 Task: Log work in the project ArcticForge for the issue 'Develop a new feature to allow for in-app messaging between users' spent time as '5w 1d 8h 23m' and remaining time as '1w 3d 15h 43m' and move to top of backlog. Now add the issue to the epic 'Artificial Intelligence (AI) Chatbot Development'. Log work in the project ArcticForge for the issue 'Address issues related to software bugs and defects' spent time as '5w 1d 1h 28m' and remaining time as '5w 1d 16h 42m' and move to bottom of backlog. Now add the issue to the epic 'Continuous Integration and Continuous Deployment (CI/CD) Implementation'
Action: Mouse moved to (224, 72)
Screenshot: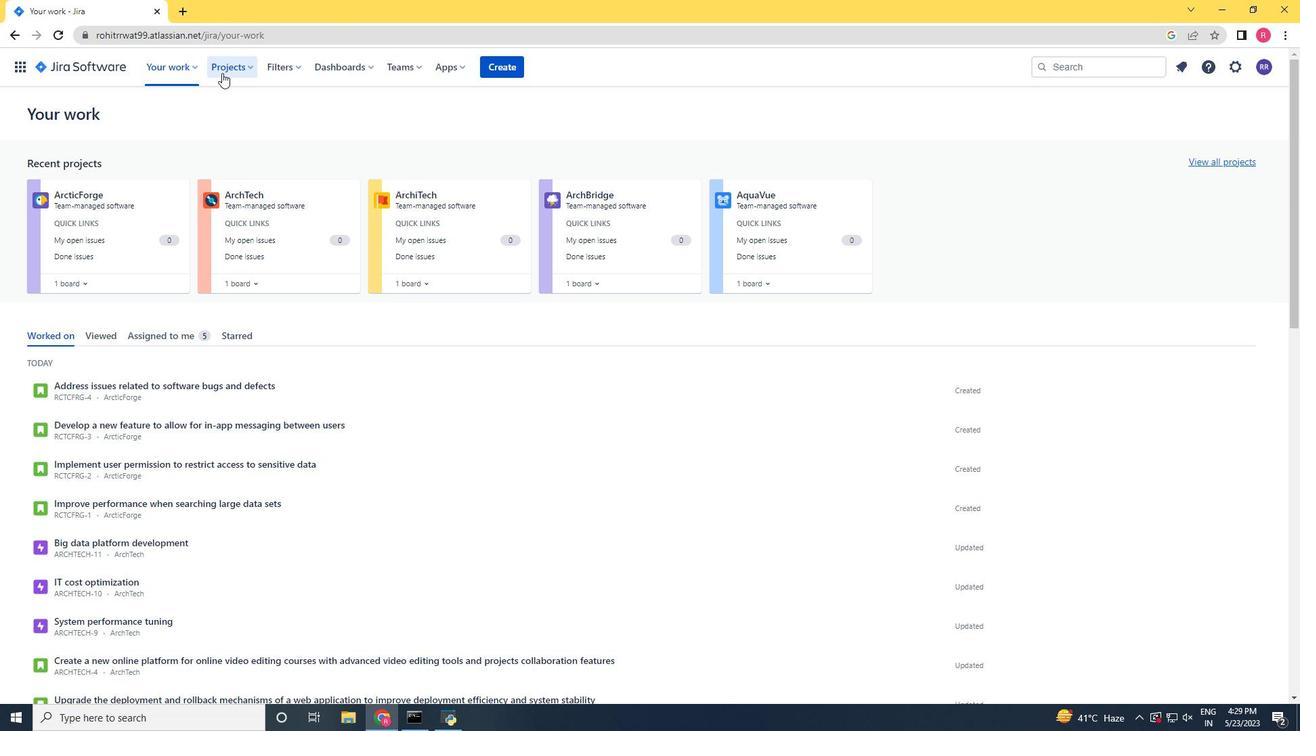 
Action: Mouse pressed left at (224, 72)
Screenshot: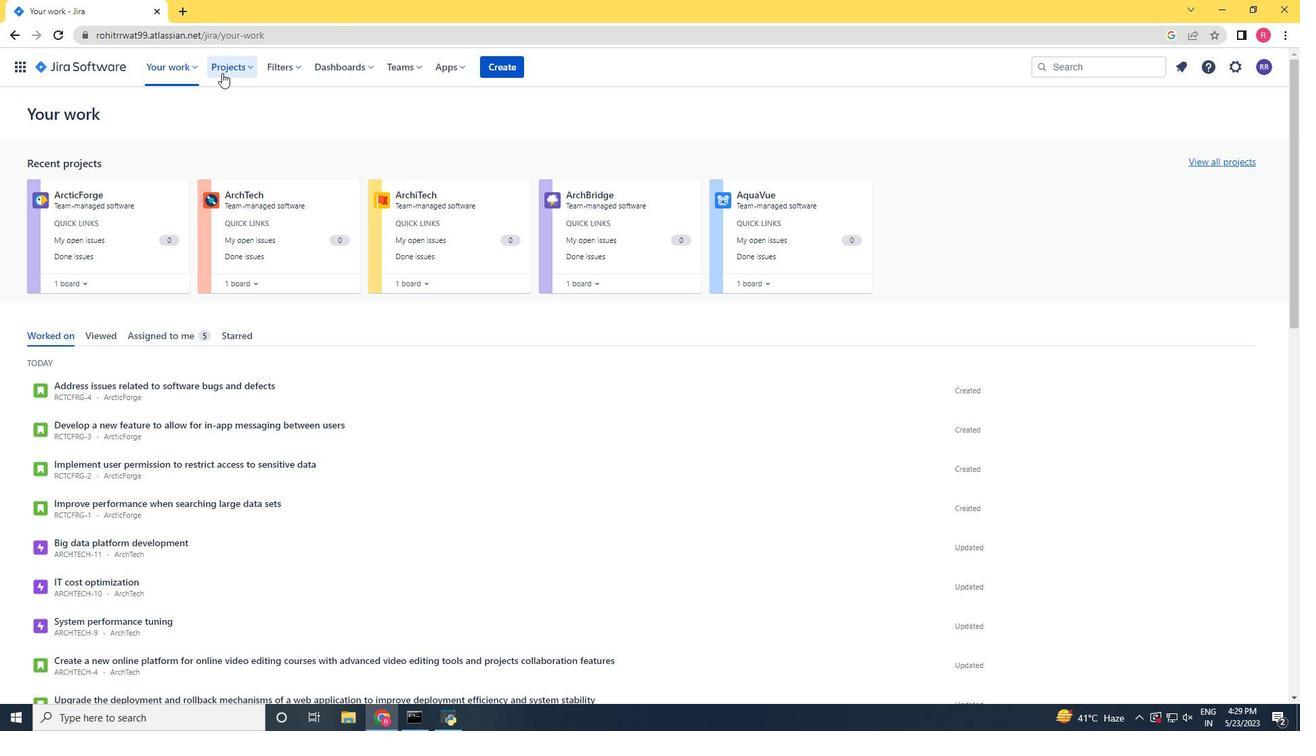 
Action: Mouse moved to (246, 130)
Screenshot: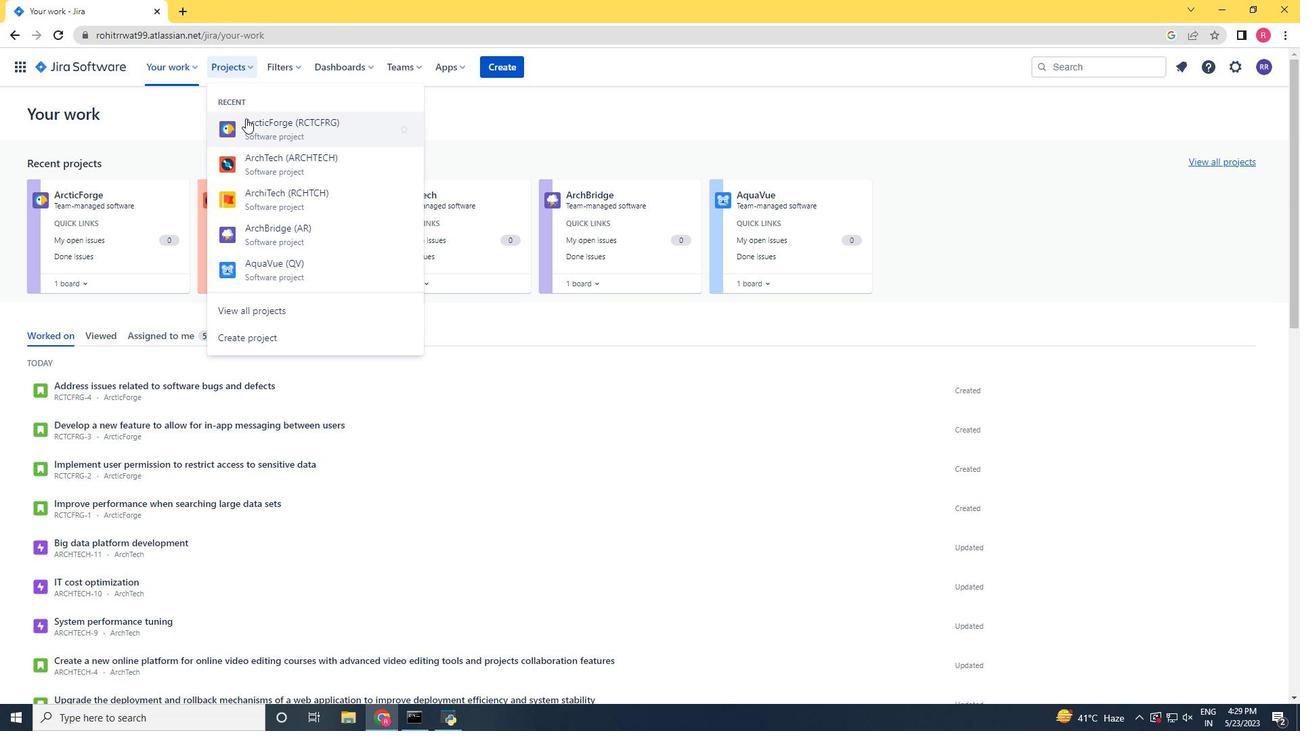 
Action: Mouse pressed left at (246, 130)
Screenshot: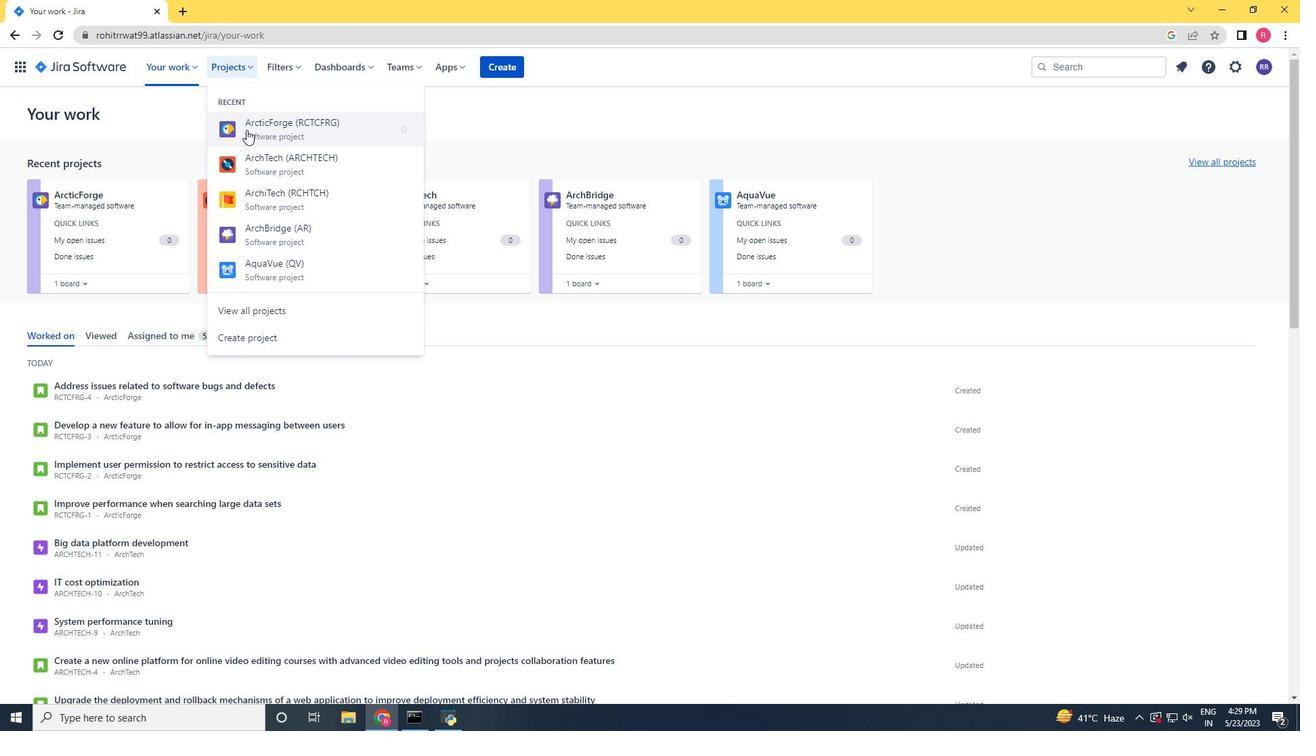 
Action: Mouse moved to (57, 205)
Screenshot: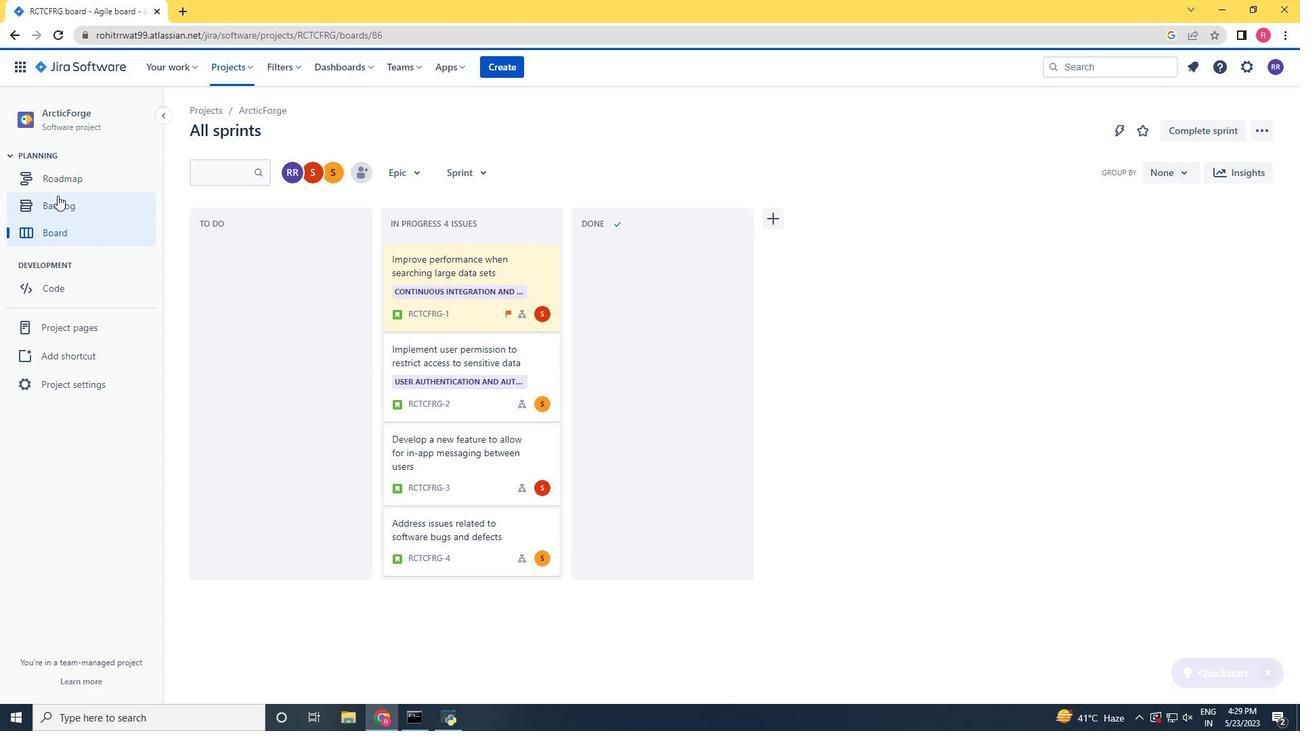 
Action: Mouse pressed left at (57, 205)
Screenshot: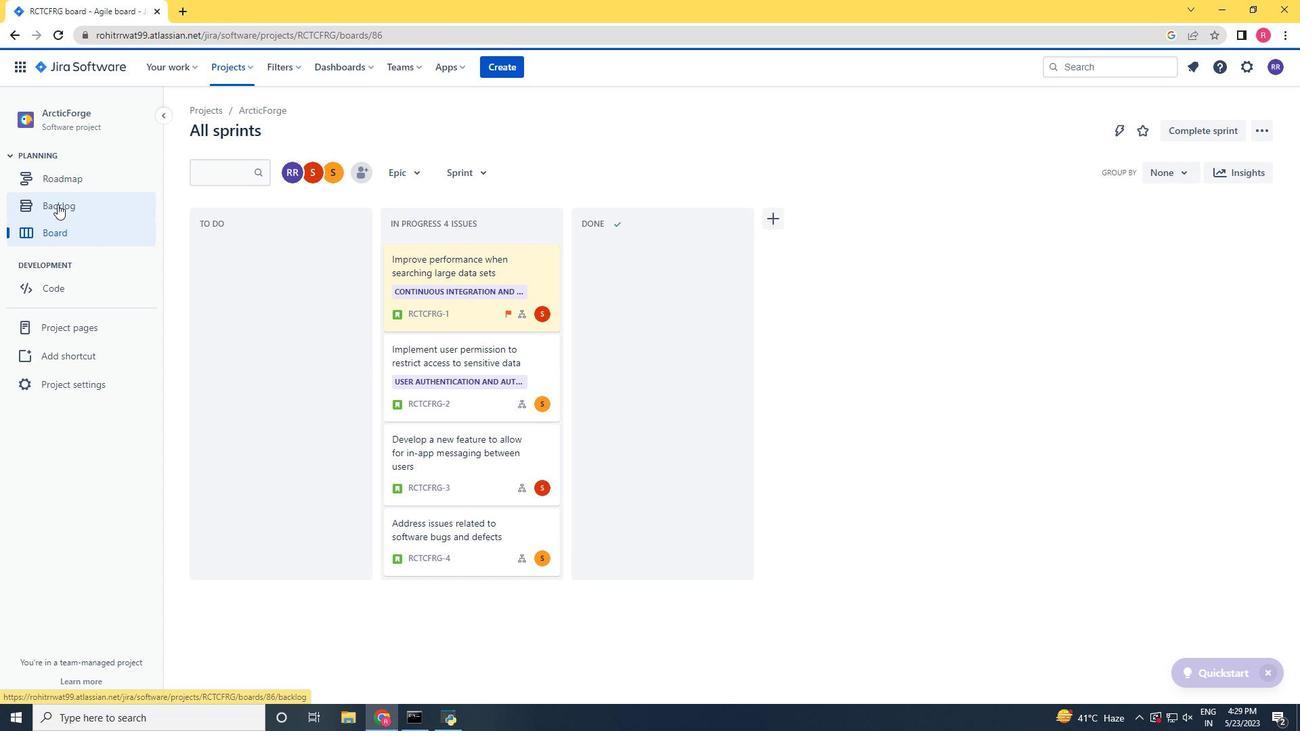 
Action: Mouse moved to (935, 476)
Screenshot: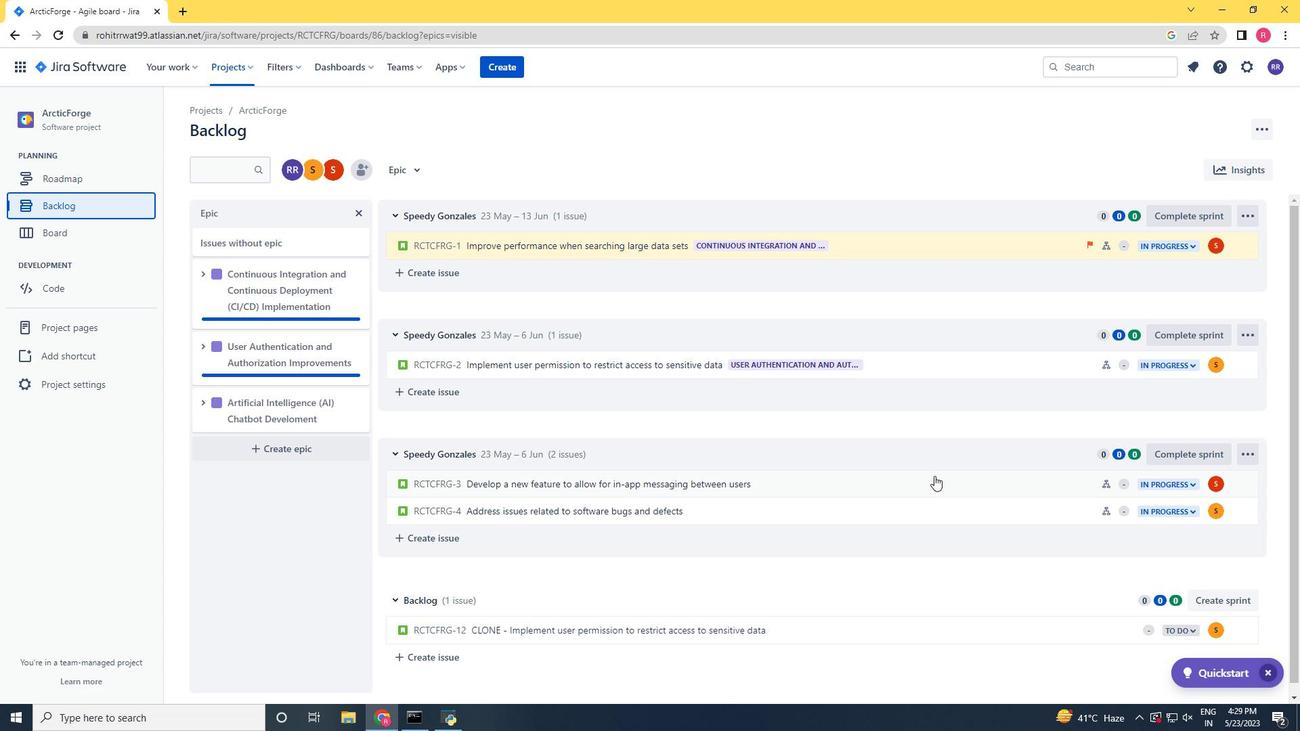 
Action: Mouse pressed left at (935, 476)
Screenshot: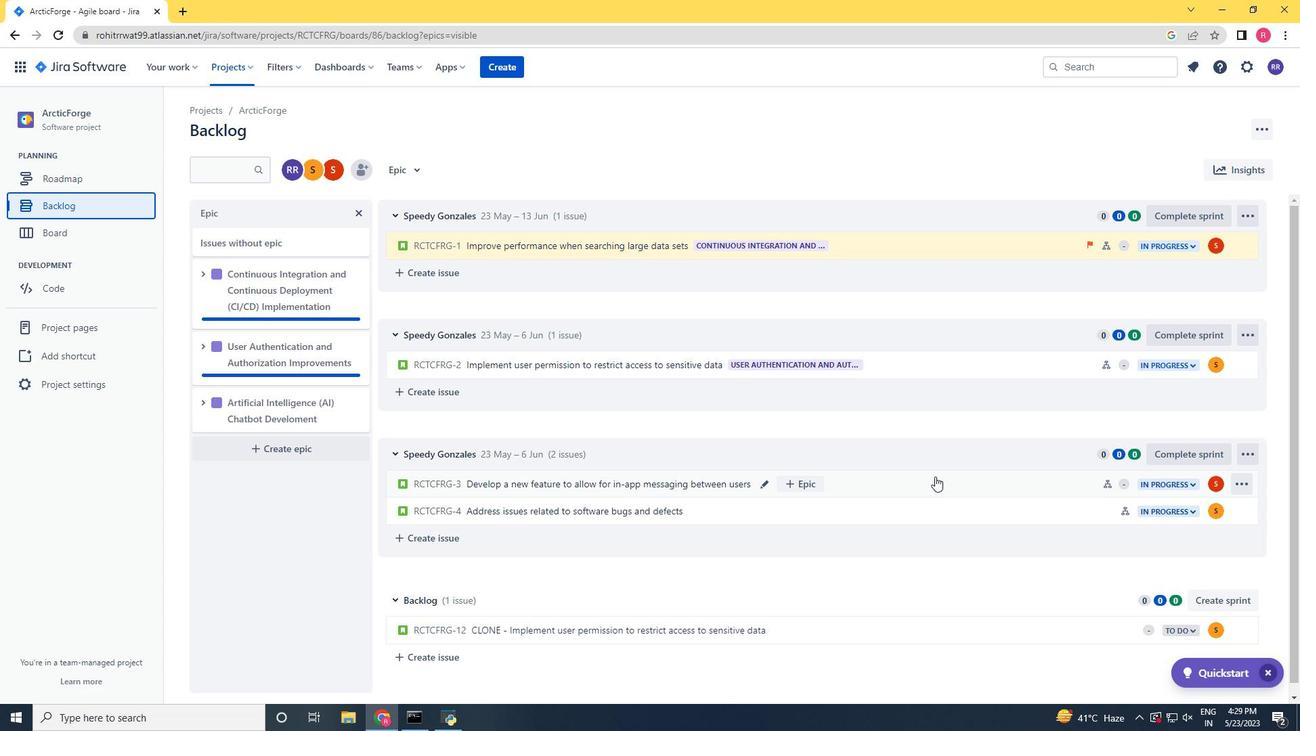 
Action: Mouse moved to (1252, 208)
Screenshot: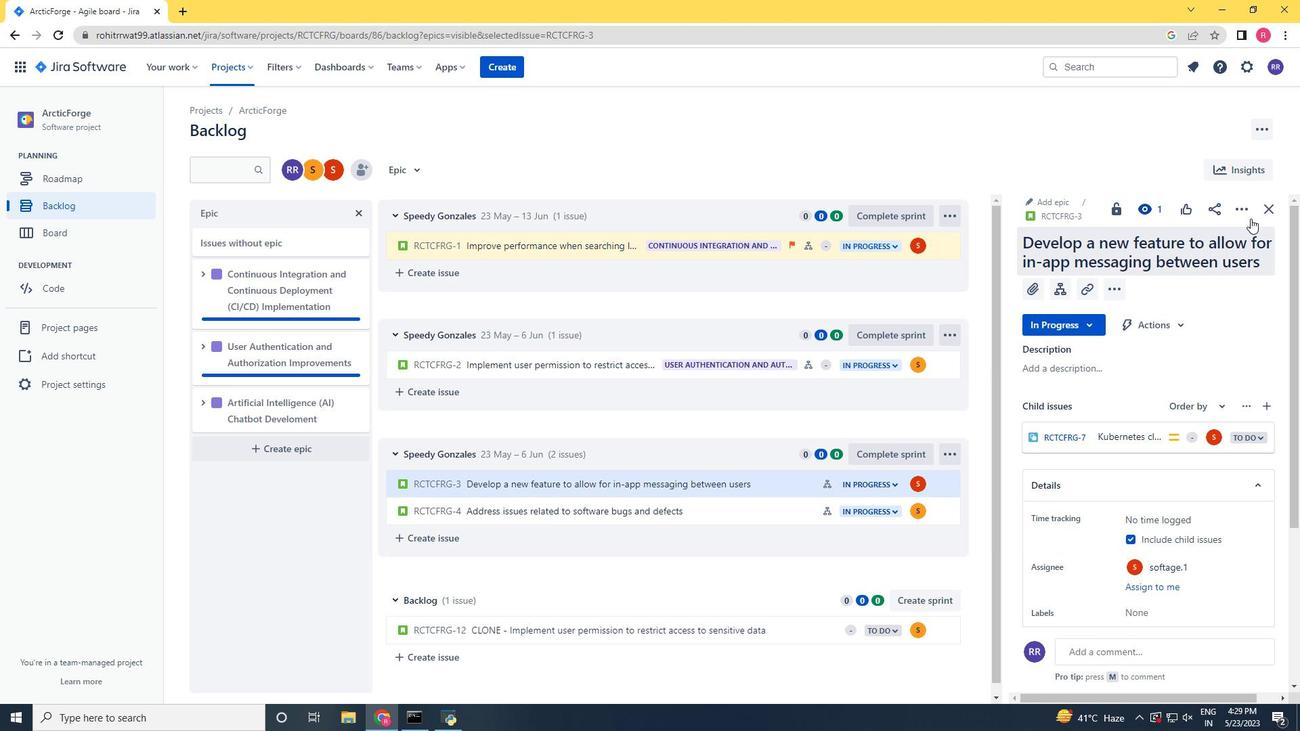 
Action: Mouse pressed left at (1252, 208)
Screenshot: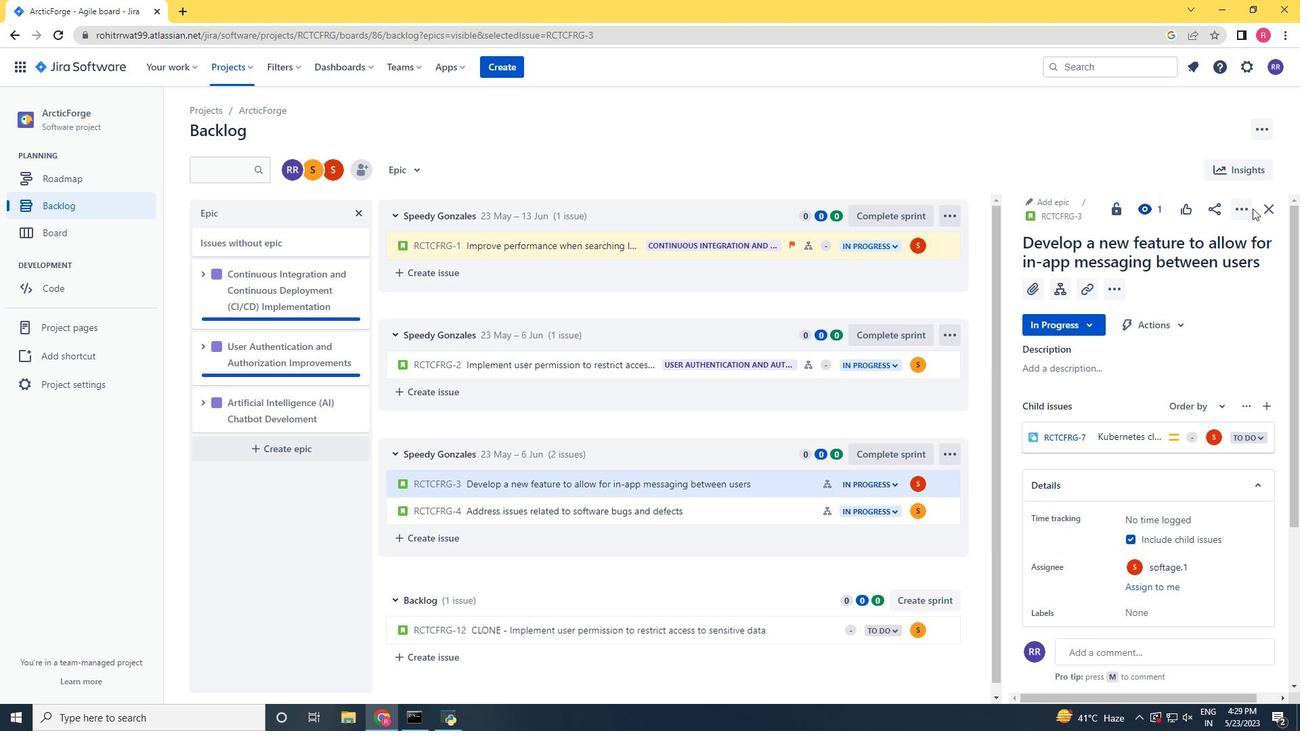 
Action: Mouse moved to (1249, 209)
Screenshot: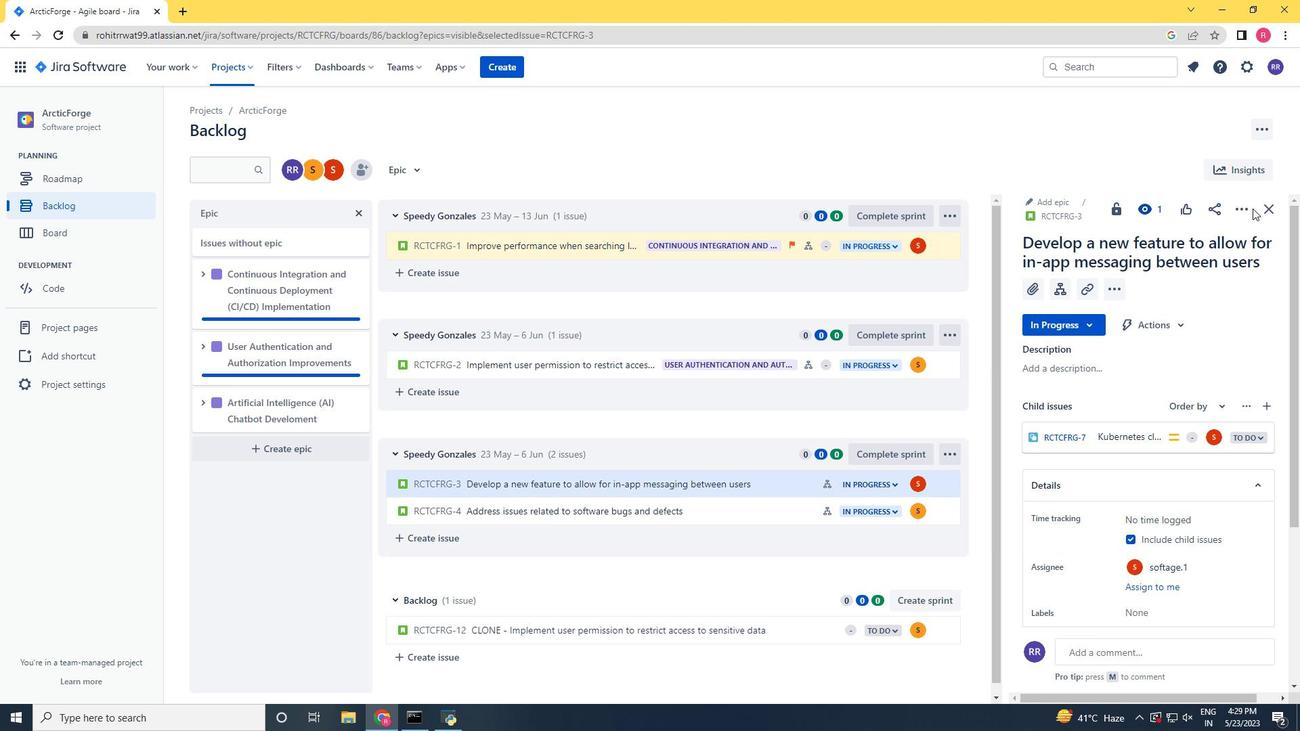 
Action: Mouse pressed left at (1249, 209)
Screenshot: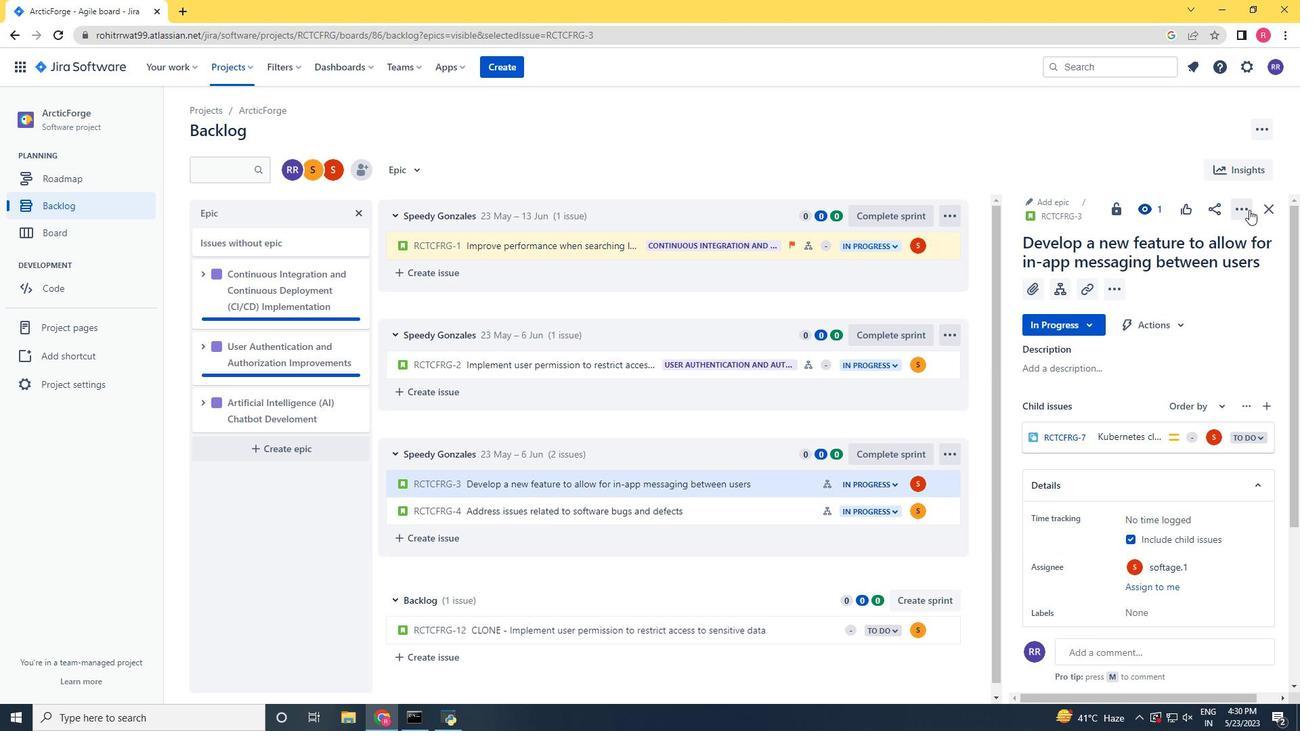 
Action: Mouse moved to (1193, 244)
Screenshot: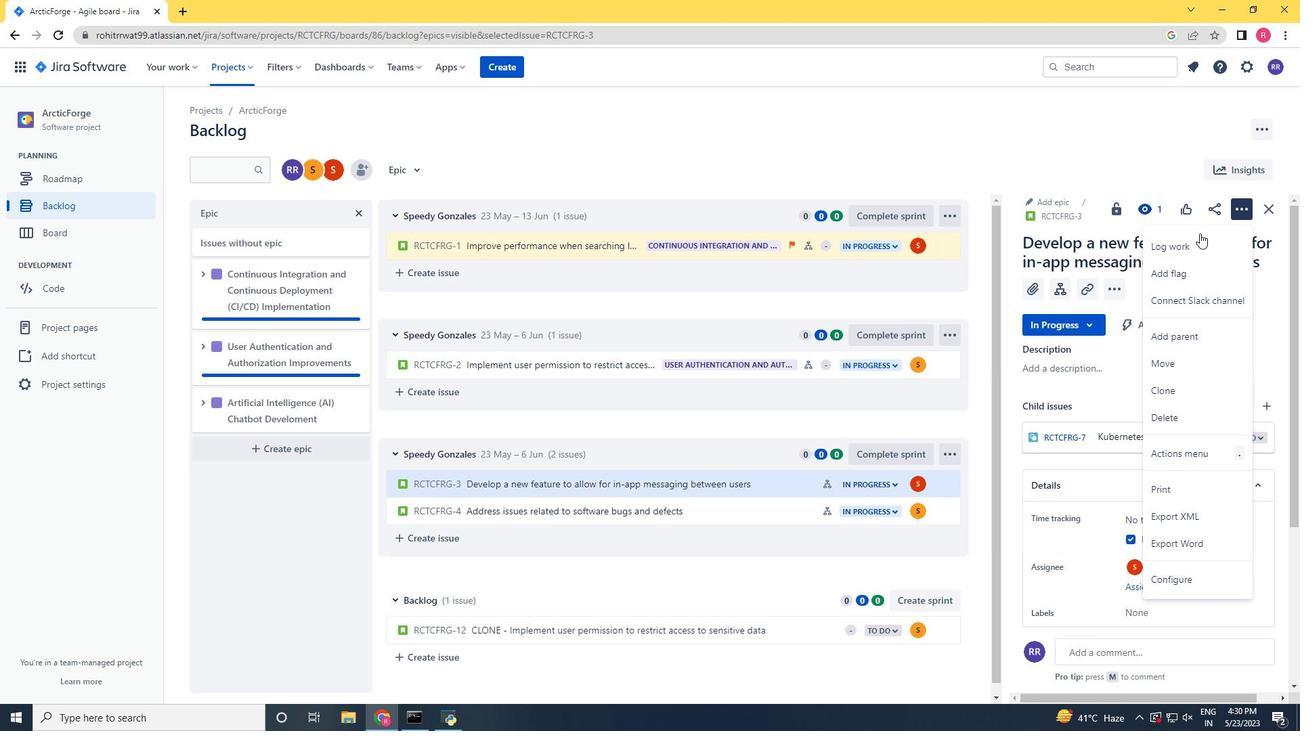 
Action: Mouse pressed left at (1193, 244)
Screenshot: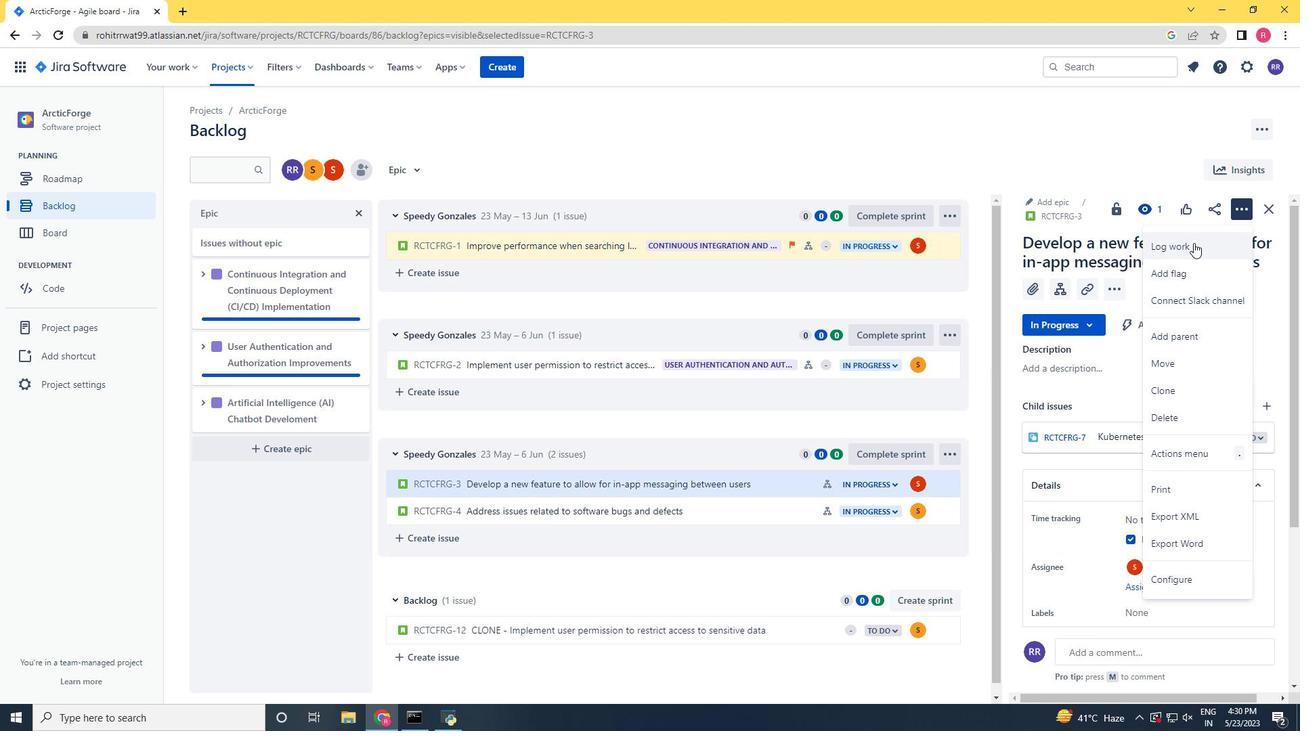 
Action: Mouse moved to (860, 337)
Screenshot: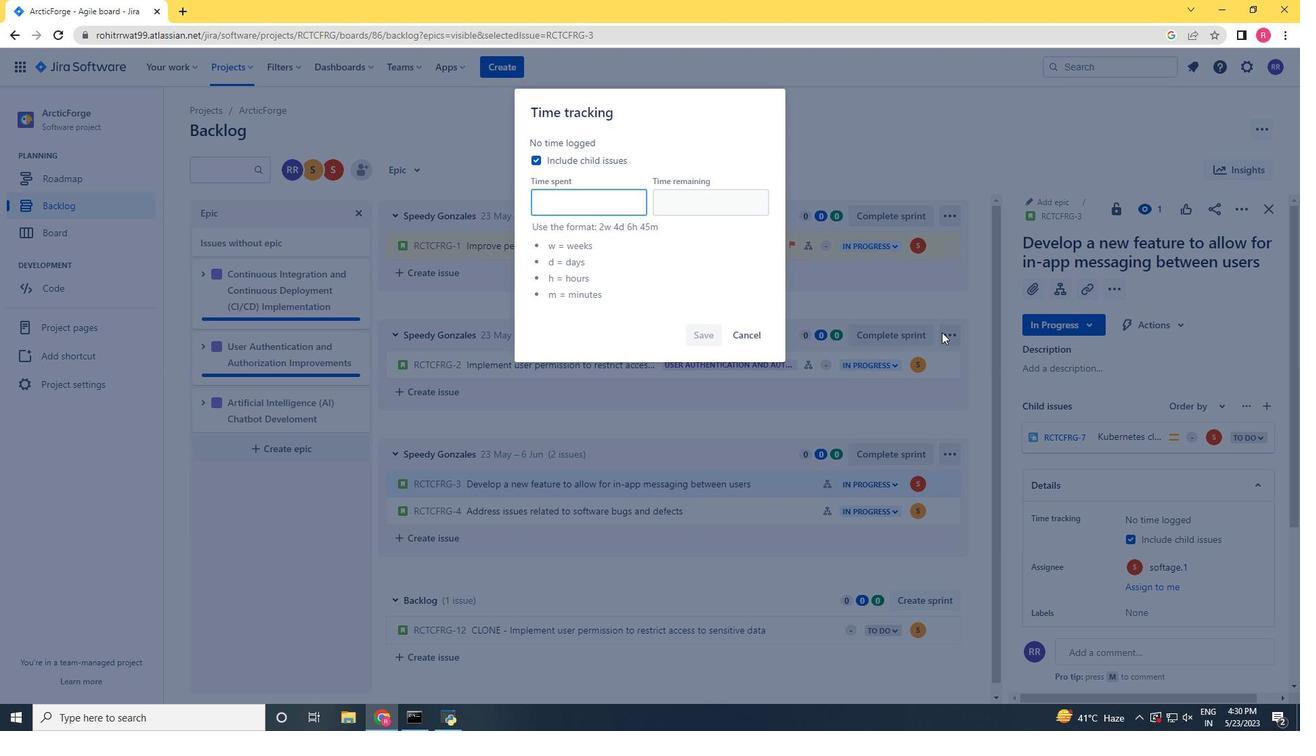 
Action: Key pressed 5w<Key.space>1d<Key.space>8h<Key.space>23m<Key.tab>1w<Key.space>3d<Key.space>15h<Key.space>43m
Screenshot: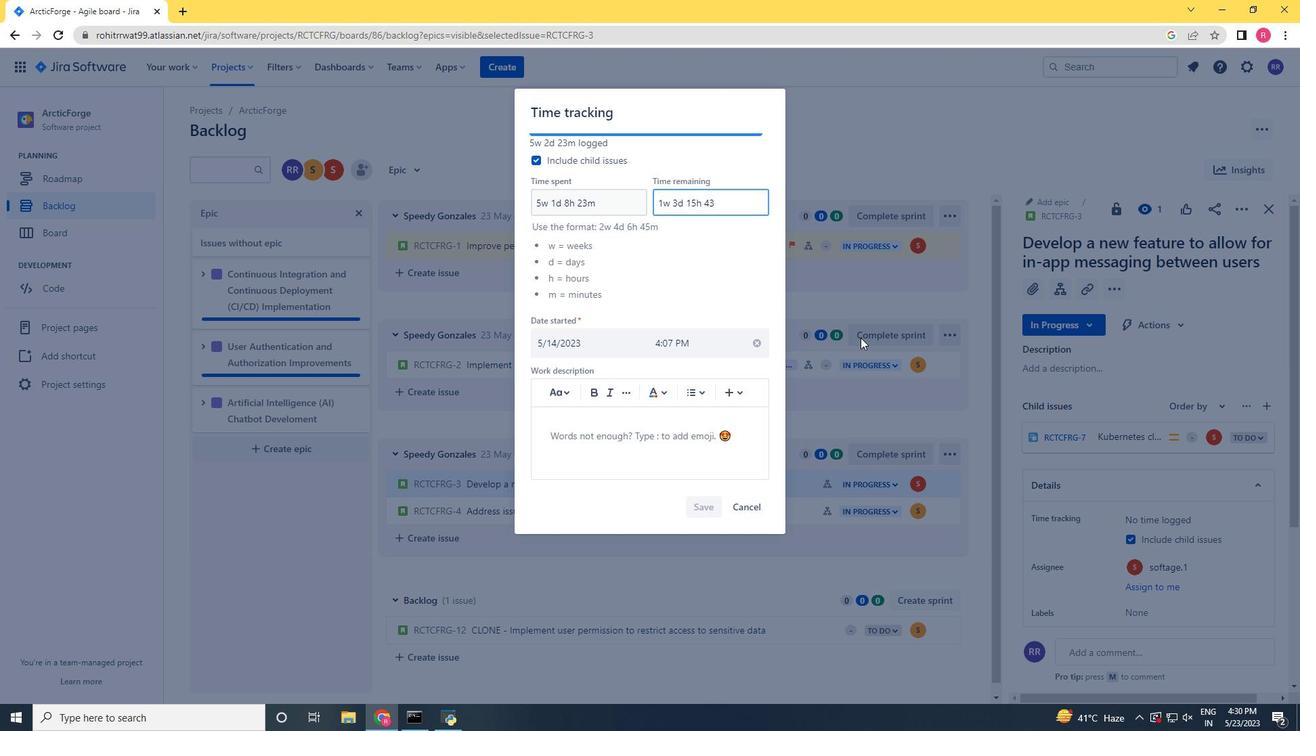 
Action: Mouse moved to (692, 511)
Screenshot: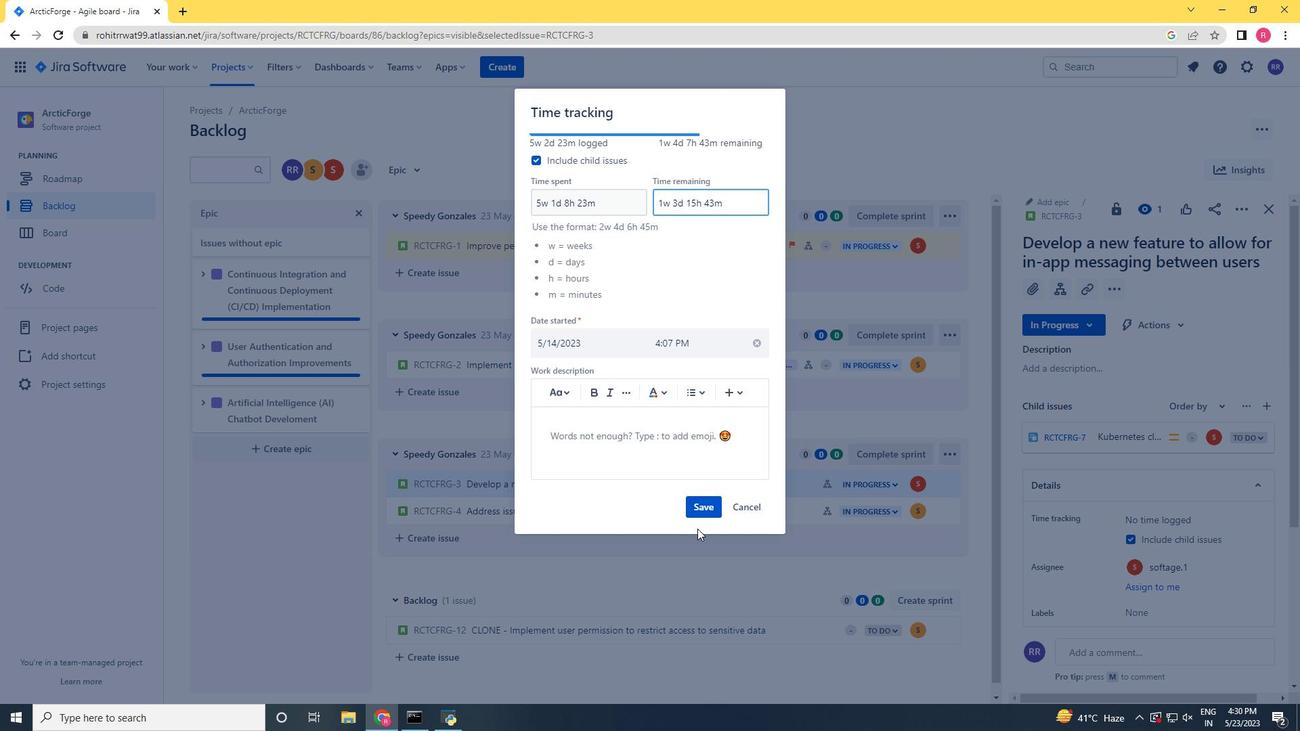 
Action: Mouse pressed left at (692, 511)
Screenshot: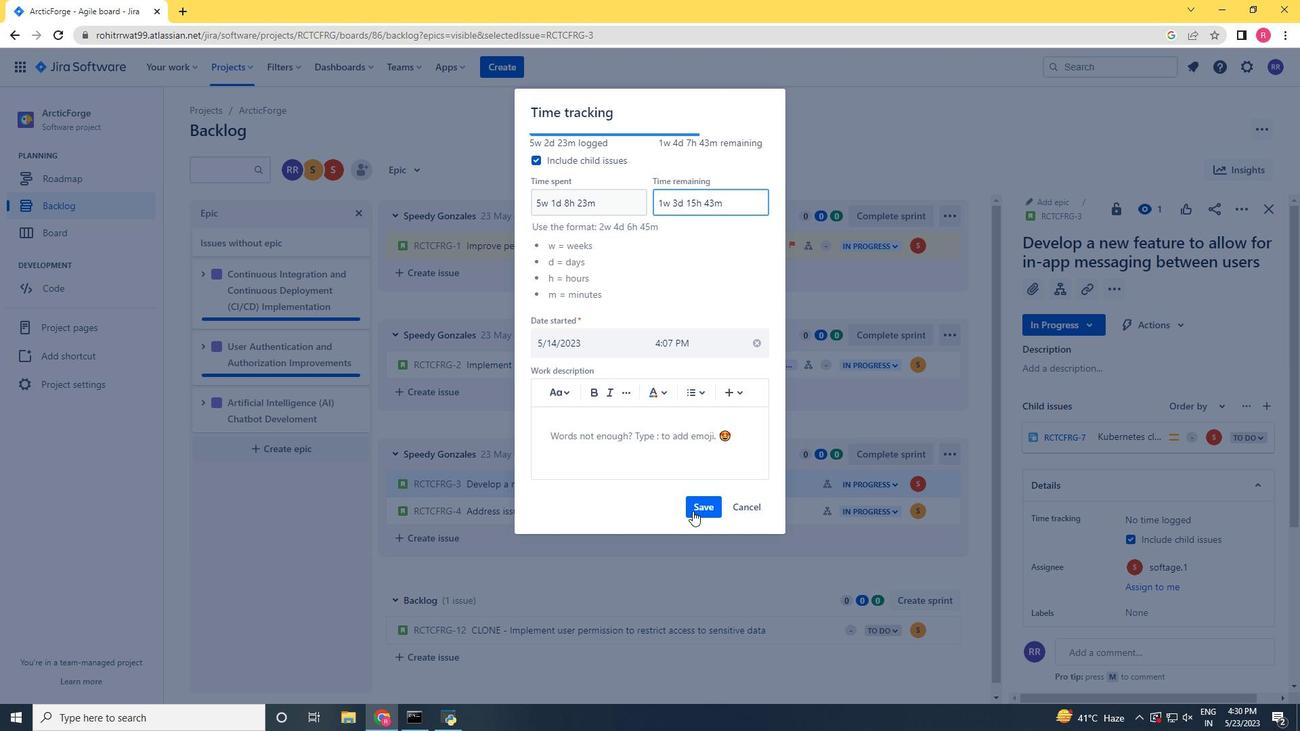 
Action: Mouse moved to (935, 479)
Screenshot: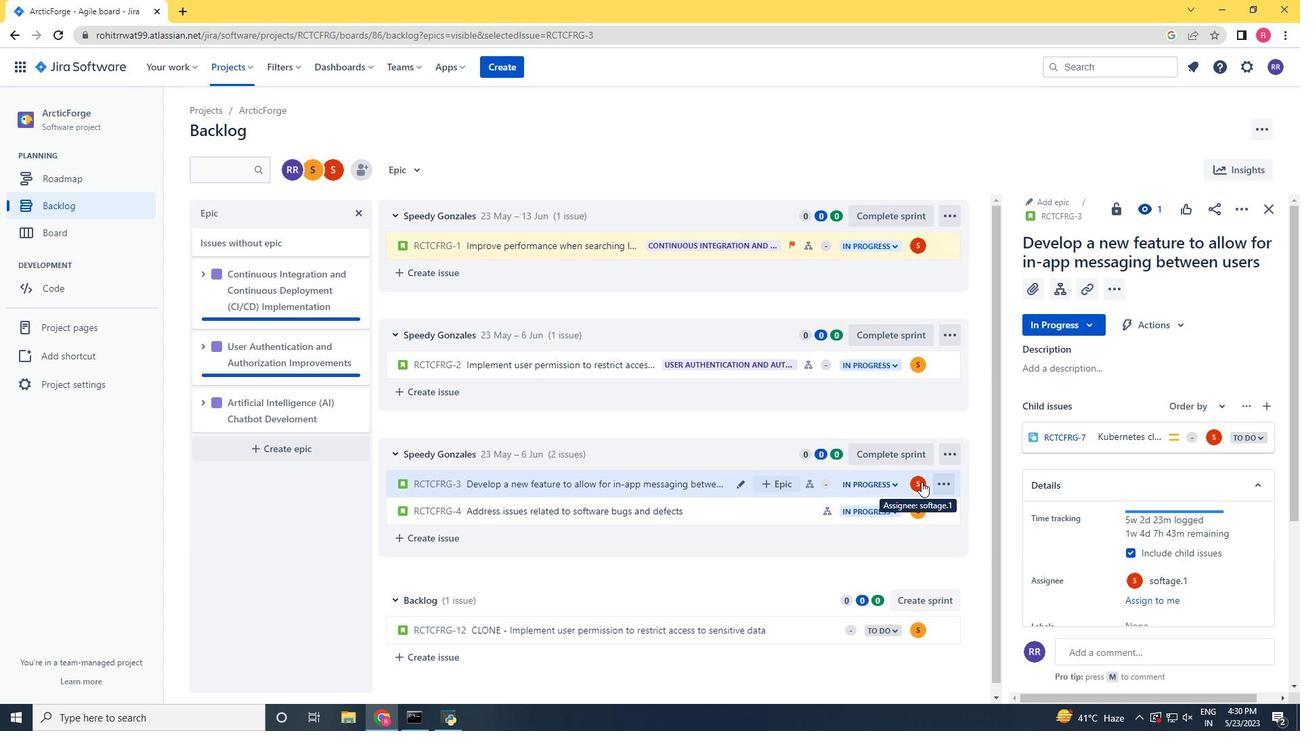 
Action: Mouse pressed left at (935, 479)
Screenshot: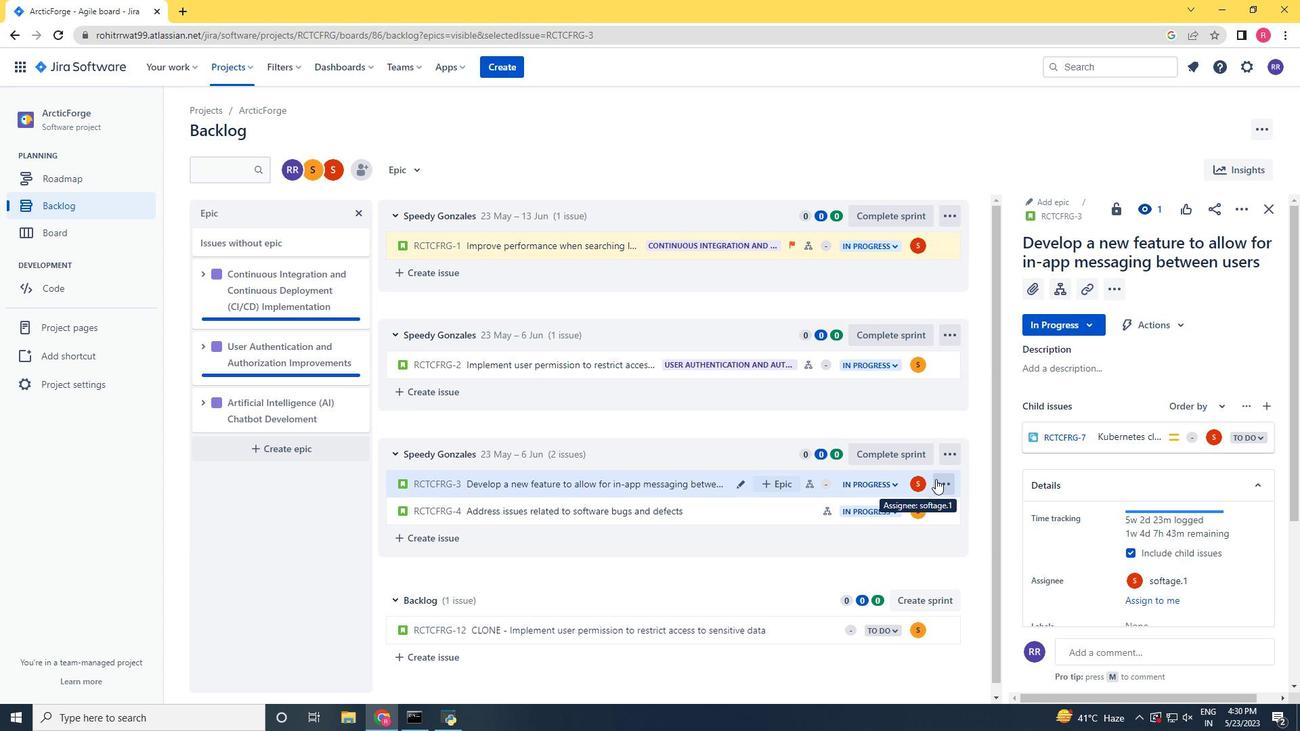 
Action: Mouse moved to (906, 436)
Screenshot: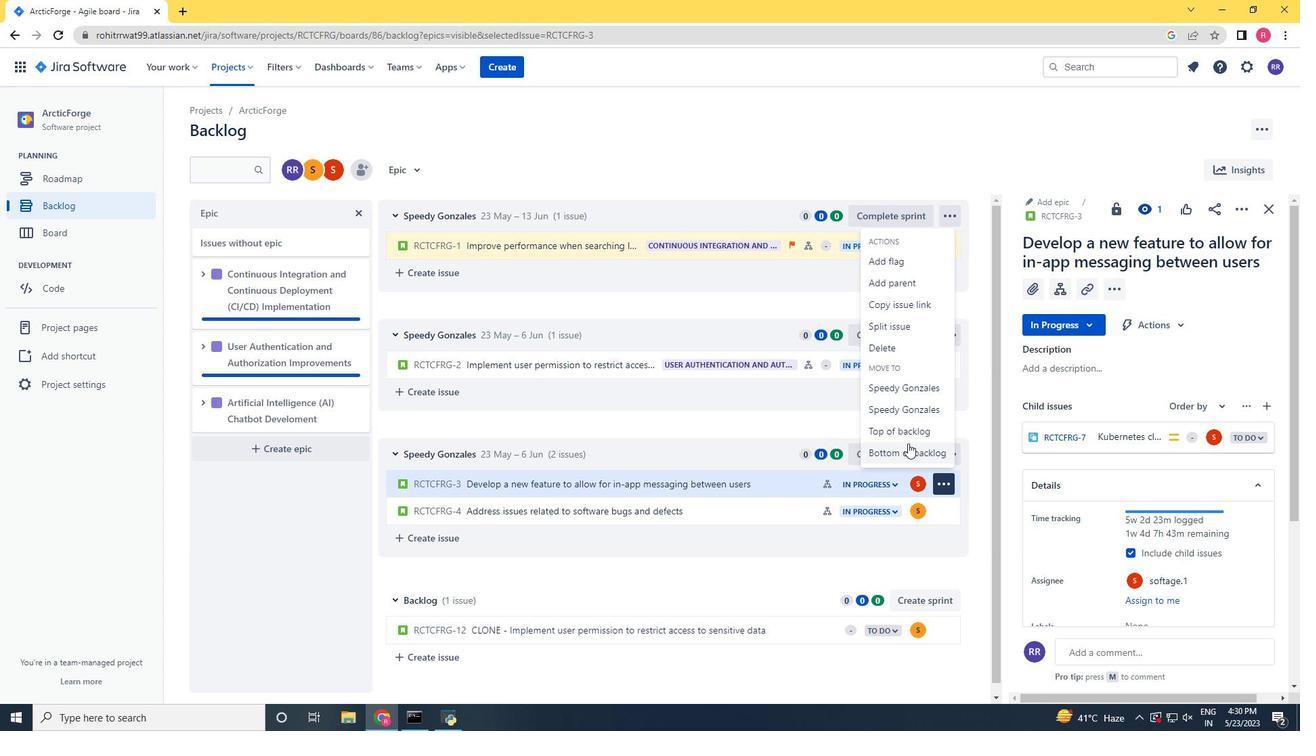 
Action: Mouse pressed left at (906, 436)
Screenshot: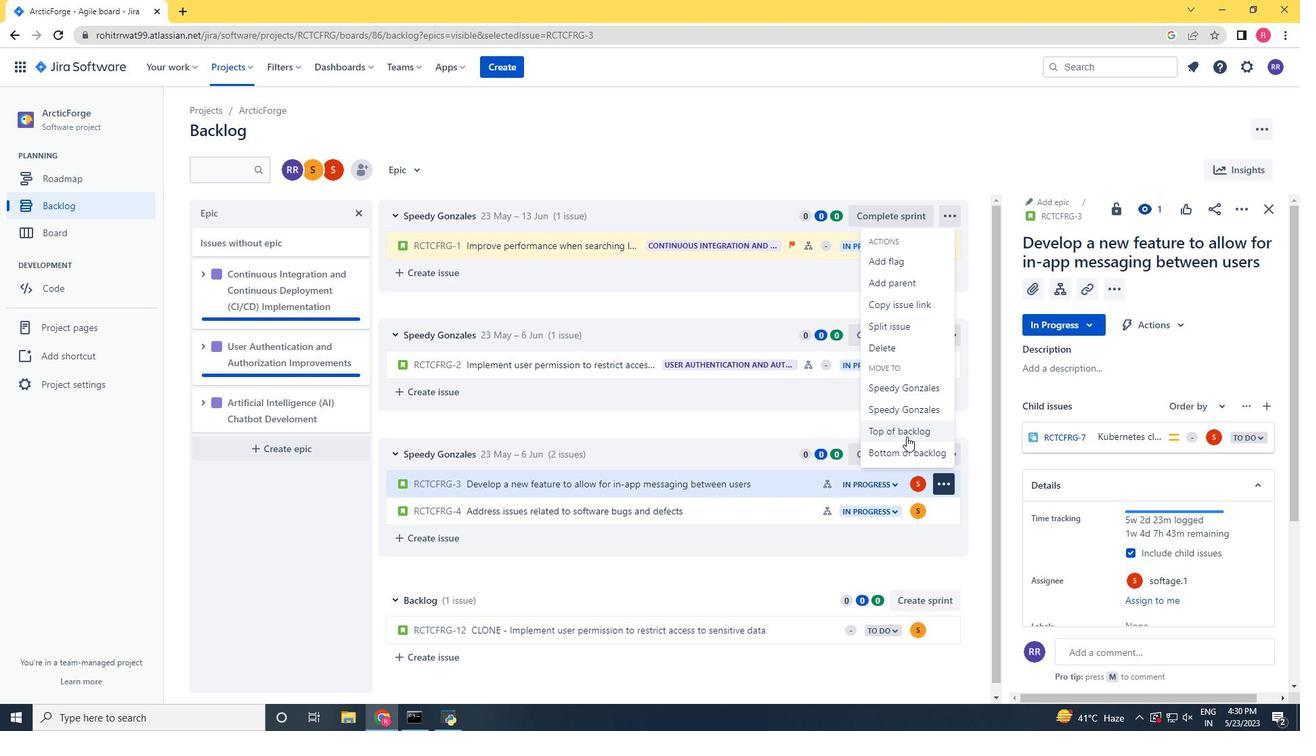 
Action: Mouse moved to (688, 222)
Screenshot: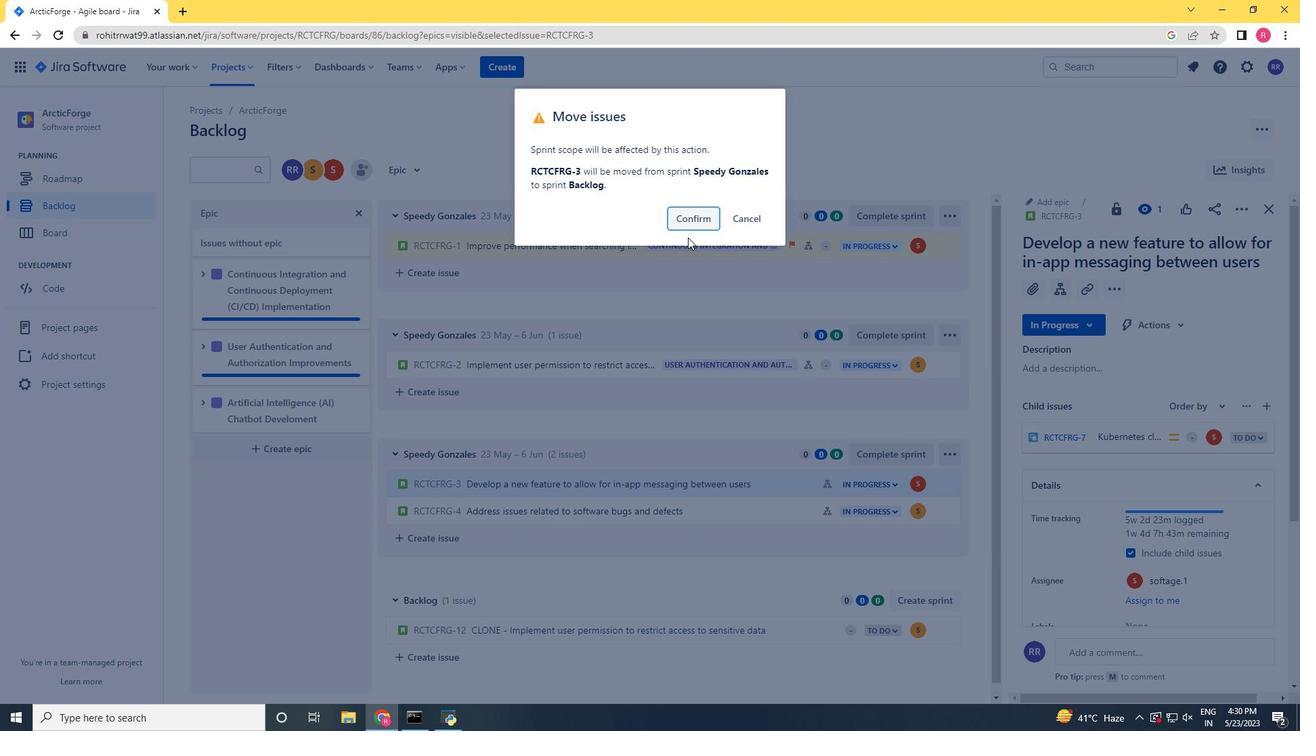 
Action: Mouse pressed left at (688, 222)
Screenshot: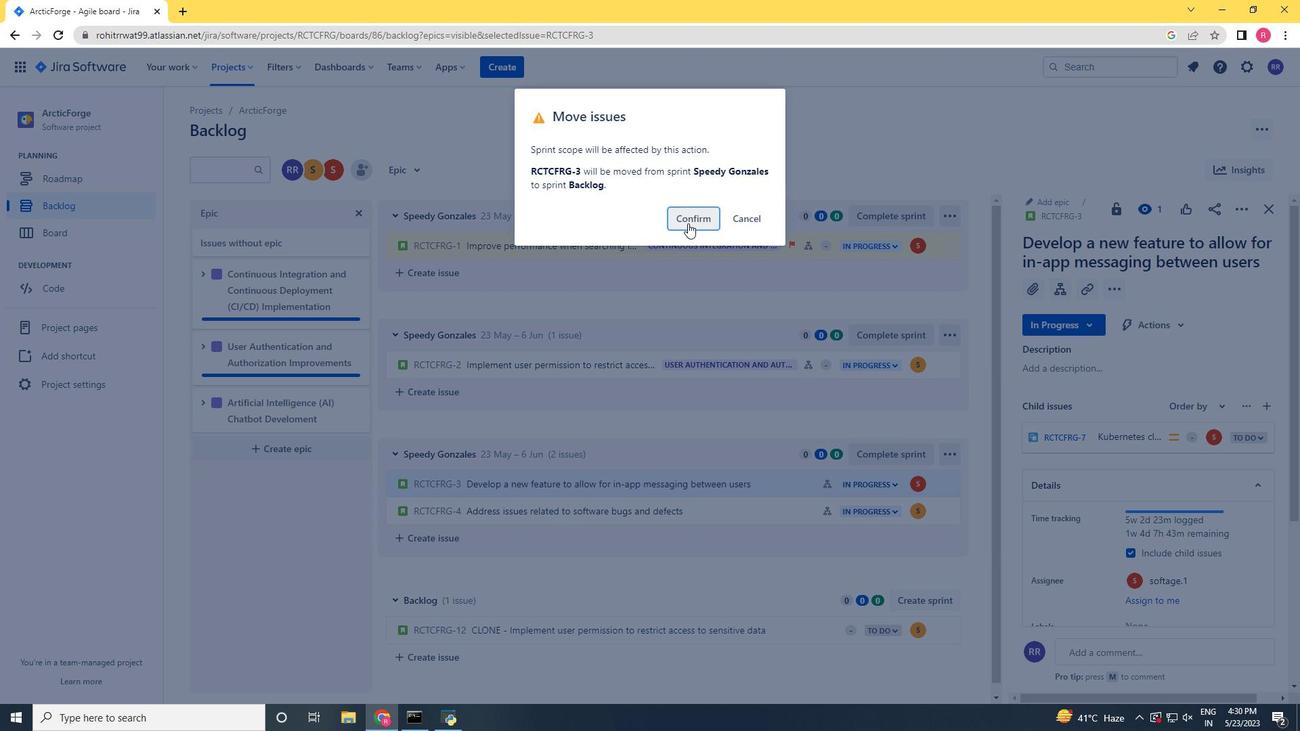 
Action: Mouse moved to (761, 659)
Screenshot: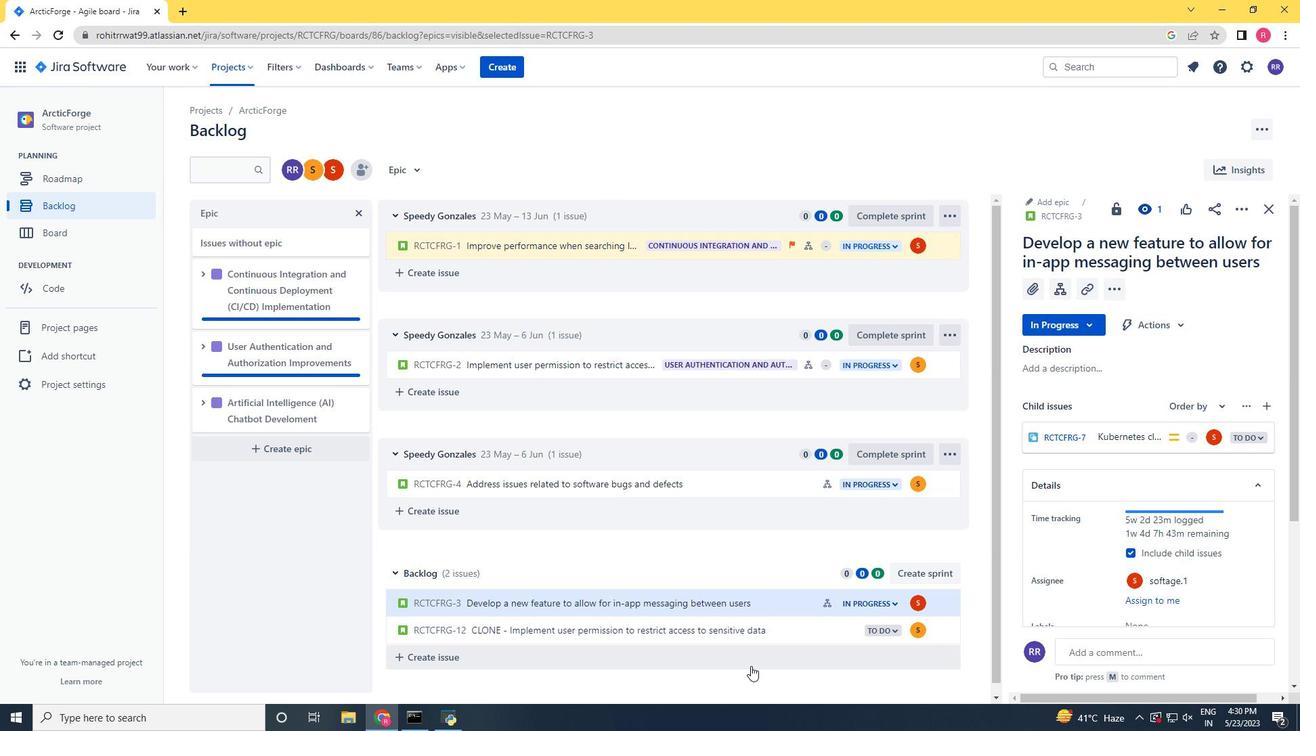 
Action: Mouse scrolled (761, 658) with delta (0, 0)
Screenshot: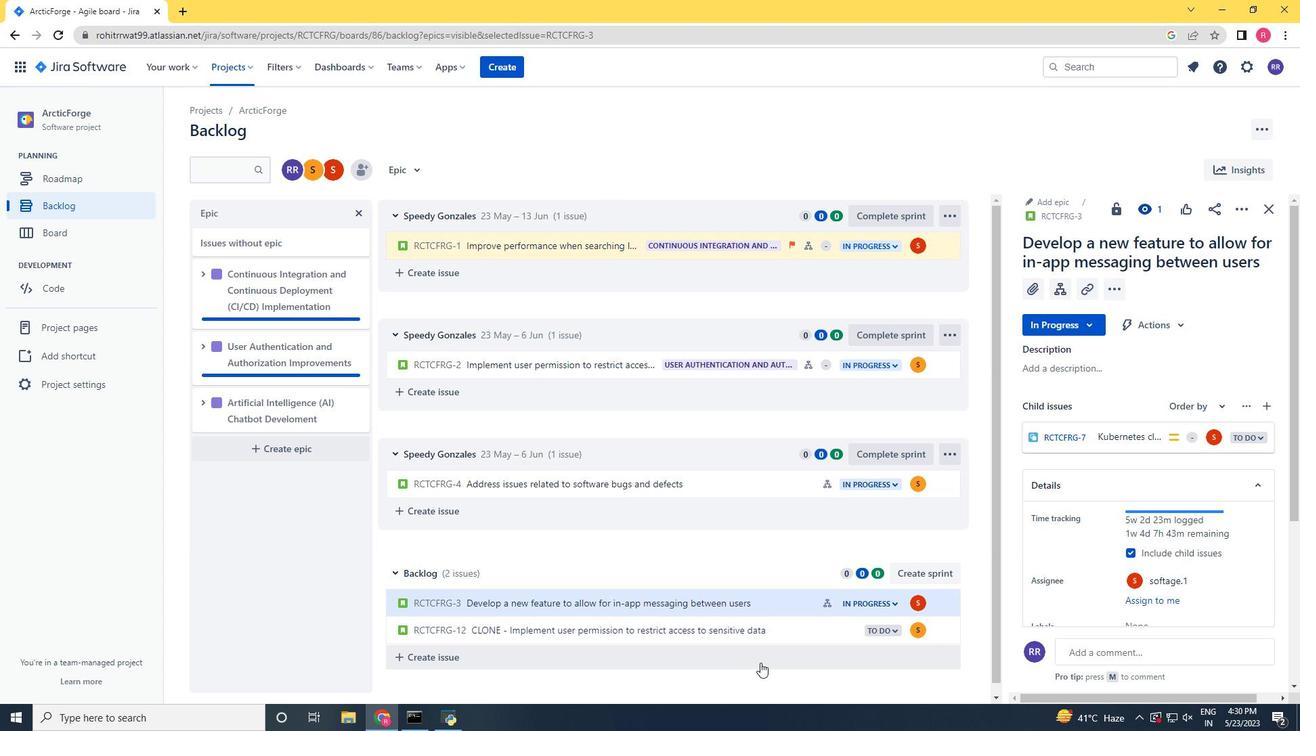 
Action: Mouse moved to (787, 596)
Screenshot: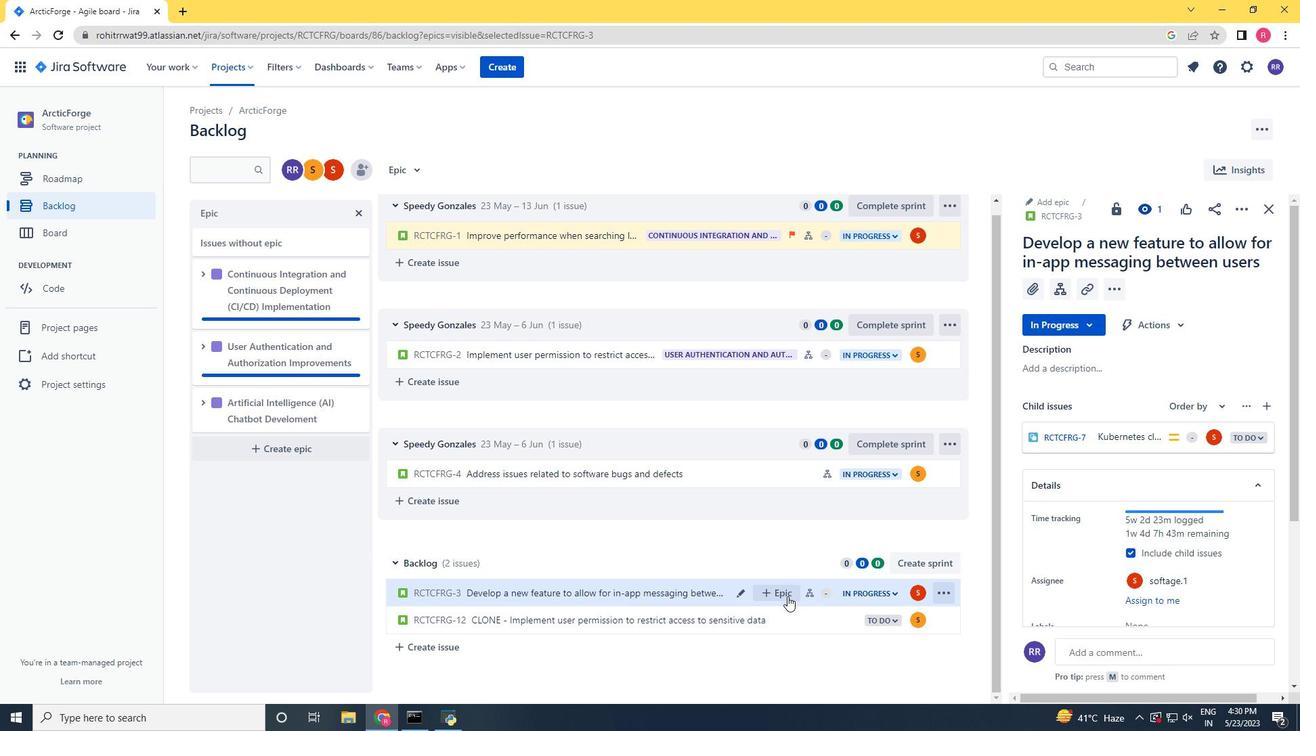 
Action: Mouse pressed left at (787, 596)
Screenshot: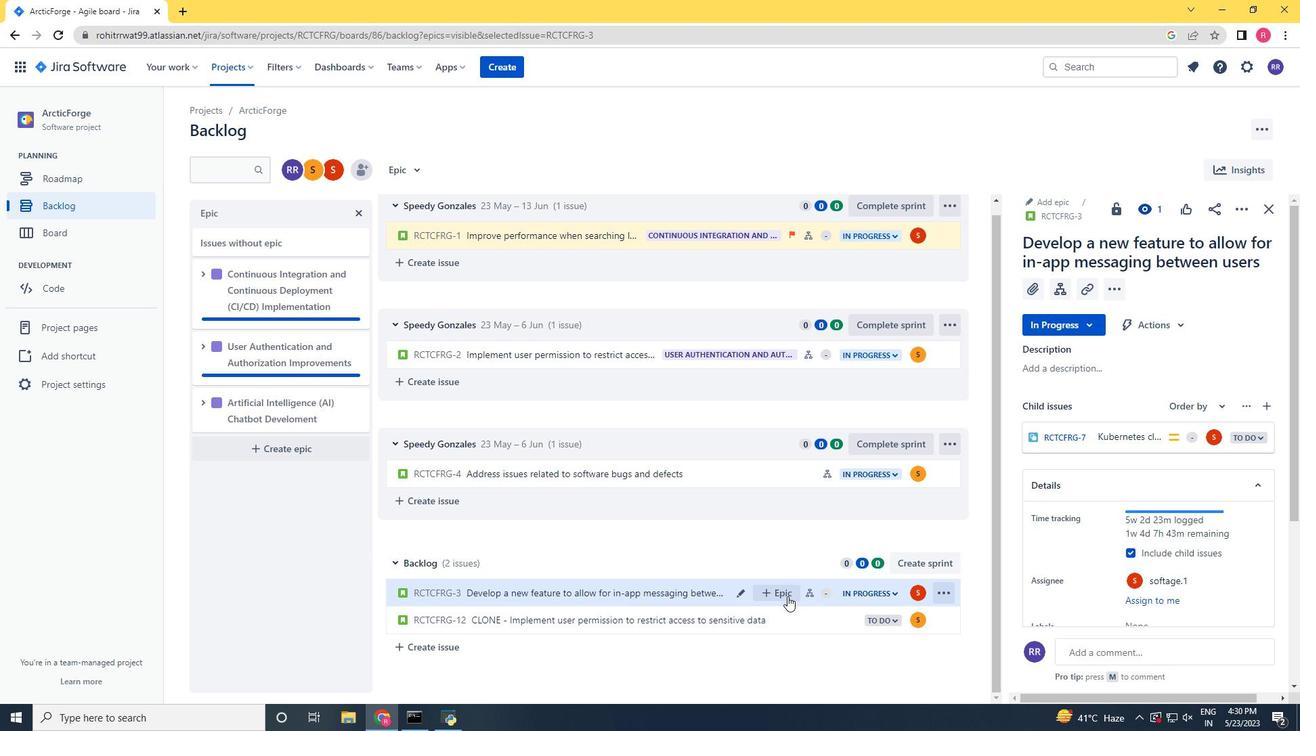 
Action: Mouse moved to (807, 656)
Screenshot: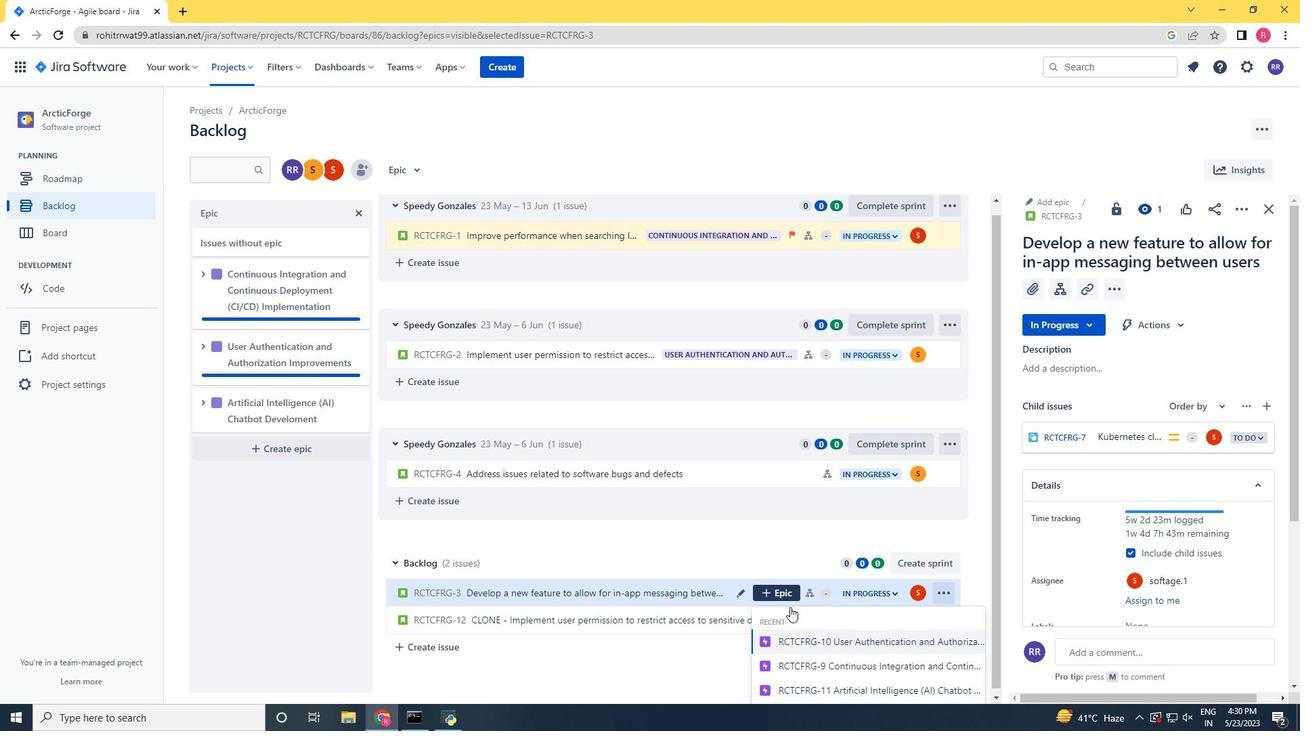 
Action: Mouse scrolled (807, 655) with delta (0, 0)
Screenshot: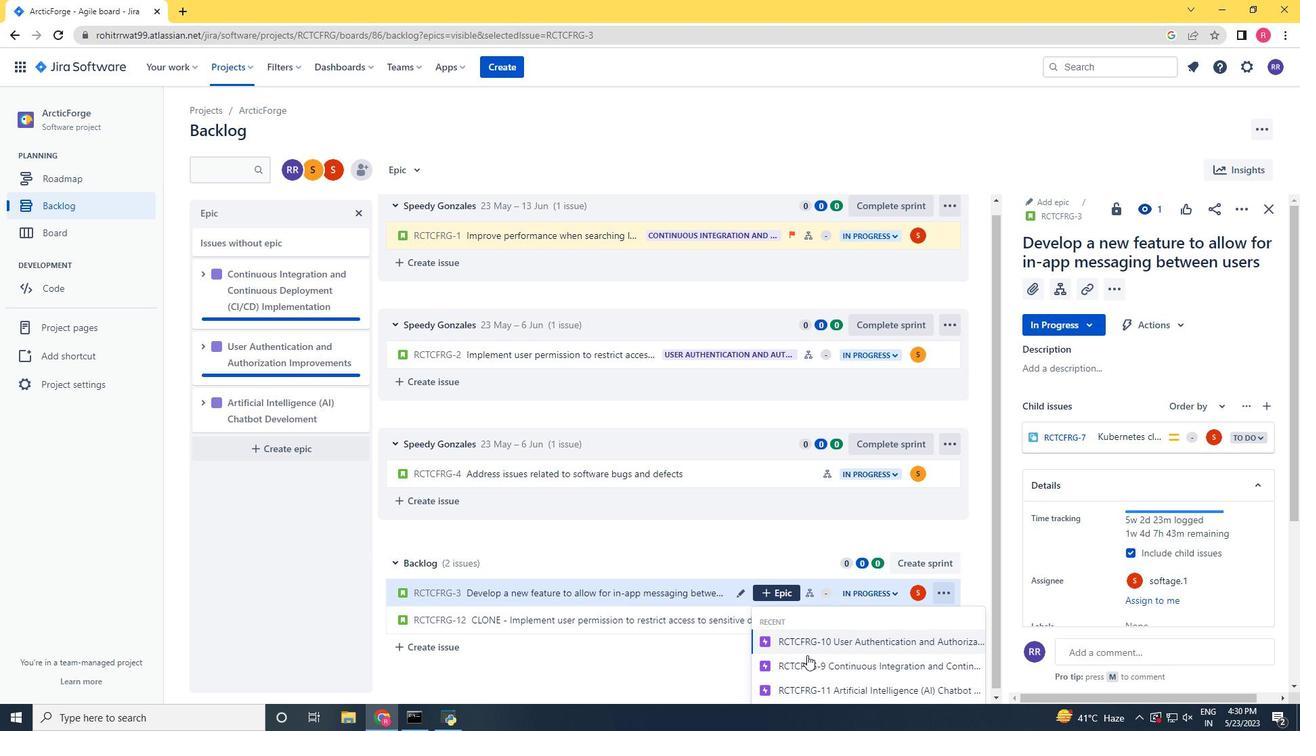 
Action: Mouse moved to (807, 657)
Screenshot: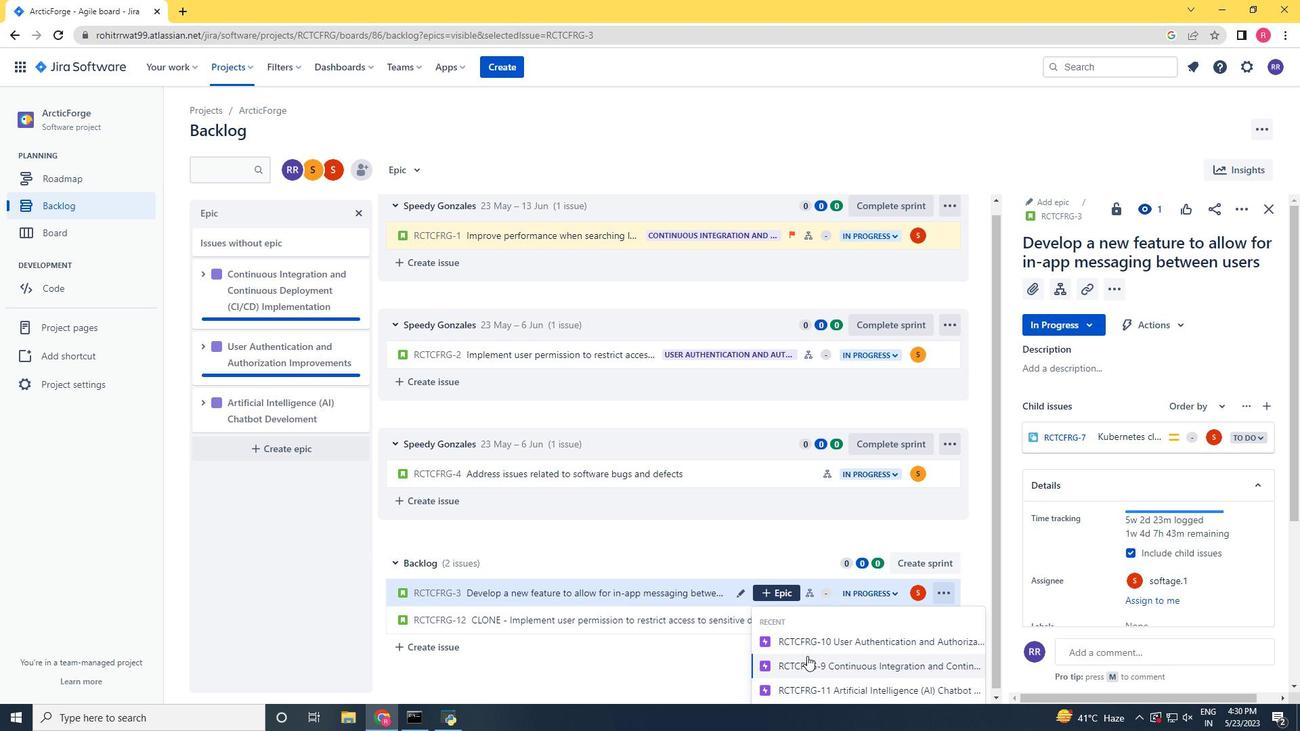 
Action: Mouse scrolled (807, 656) with delta (0, 0)
Screenshot: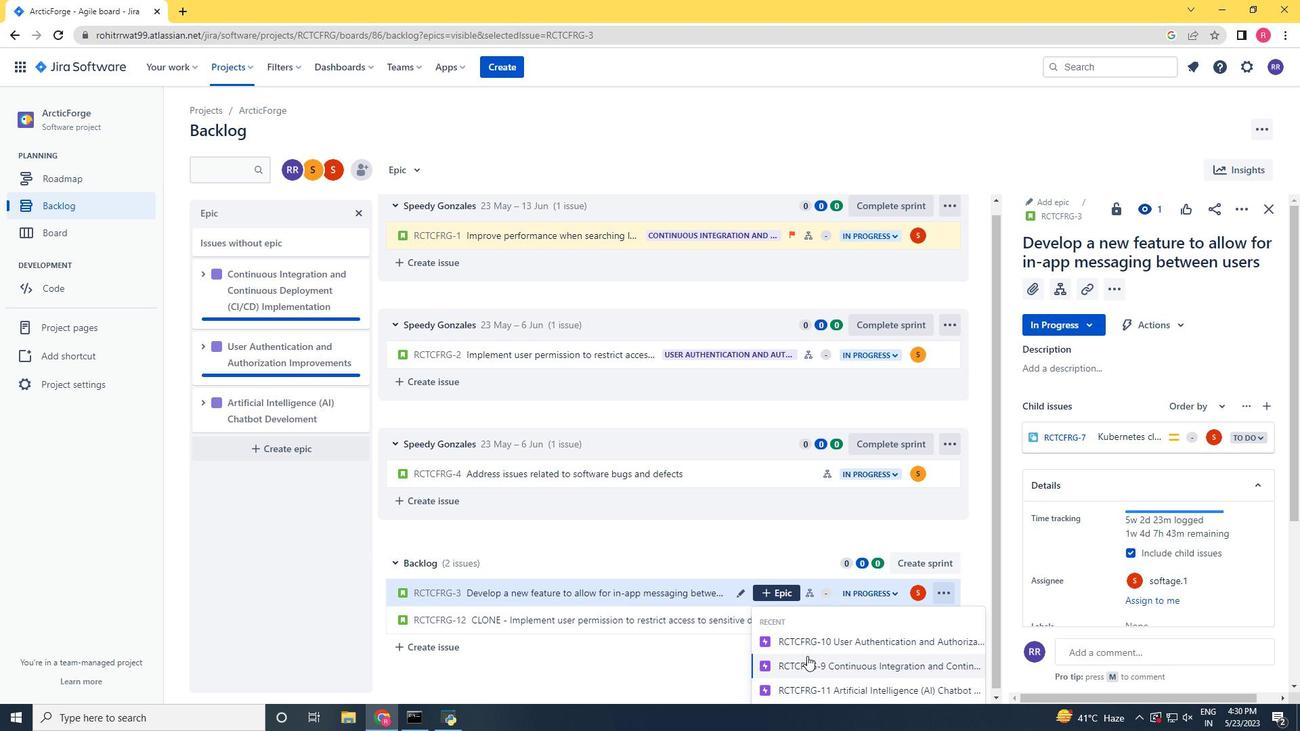 
Action: Mouse moved to (807, 658)
Screenshot: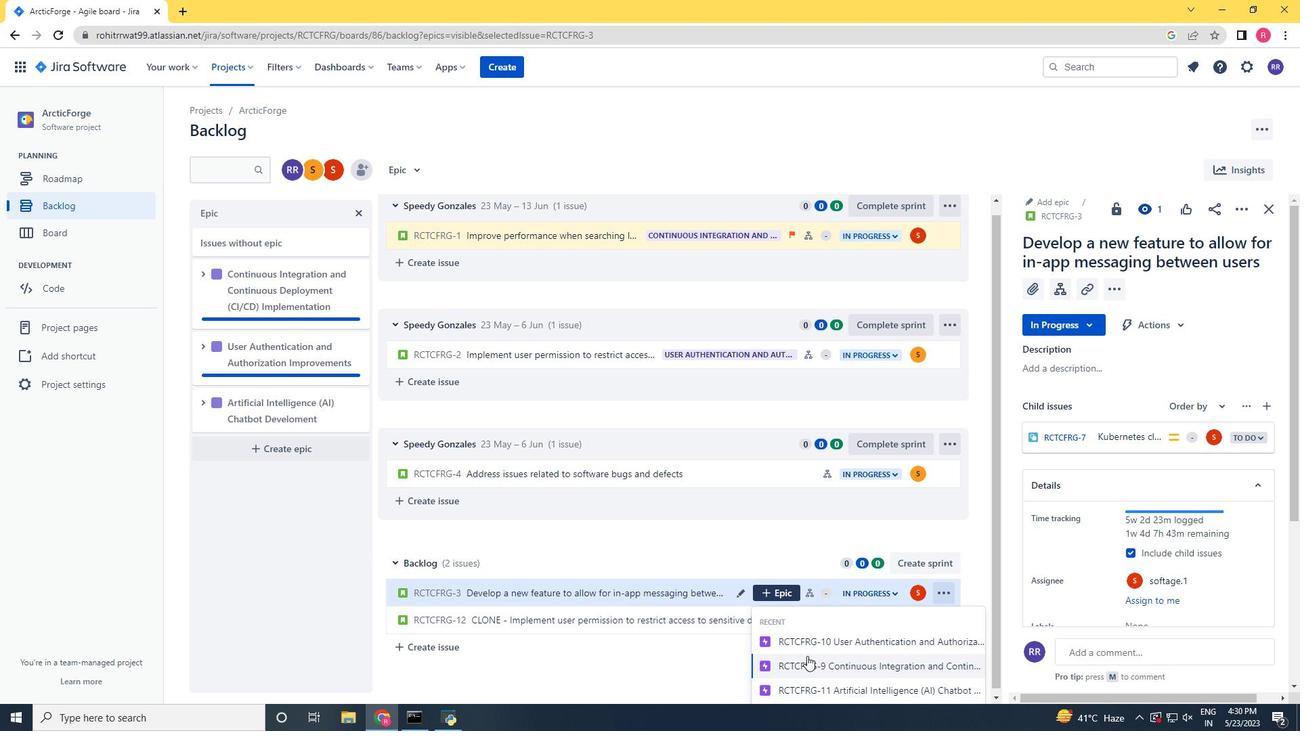 
Action: Mouse scrolled (807, 657) with delta (0, 0)
Screenshot: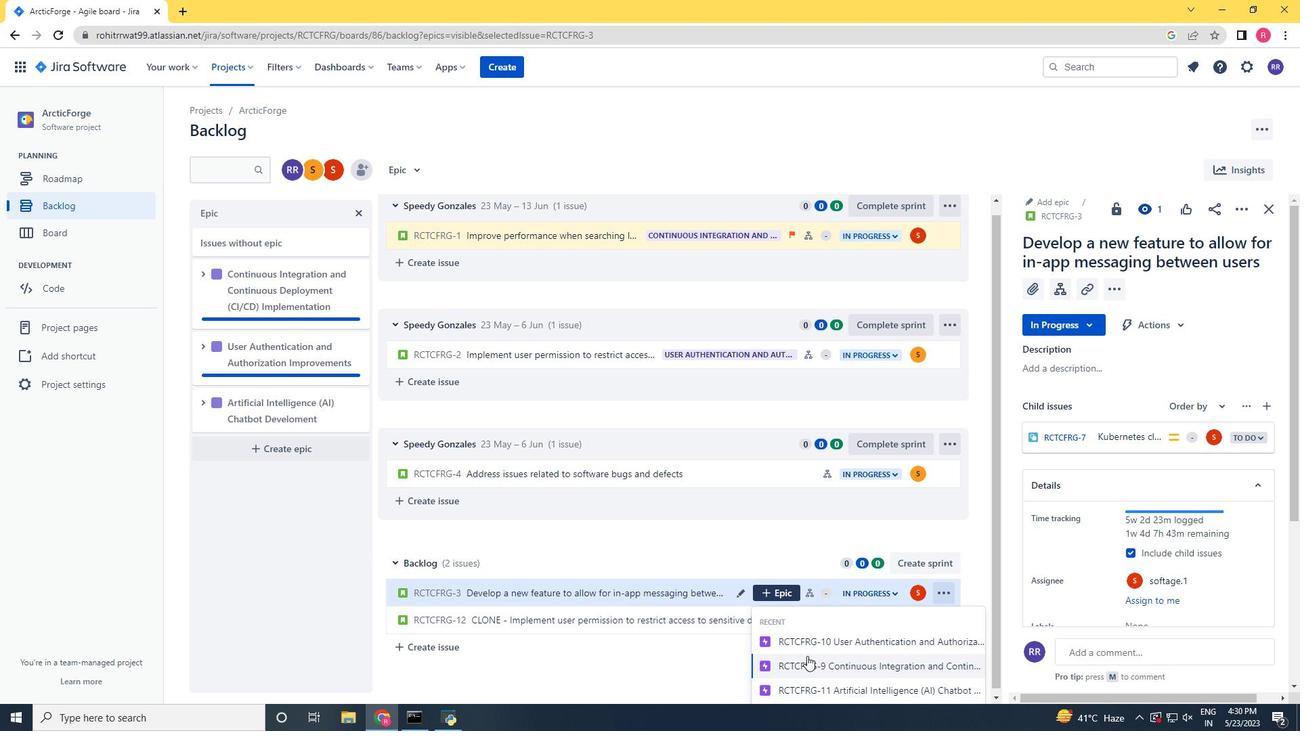 
Action: Mouse moved to (822, 690)
Screenshot: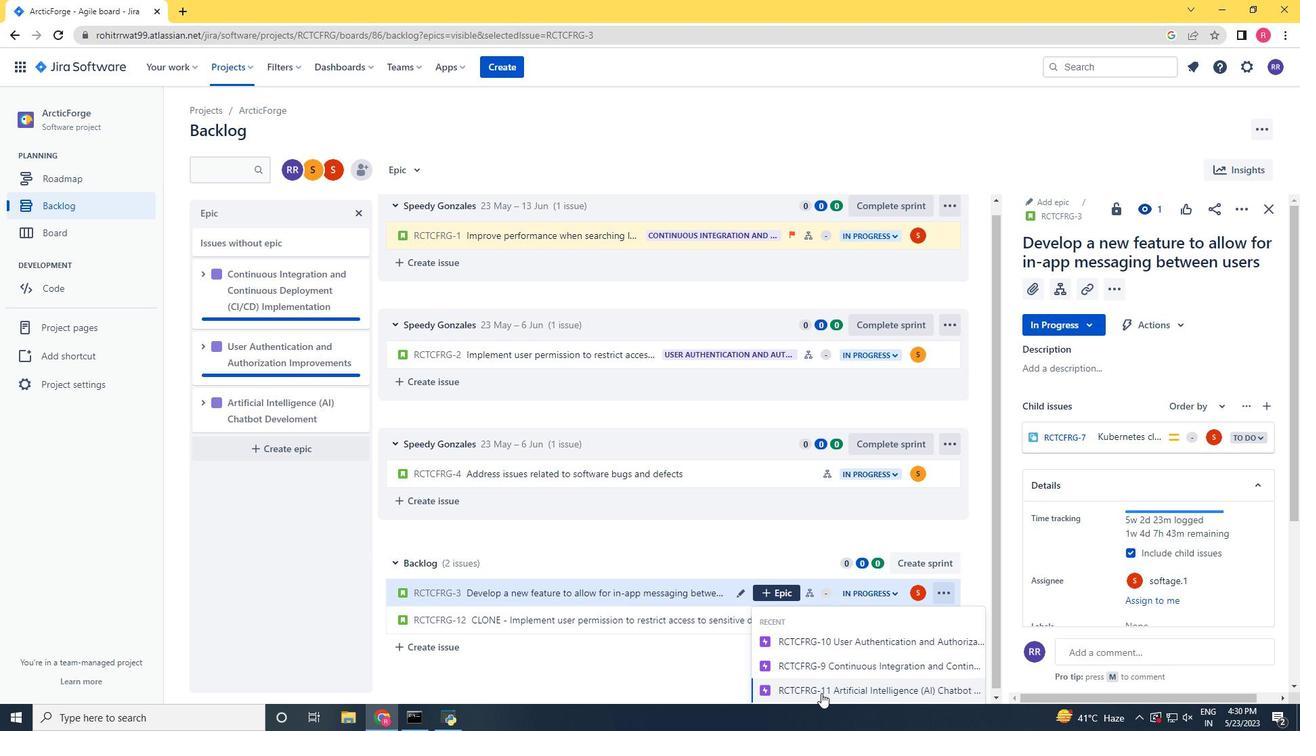 
Action: Mouse pressed left at (822, 690)
Screenshot: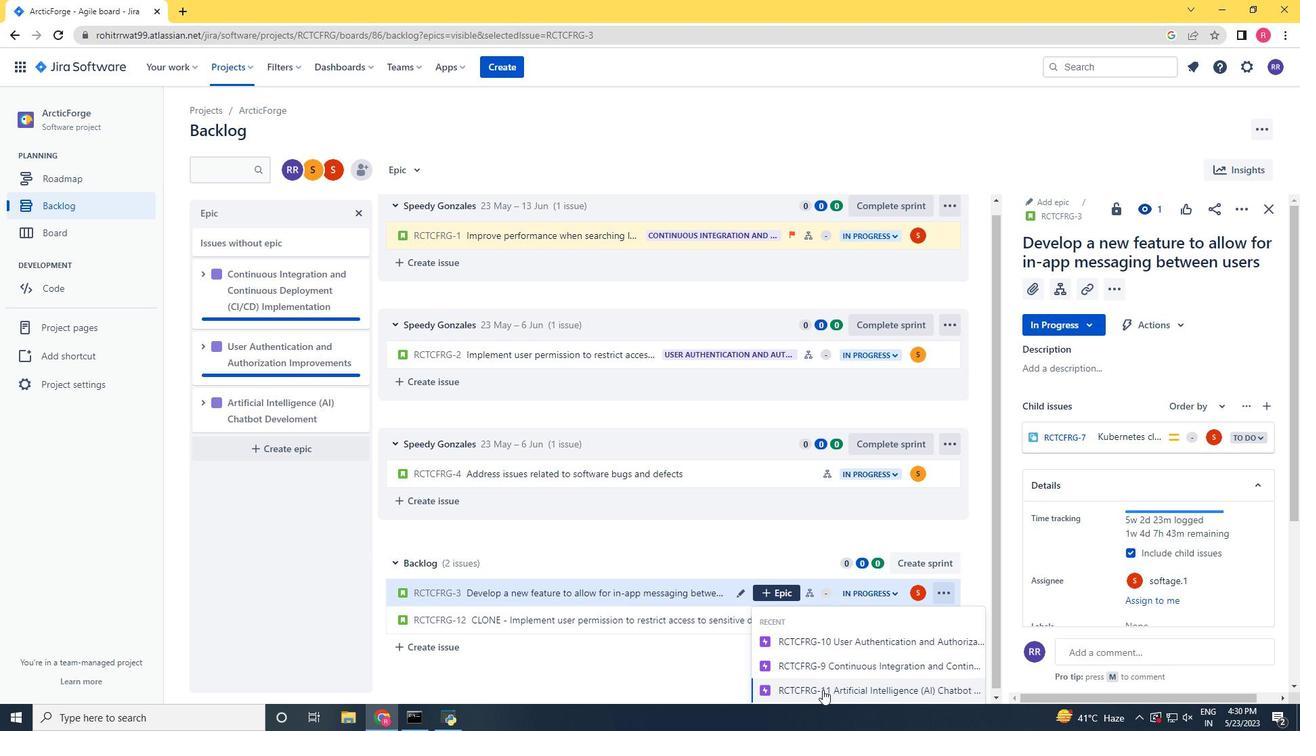 
Action: Mouse moved to (781, 475)
Screenshot: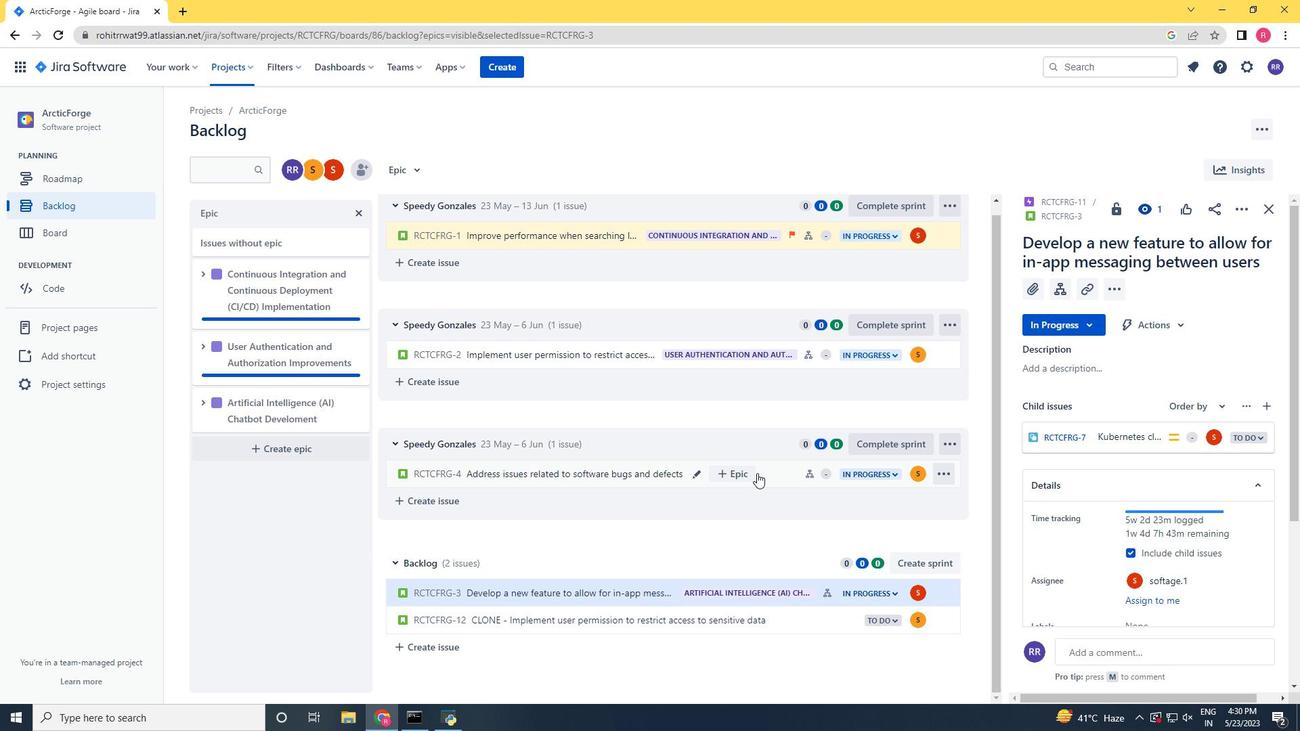 
Action: Mouse pressed left at (781, 475)
Screenshot: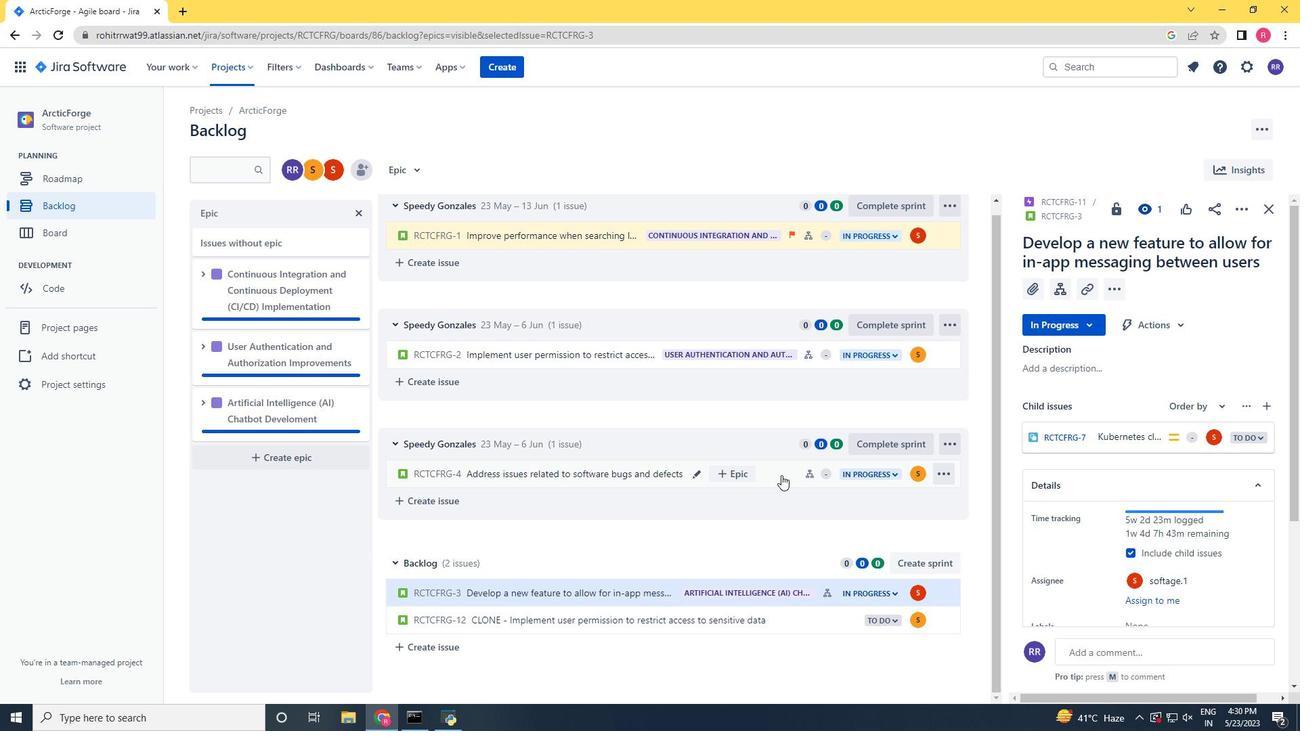 
Action: Mouse moved to (1239, 211)
Screenshot: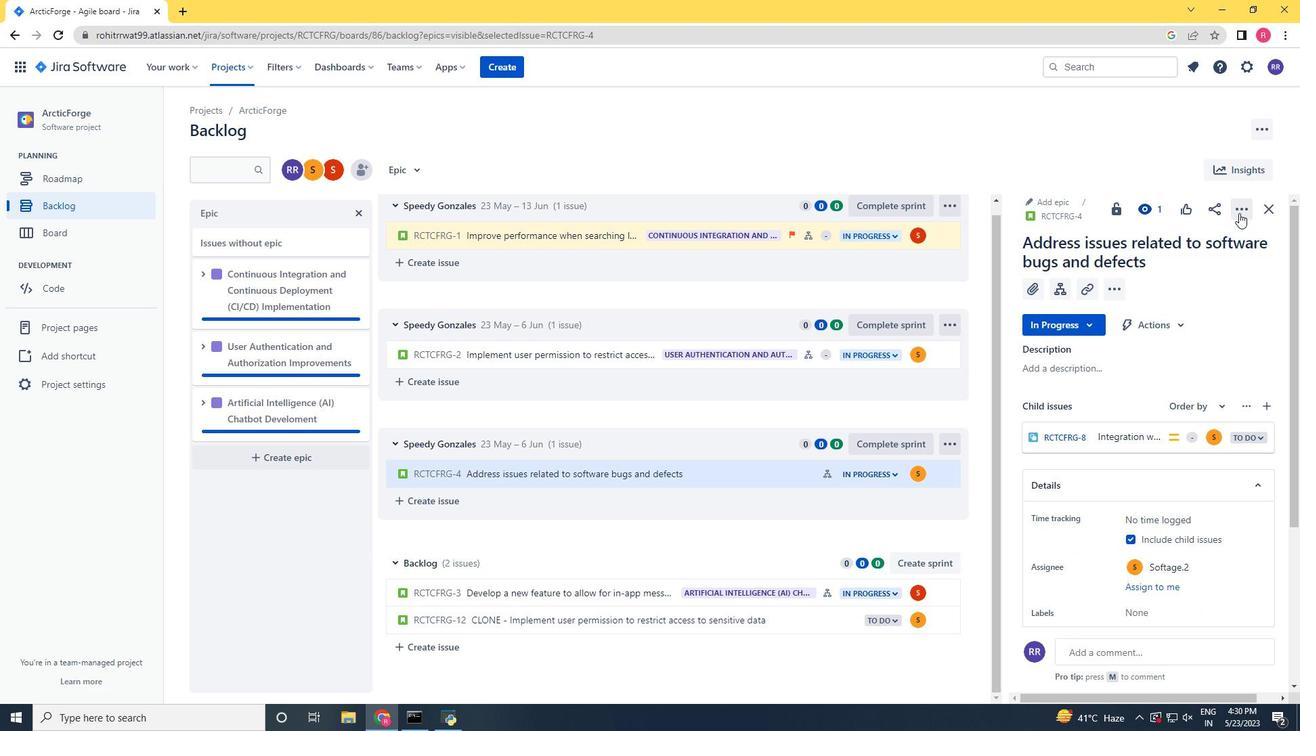 
Action: Mouse pressed left at (1239, 211)
Screenshot: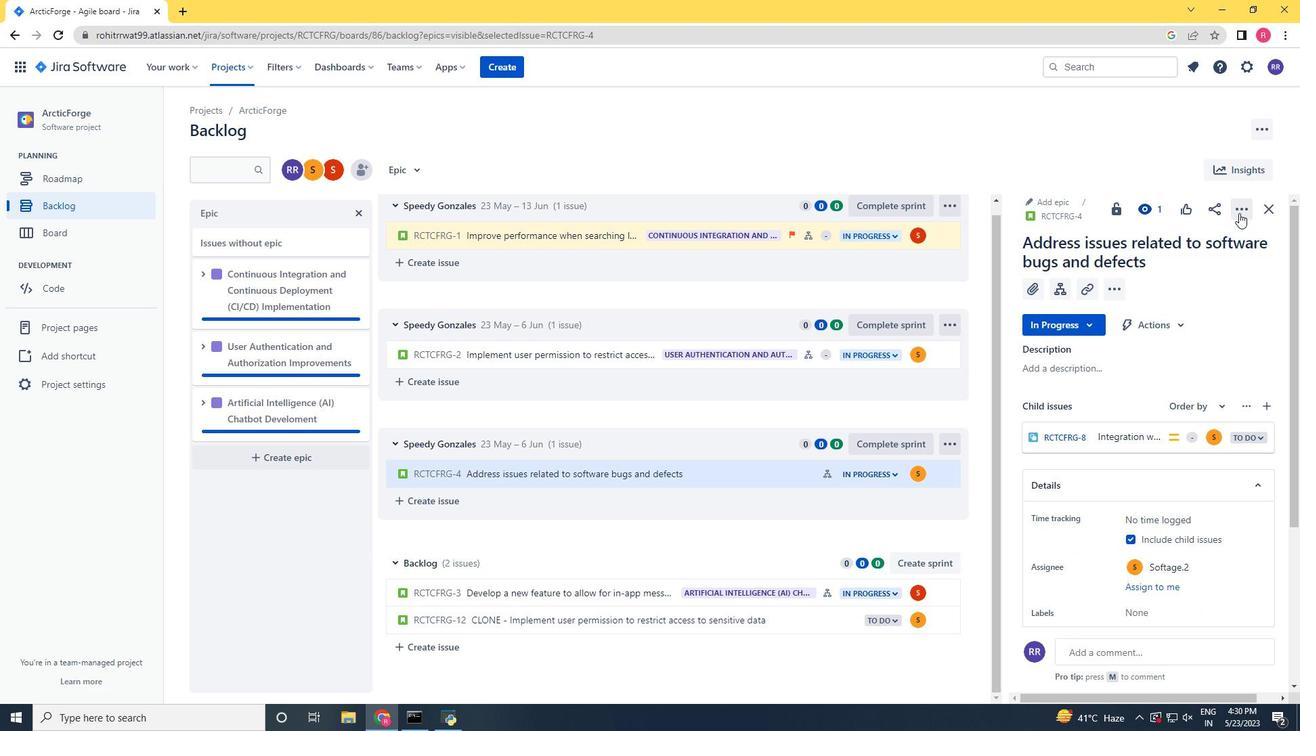 
Action: Mouse moved to (1193, 247)
Screenshot: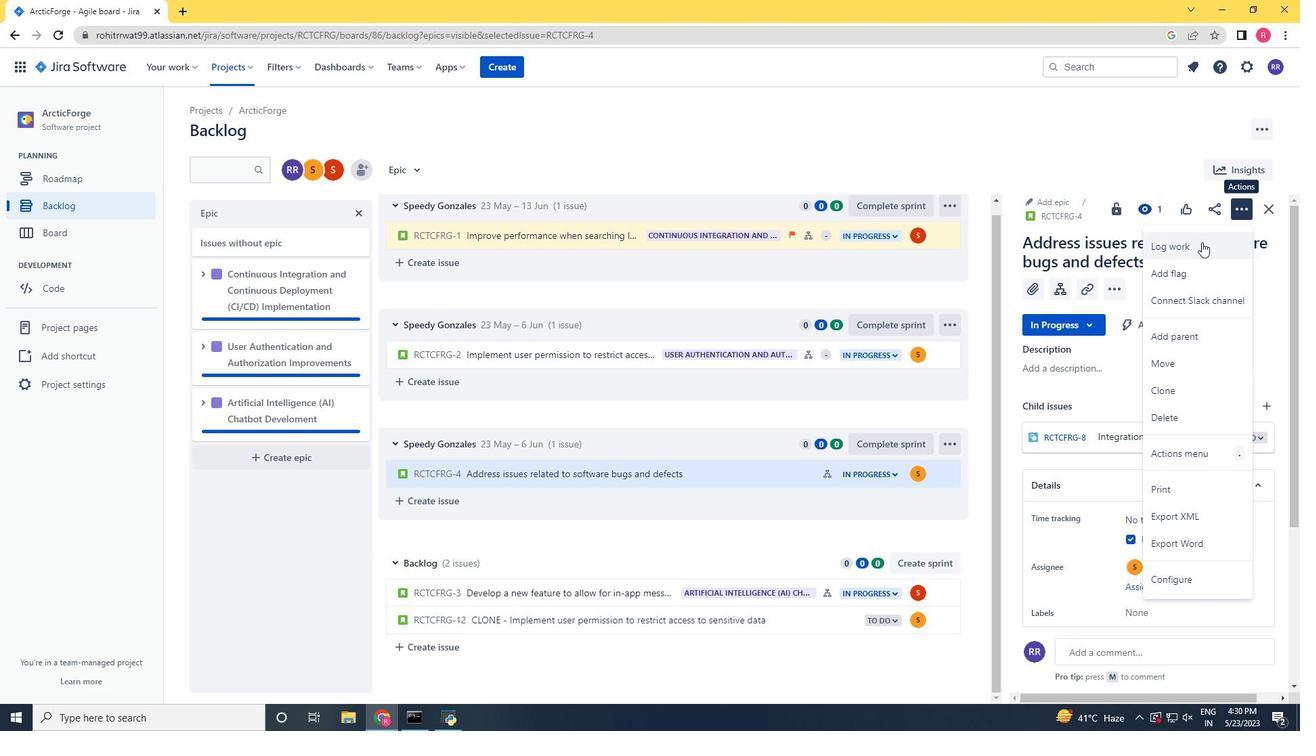 
Action: Mouse pressed left at (1193, 247)
Screenshot: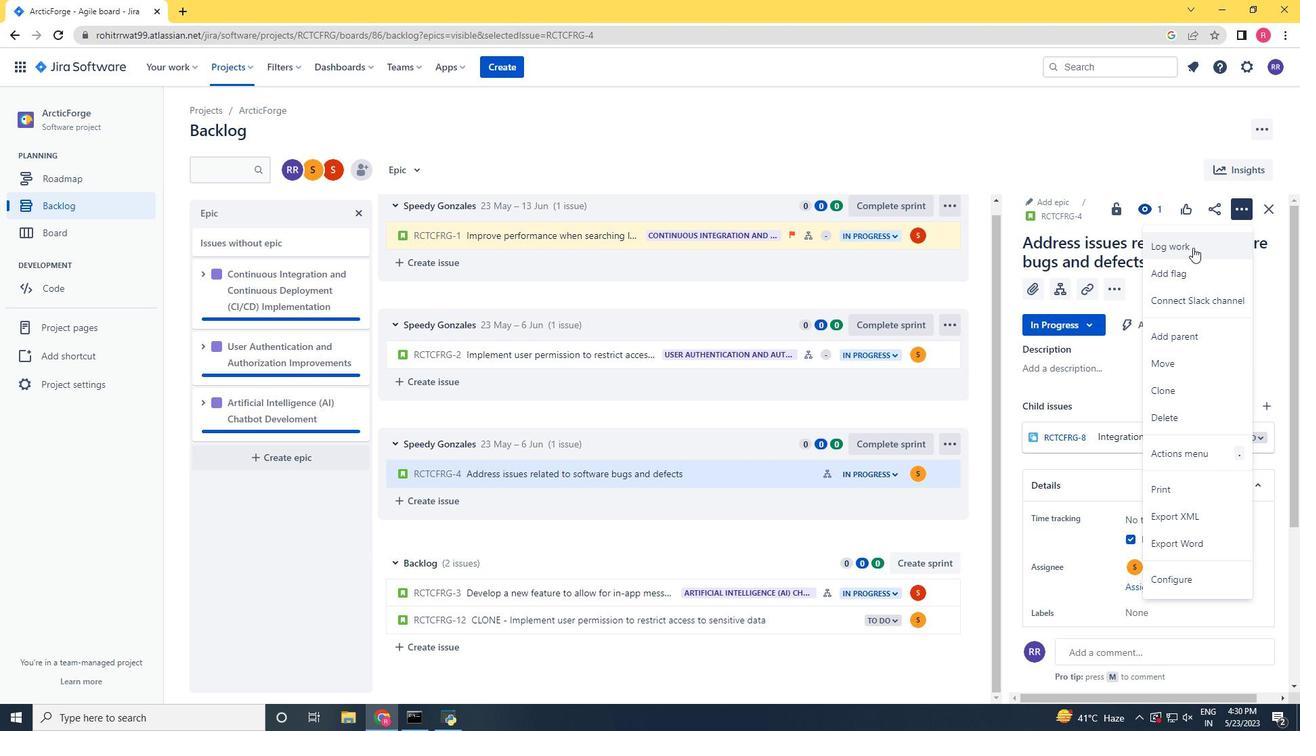
Action: Key pressed 5w<Key.space>1d<Key.space>1h<Key.space>28m<Key.tab>5w<Key.space><Key.space>1d<Key.space>16h<Key.space>42m
Screenshot: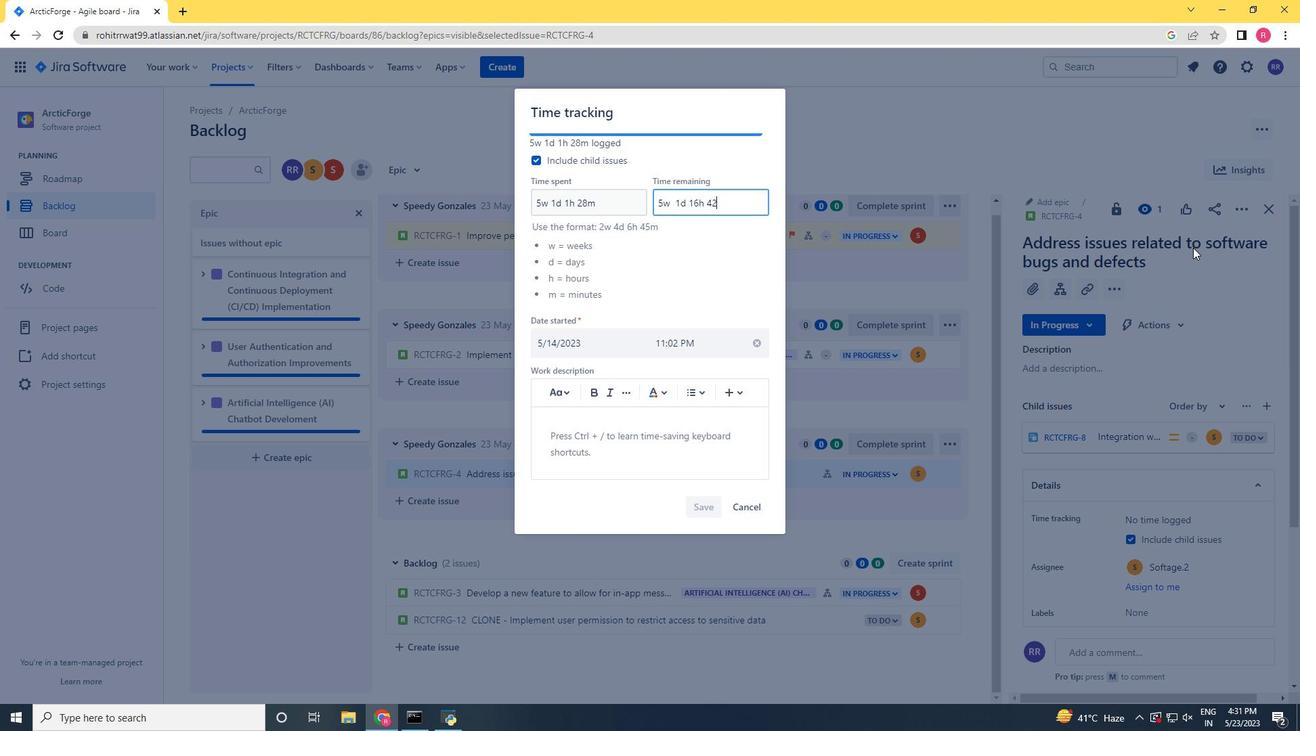 
Action: Mouse moved to (675, 205)
Screenshot: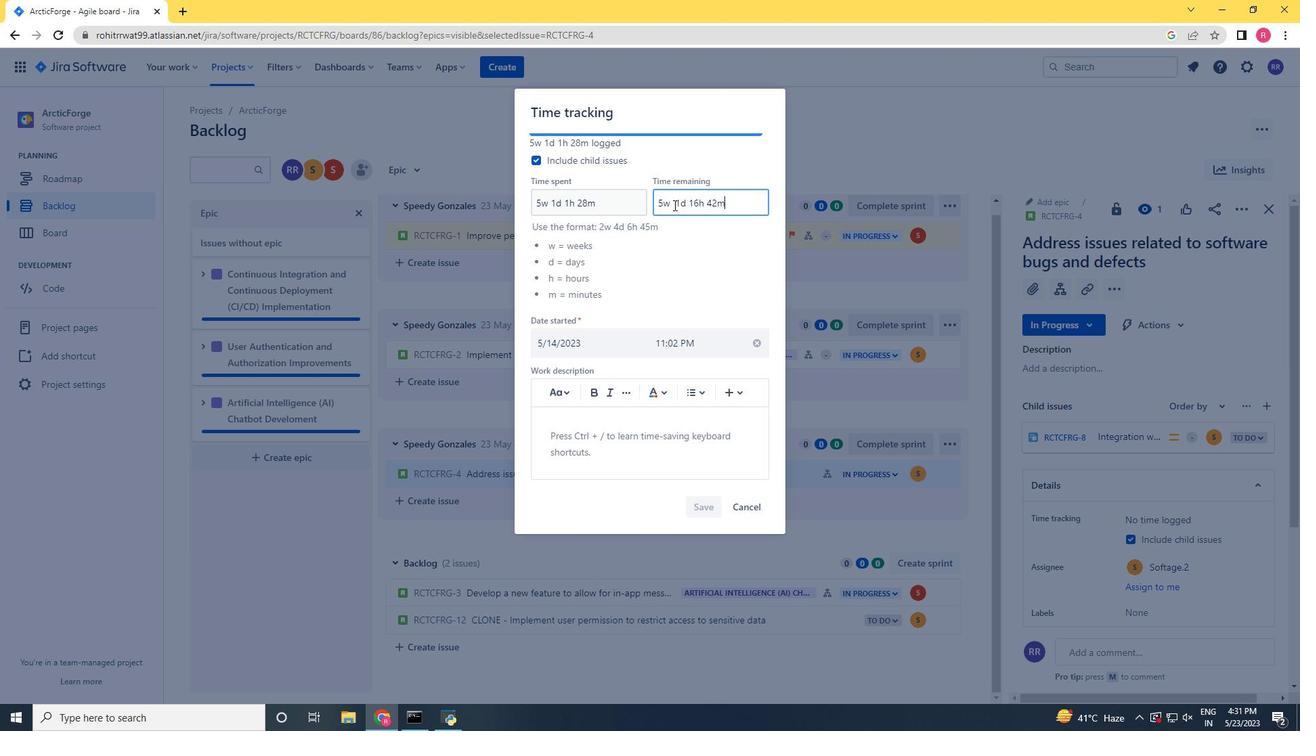 
Action: Mouse pressed left at (675, 205)
Screenshot: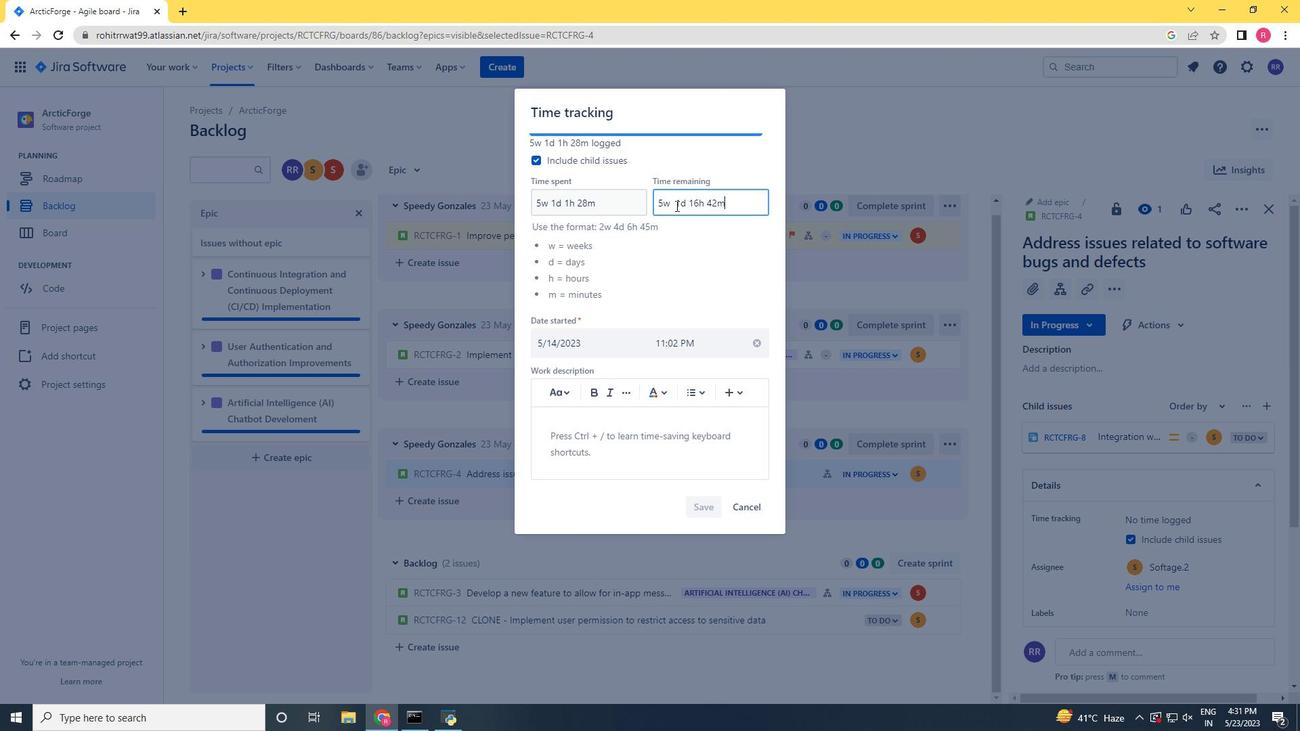 
Action: Key pressed <Key.backspace>
Screenshot: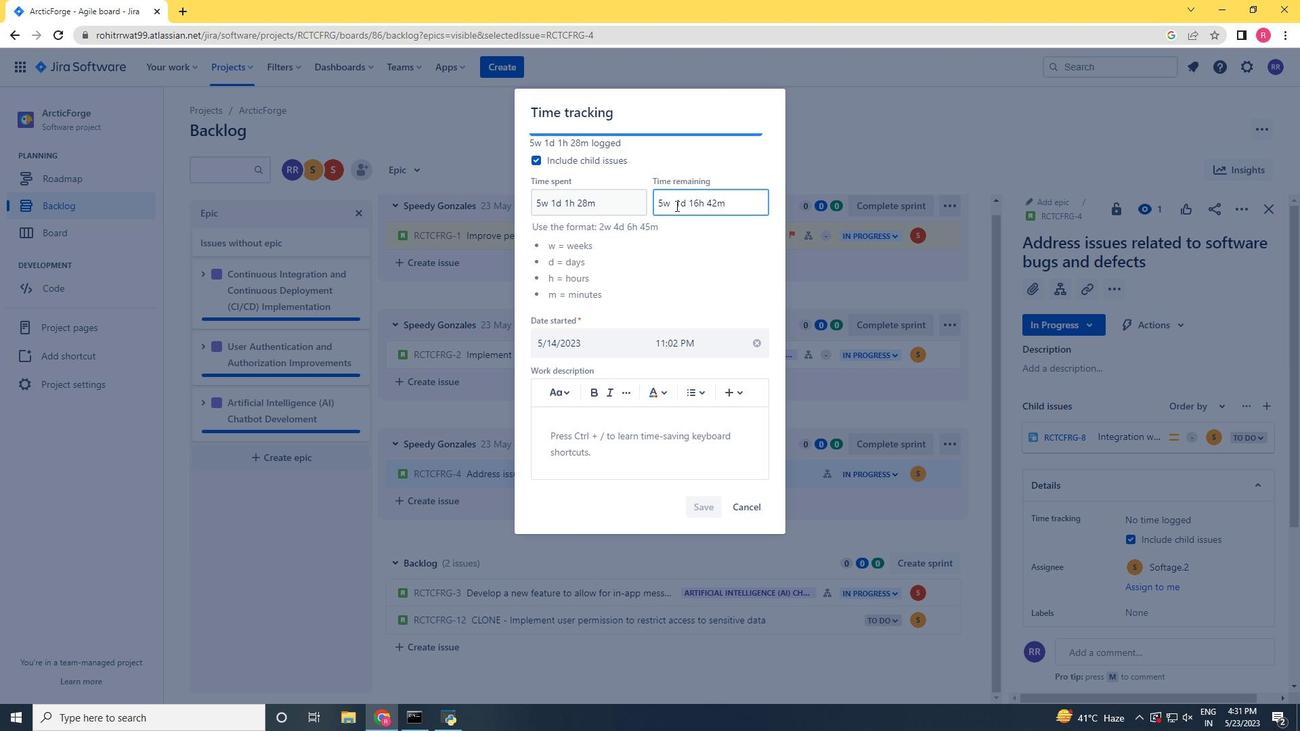 
Action: Mouse moved to (694, 509)
Screenshot: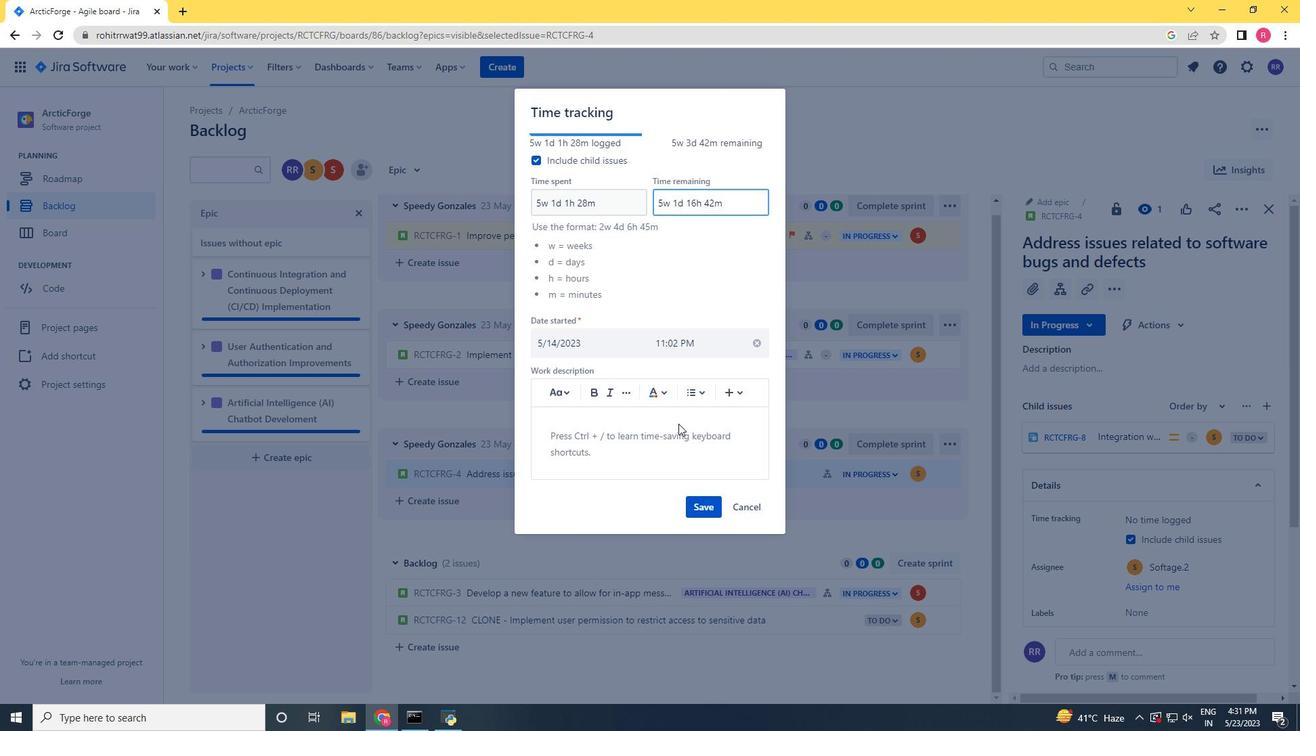 
Action: Mouse pressed left at (694, 509)
Screenshot: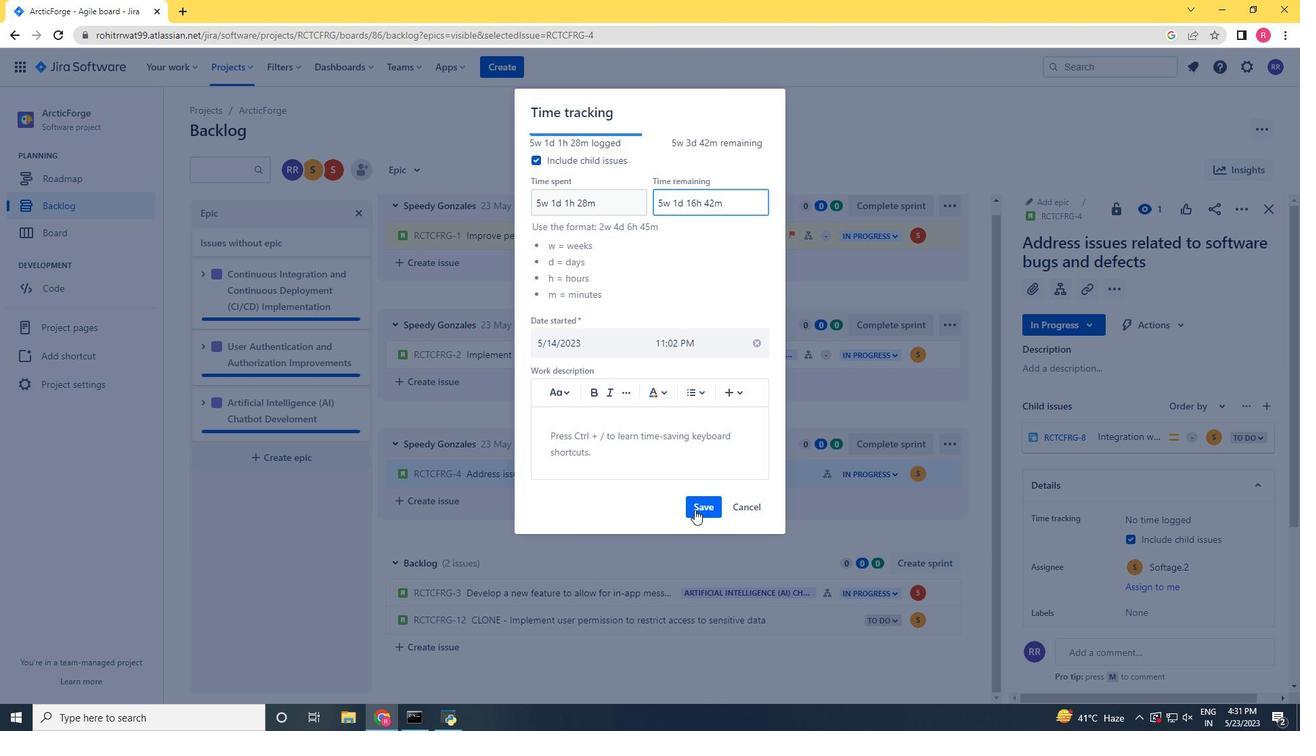 
Action: Mouse scrolled (694, 509) with delta (0, 0)
Screenshot: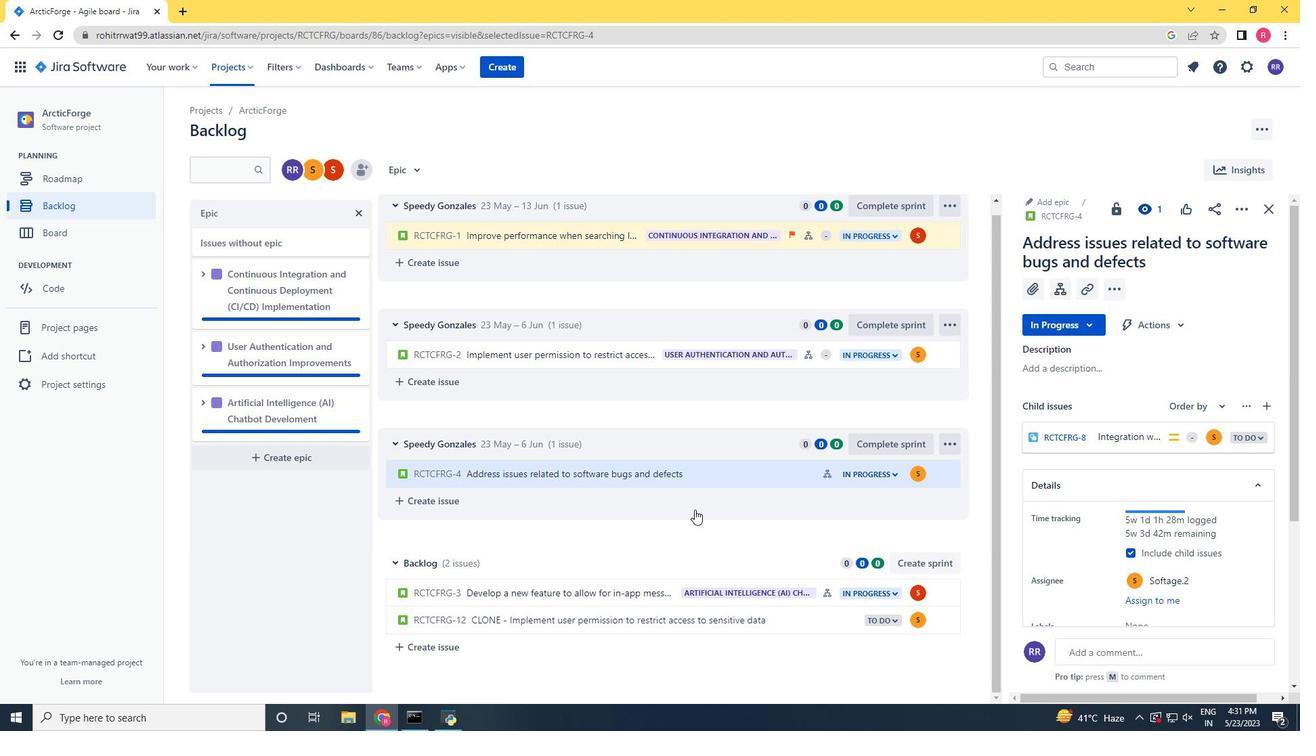 
Action: Mouse moved to (938, 472)
Screenshot: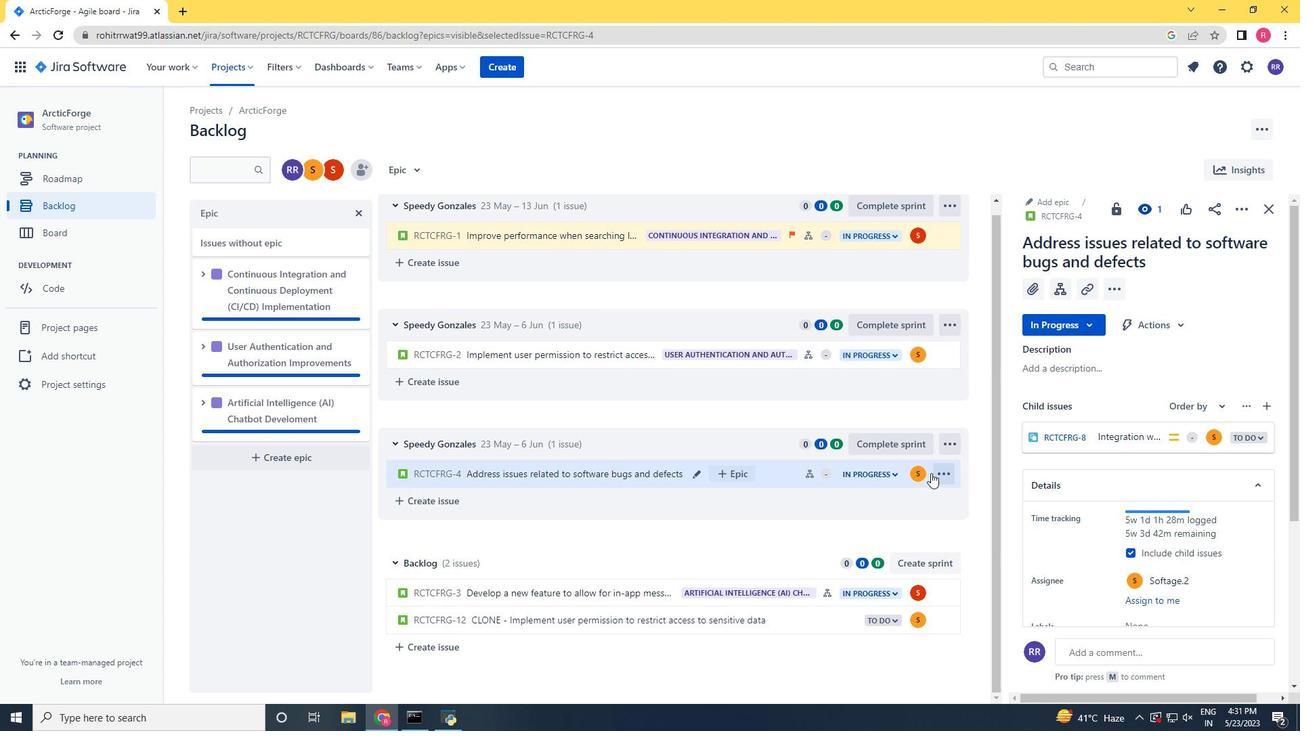 
Action: Mouse pressed left at (938, 472)
Screenshot: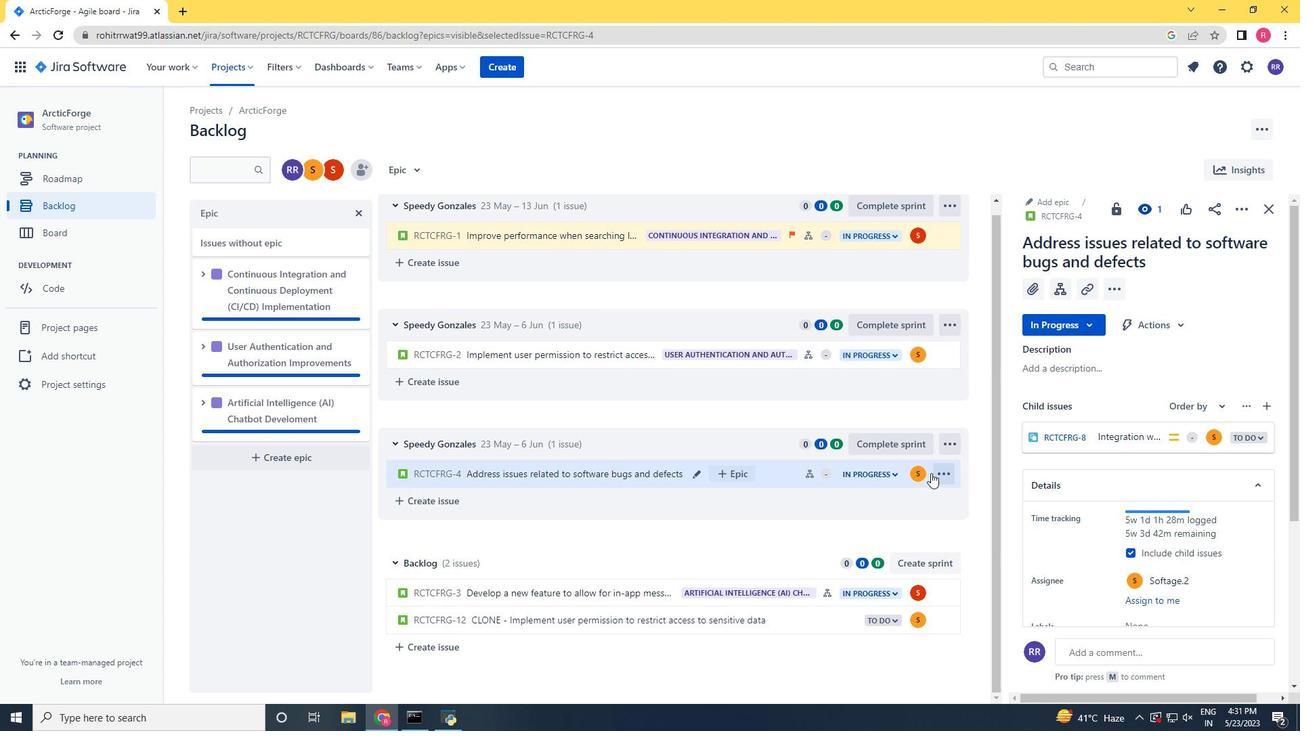
Action: Mouse moved to (905, 446)
Screenshot: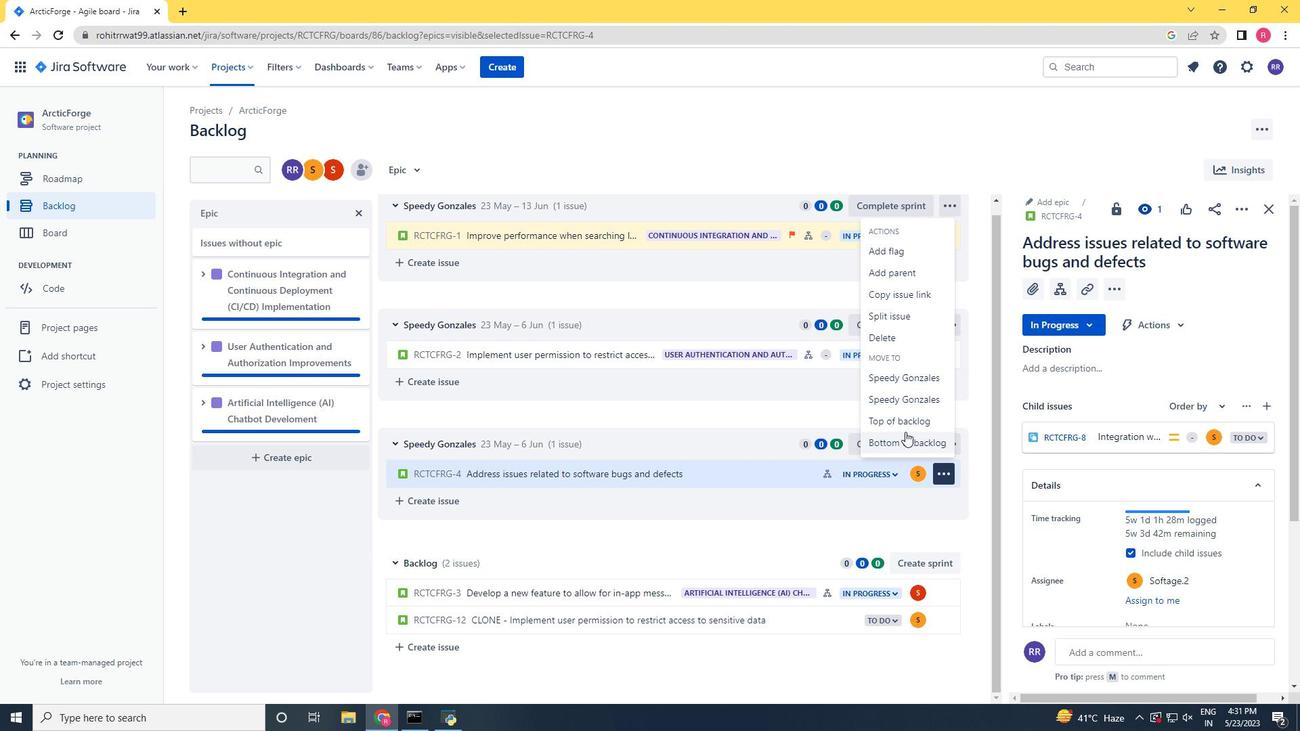 
Action: Mouse pressed left at (905, 446)
Screenshot: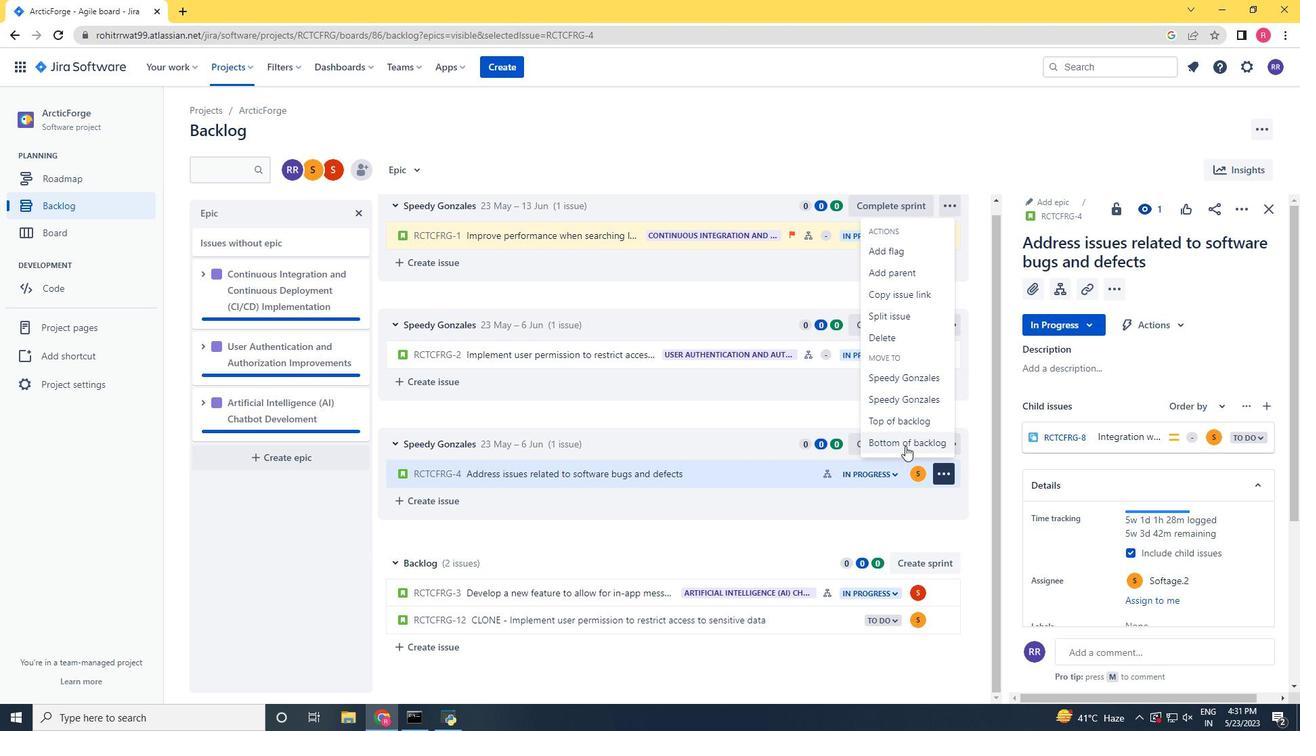 
Action: Mouse moved to (686, 220)
Screenshot: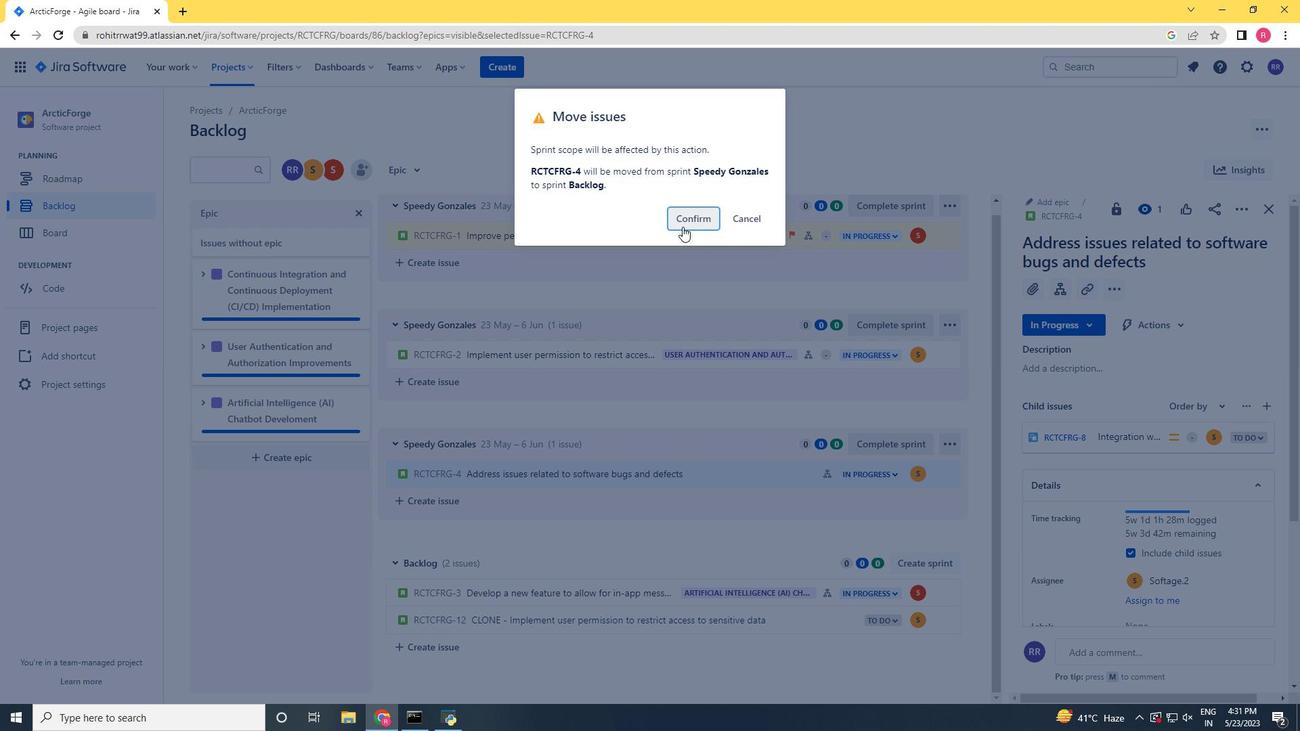 
Action: Mouse pressed left at (686, 220)
Screenshot: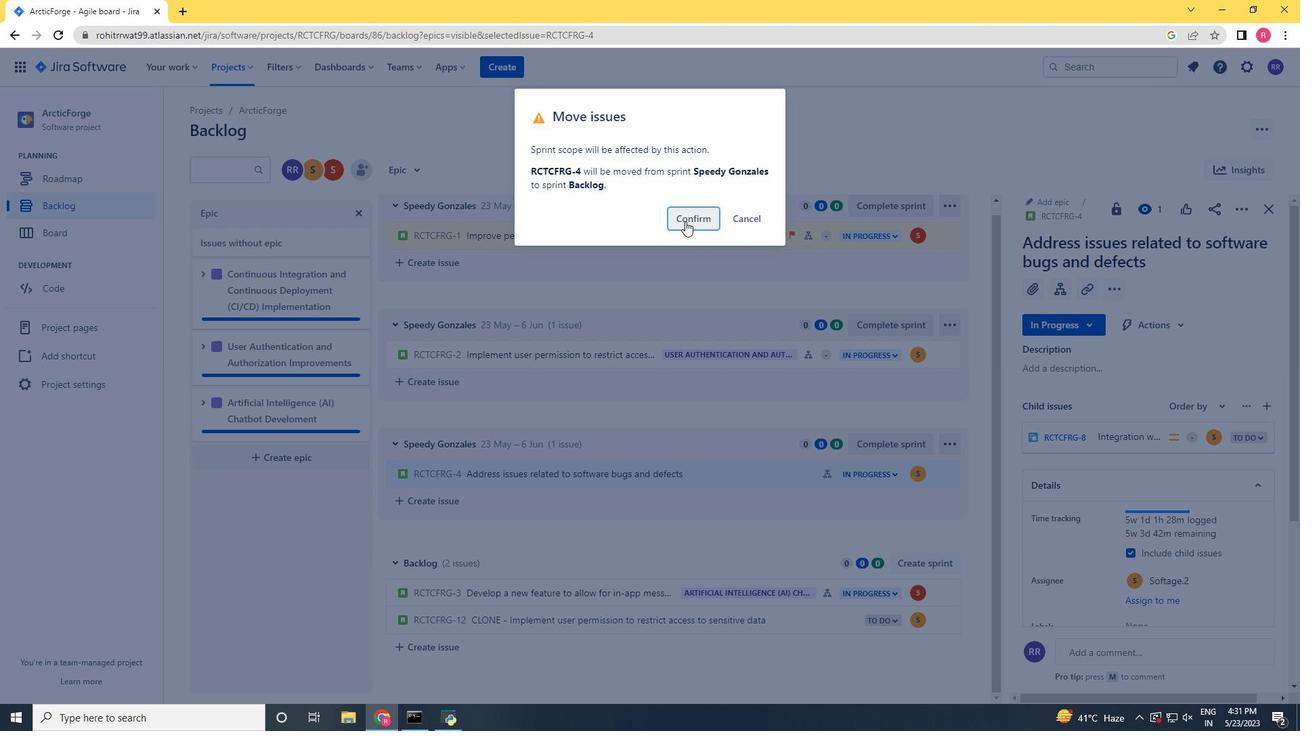 
Action: Mouse moved to (739, 648)
Screenshot: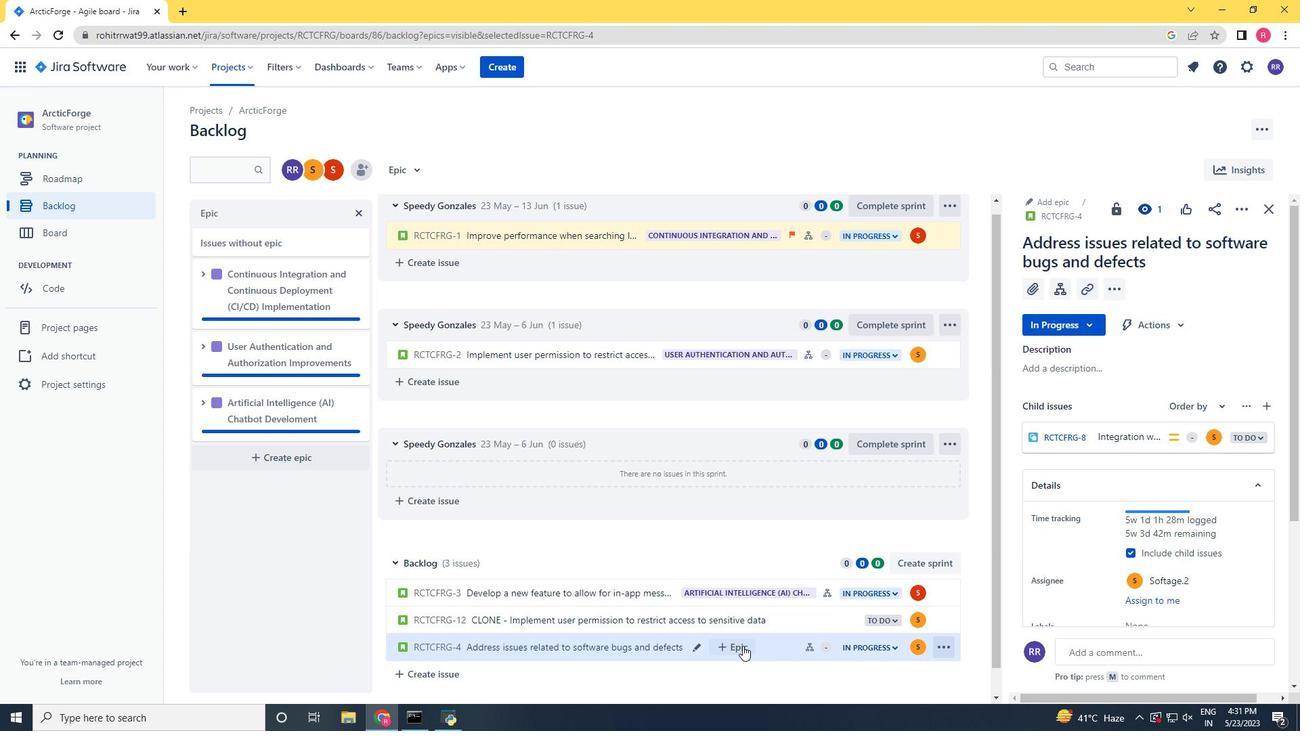 
Action: Mouse pressed left at (739, 648)
Screenshot: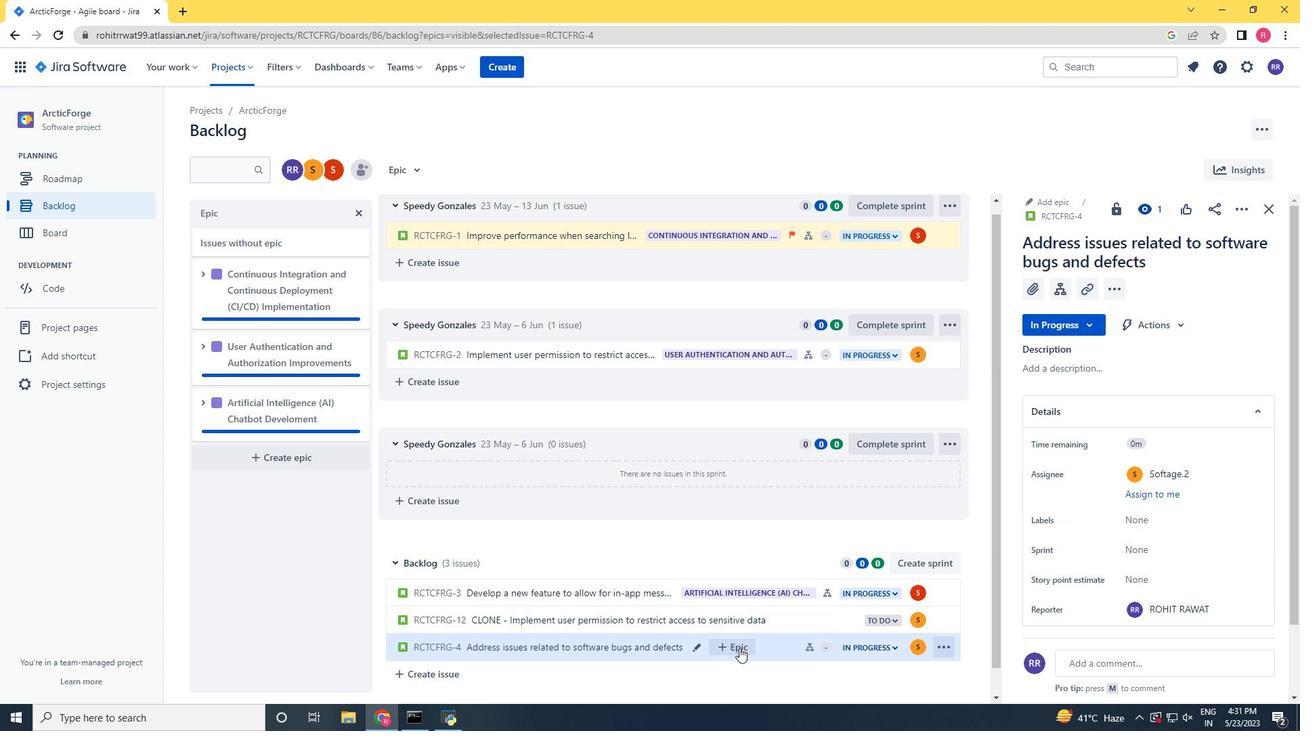 
Action: Mouse scrolled (739, 647) with delta (0, 0)
Screenshot: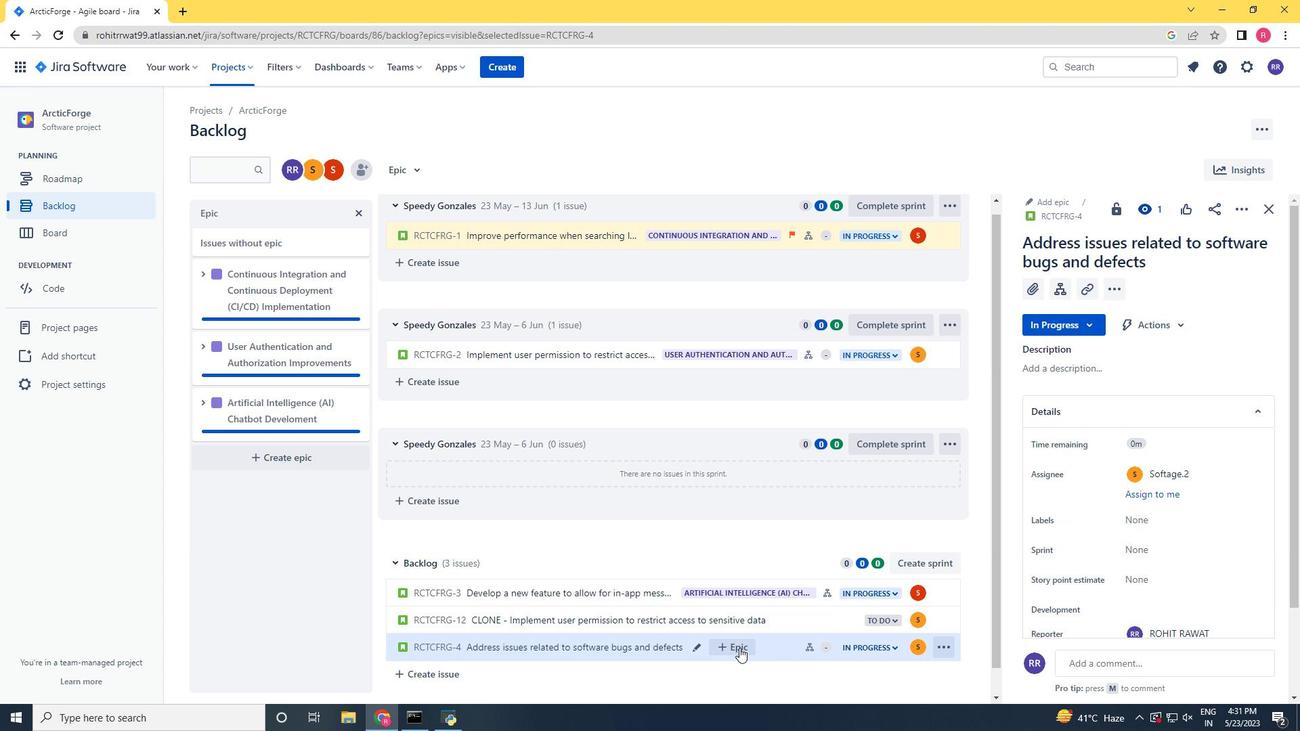 
Action: Mouse scrolled (739, 647) with delta (0, 0)
Screenshot: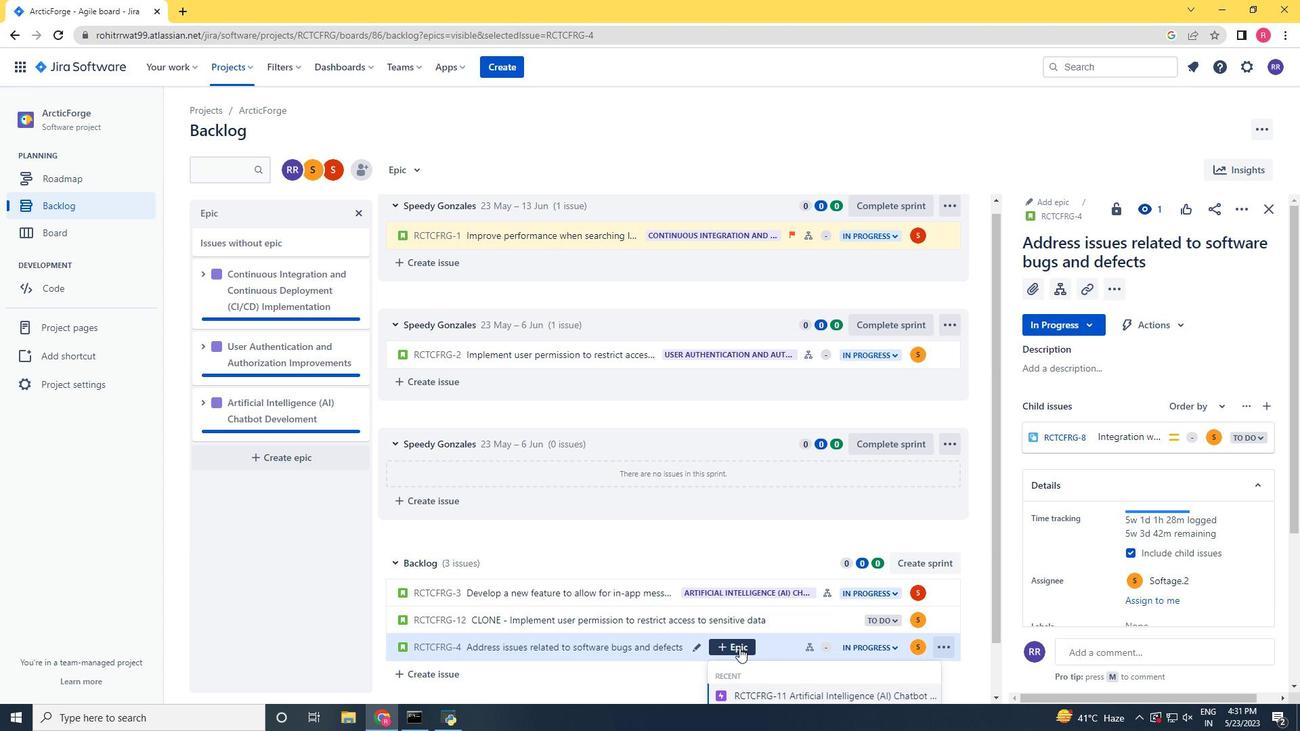 
Action: Mouse scrolled (739, 647) with delta (0, 0)
Screenshot: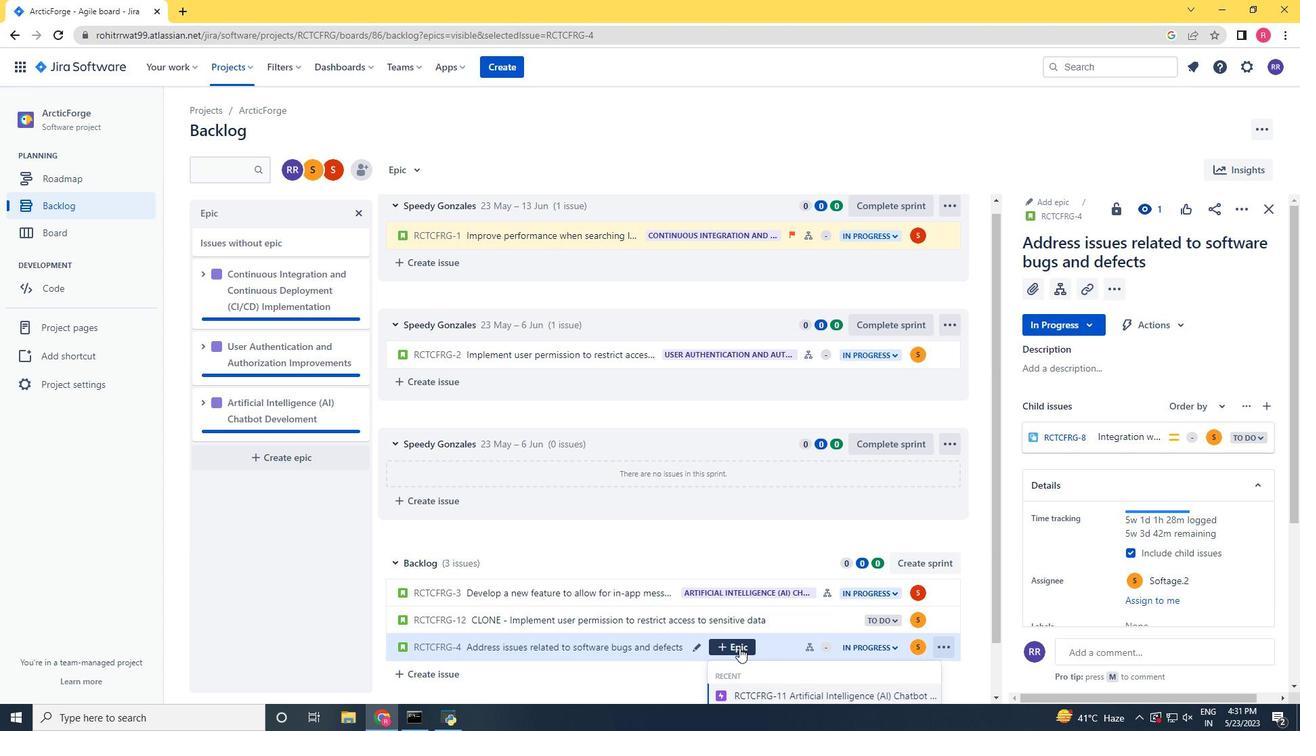 
Action: Mouse scrolled (739, 647) with delta (0, 0)
Screenshot: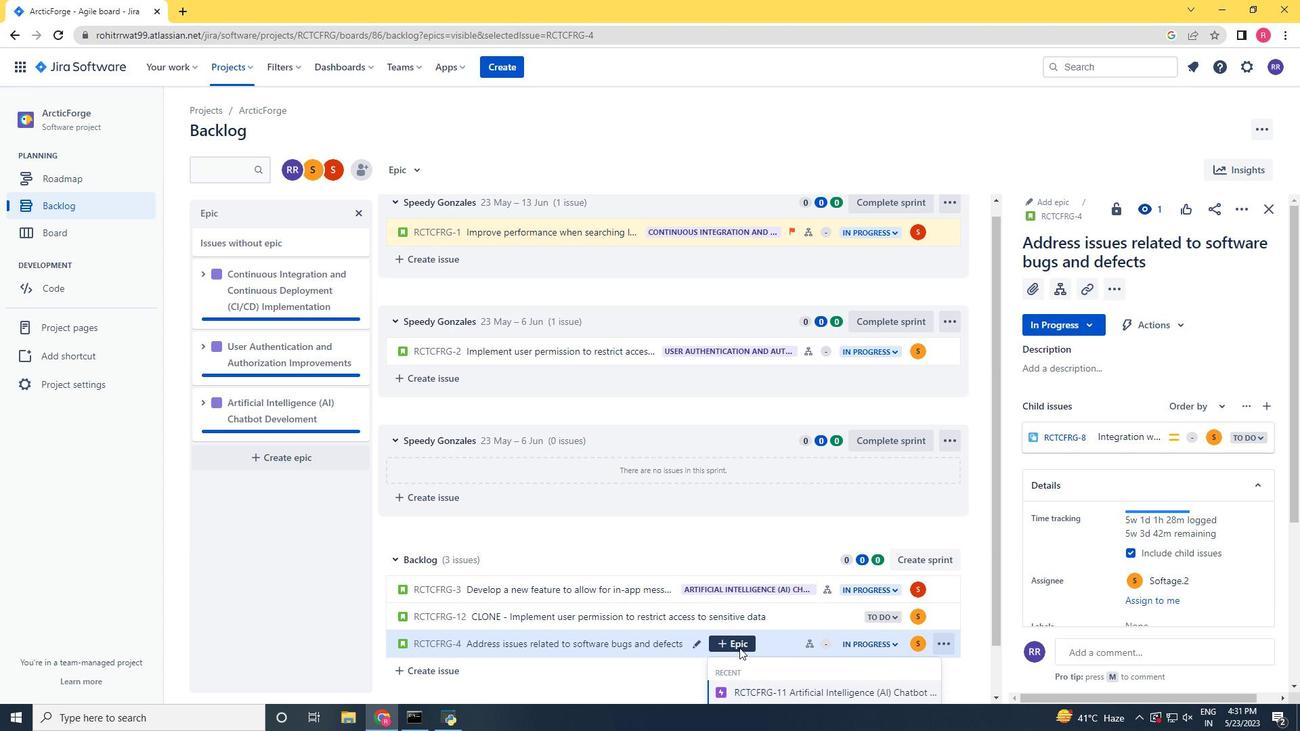 
Action: Mouse moved to (743, 679)
Screenshot: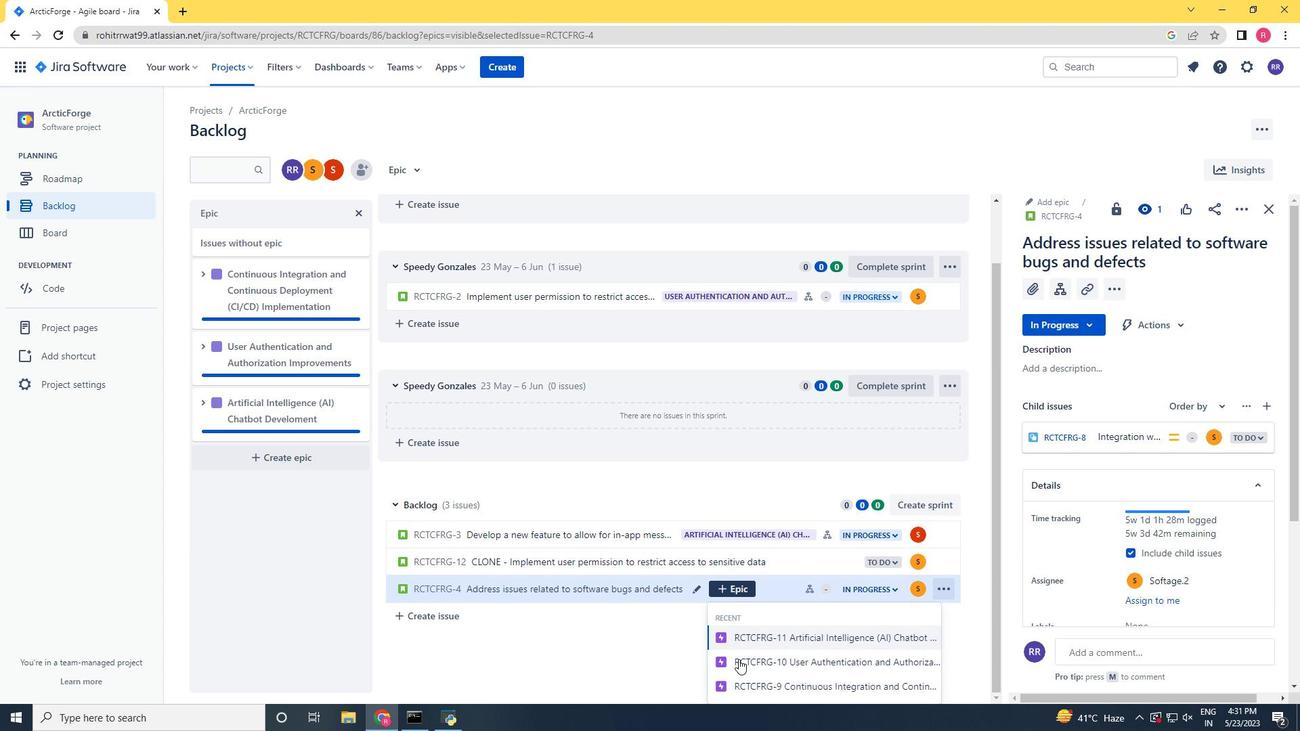 
Action: Mouse pressed left at (743, 679)
Screenshot: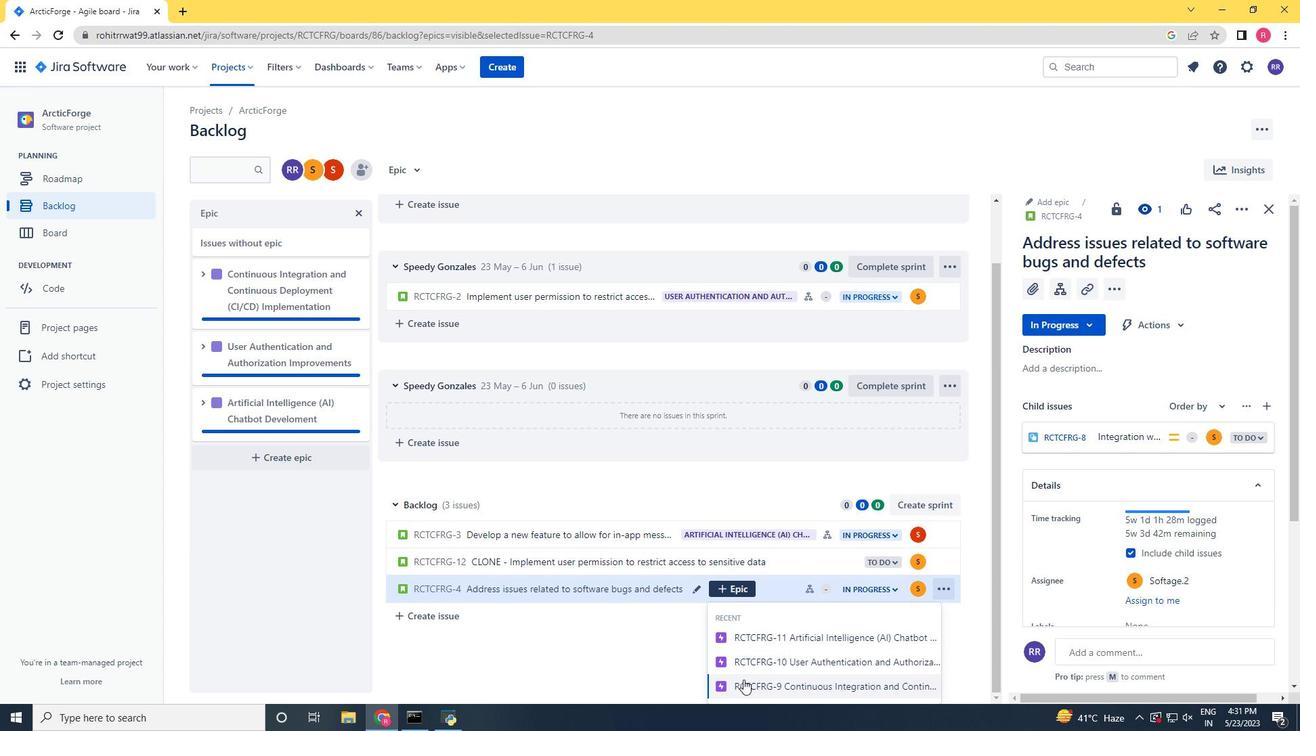 
Action: Mouse moved to (656, 525)
Screenshot: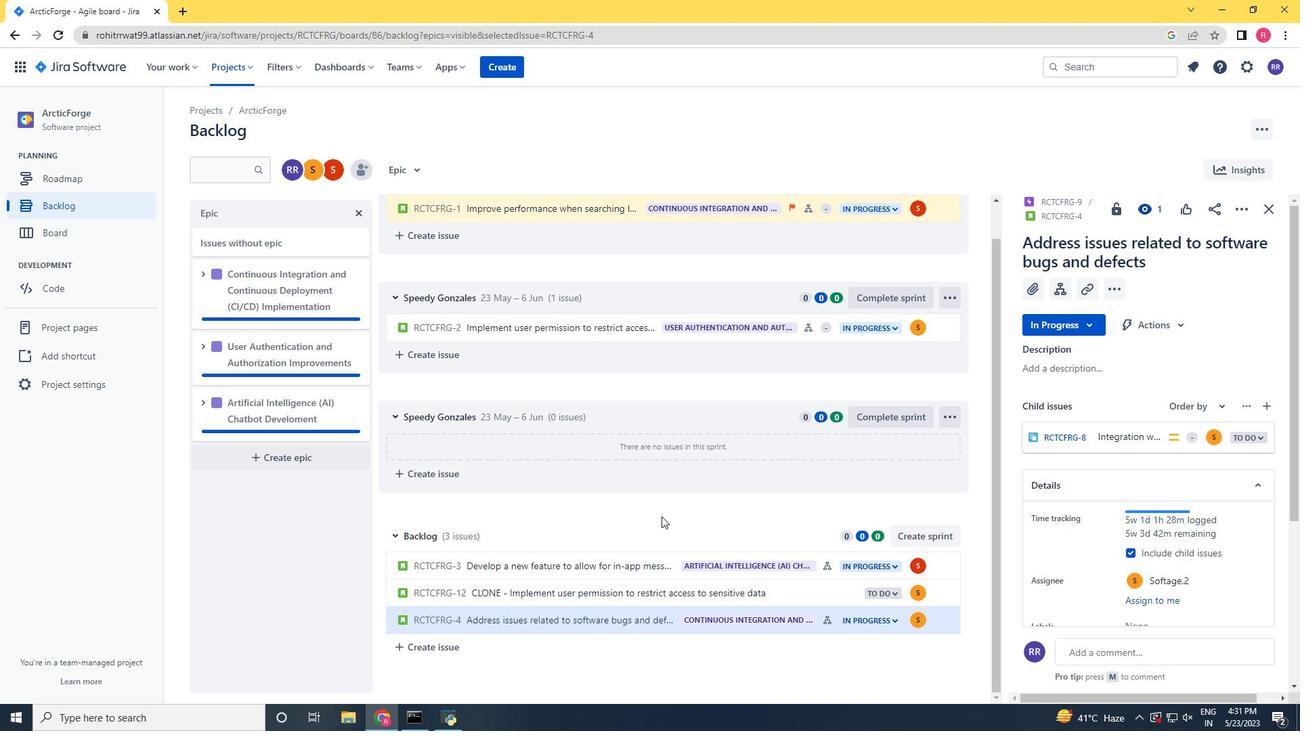 
Action: Mouse scrolled (656, 526) with delta (0, 0)
Screenshot: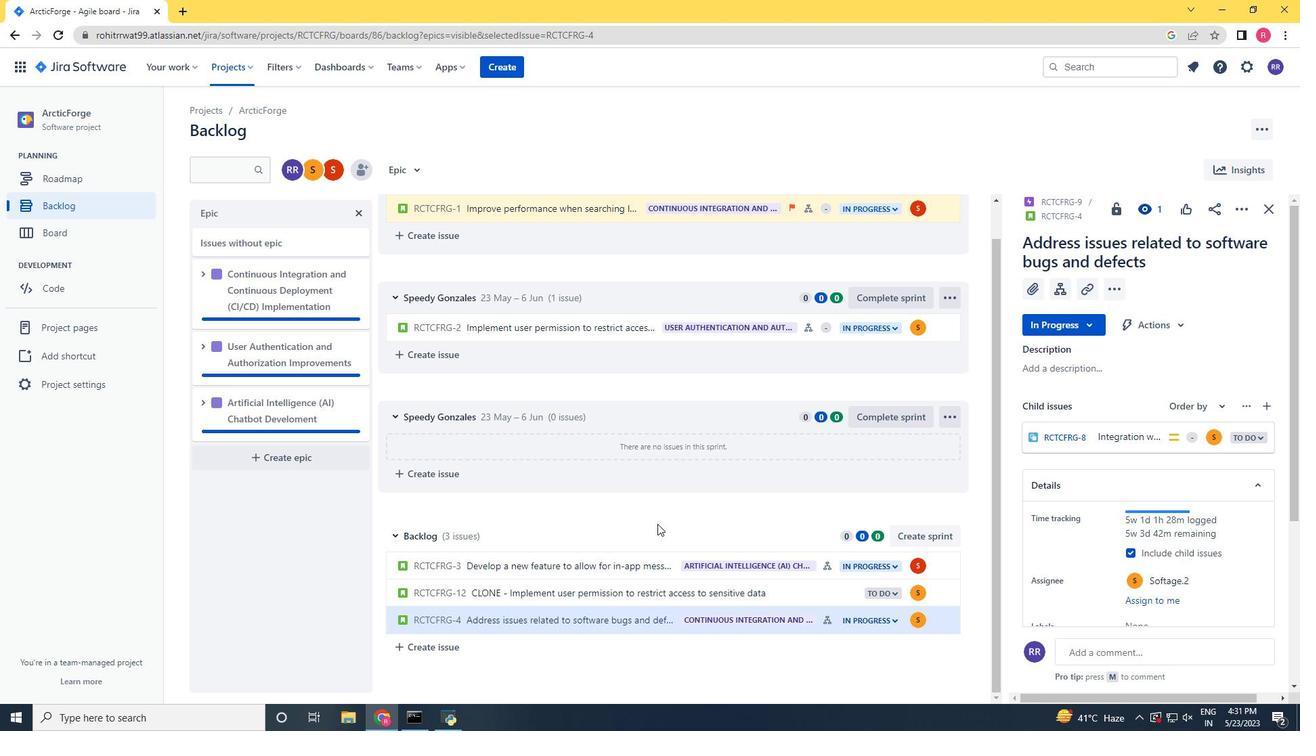 
Action: Mouse moved to (656, 525)
Screenshot: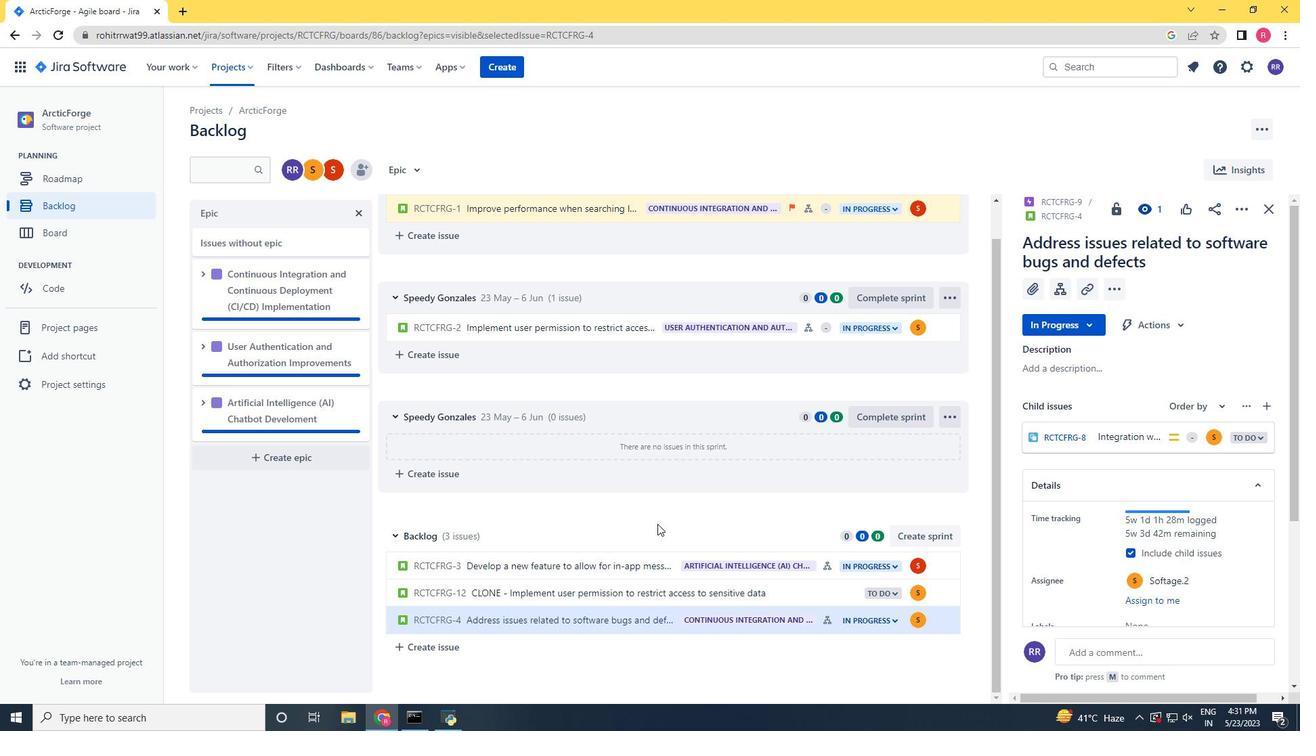 
Action: Mouse scrolled (656, 526) with delta (0, 0)
Screenshot: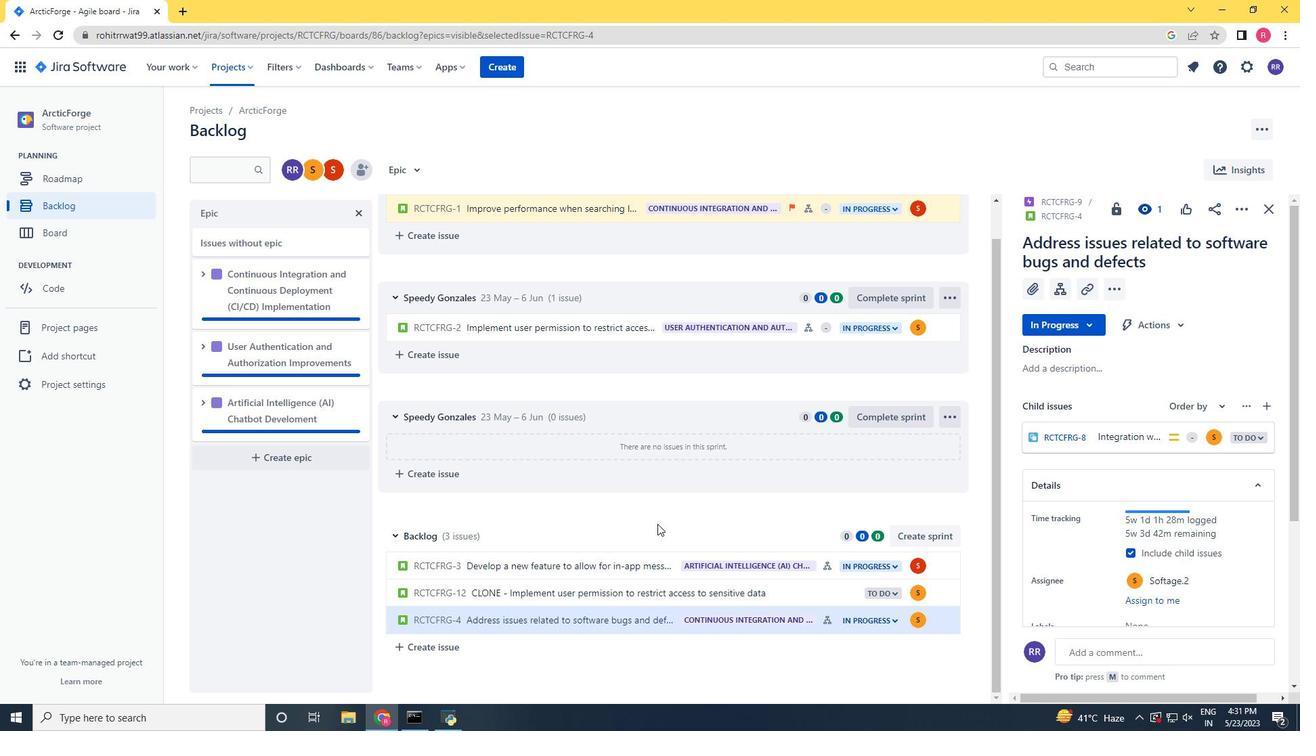 
Action: Mouse scrolled (656, 526) with delta (0, 0)
Screenshot: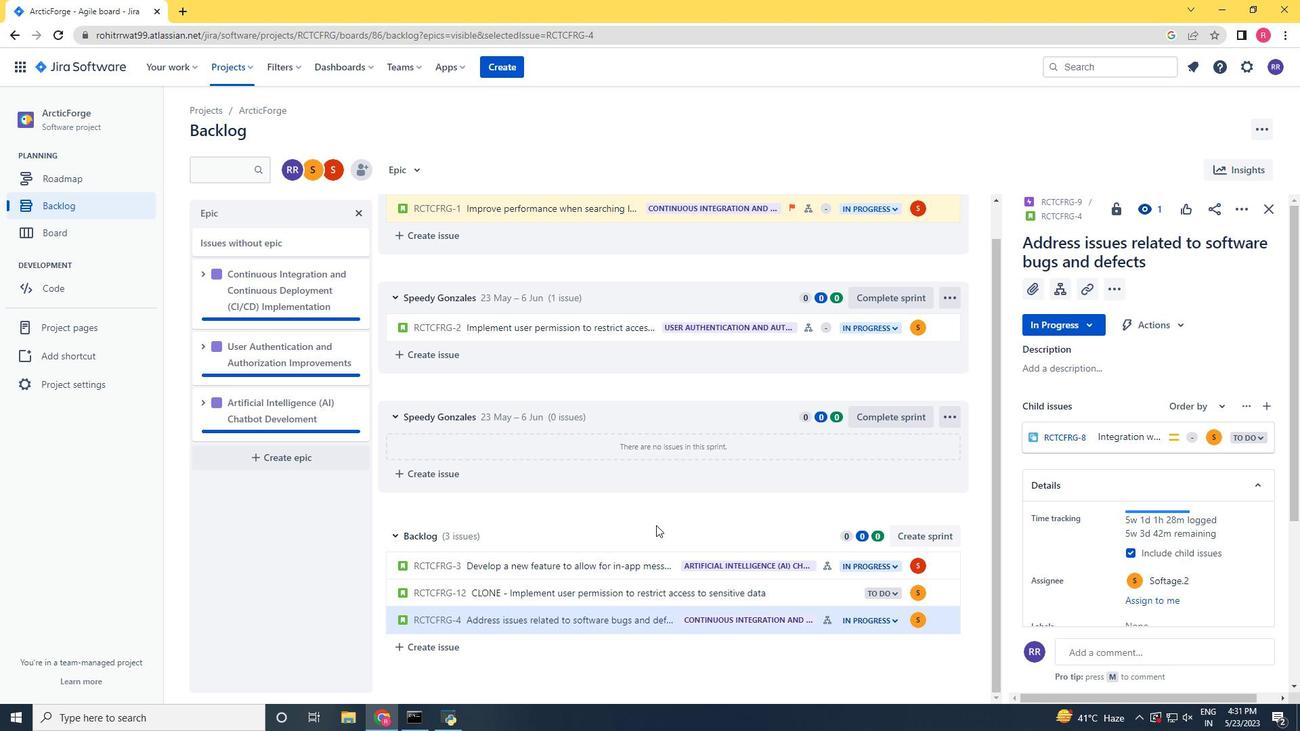 
Action: Mouse scrolled (656, 526) with delta (0, 0)
Screenshot: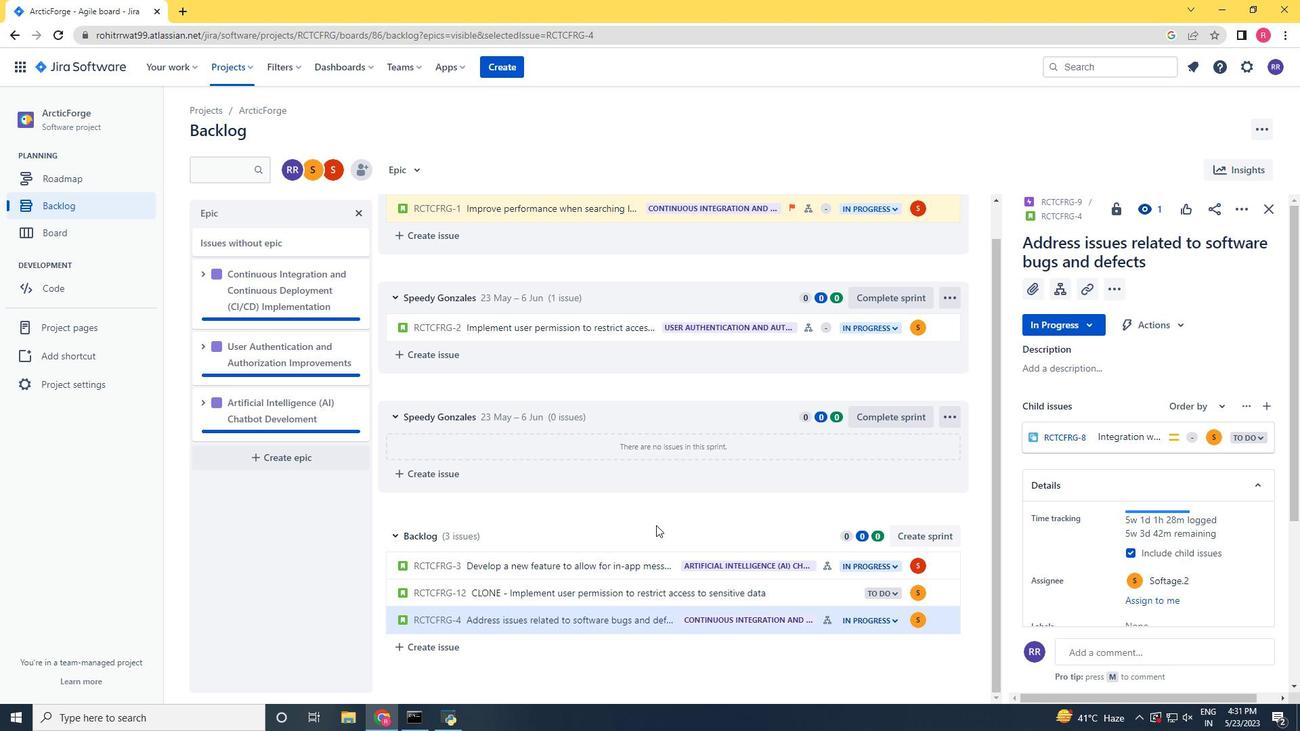 
Action: Mouse scrolled (656, 526) with delta (0, 0)
Screenshot: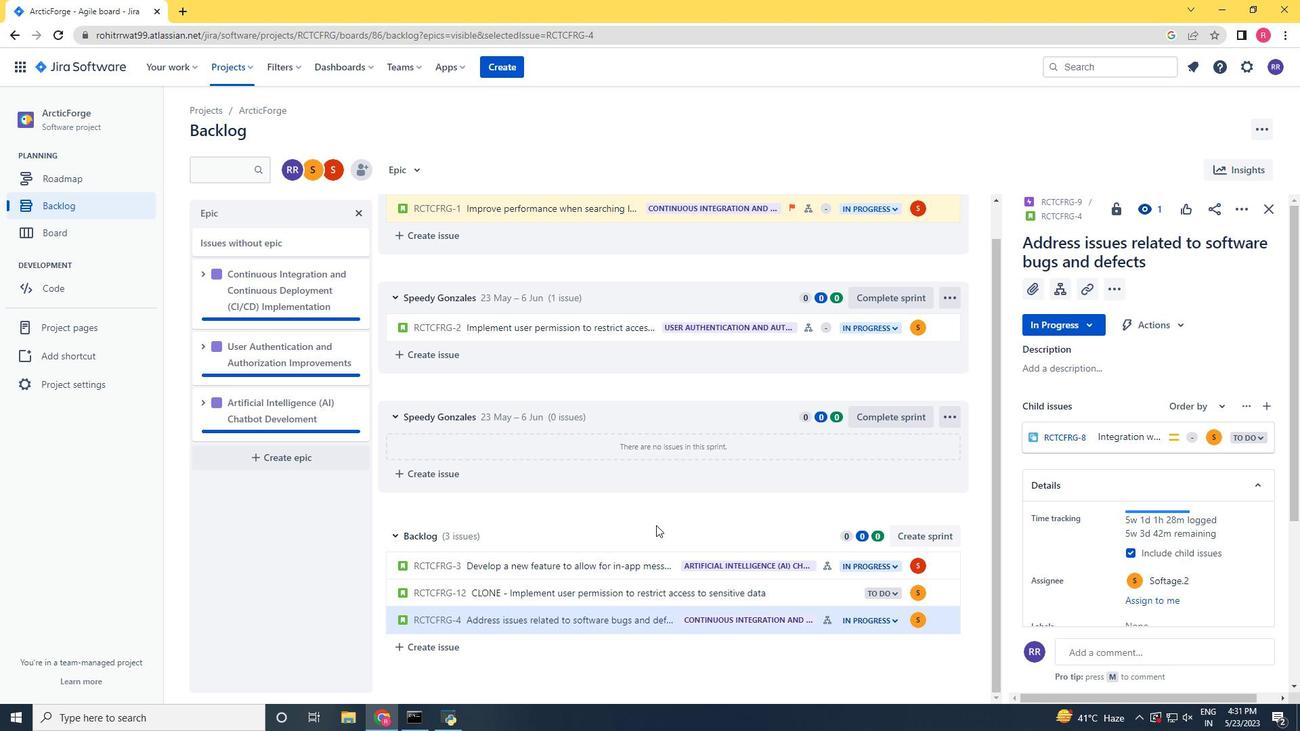 
Action: Mouse scrolled (656, 526) with delta (0, 0)
Screenshot: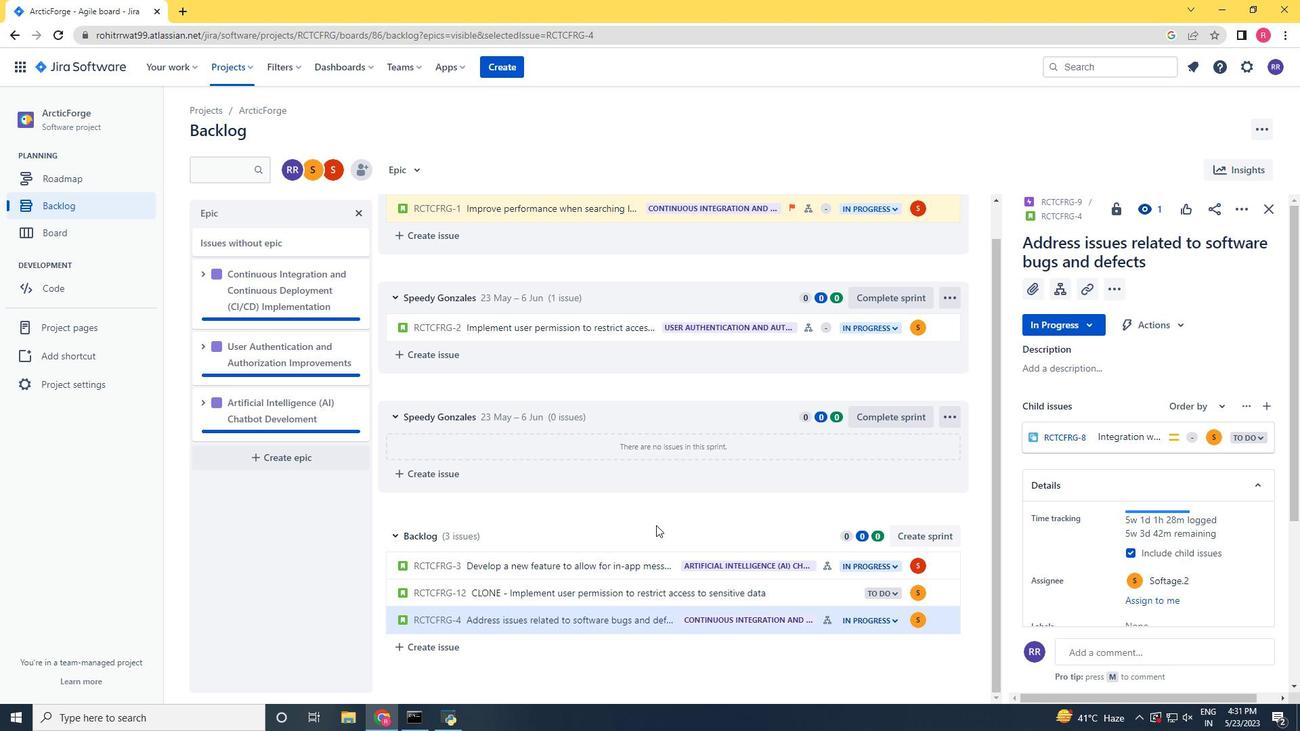 
Action: Mouse moved to (344, 538)
Screenshot: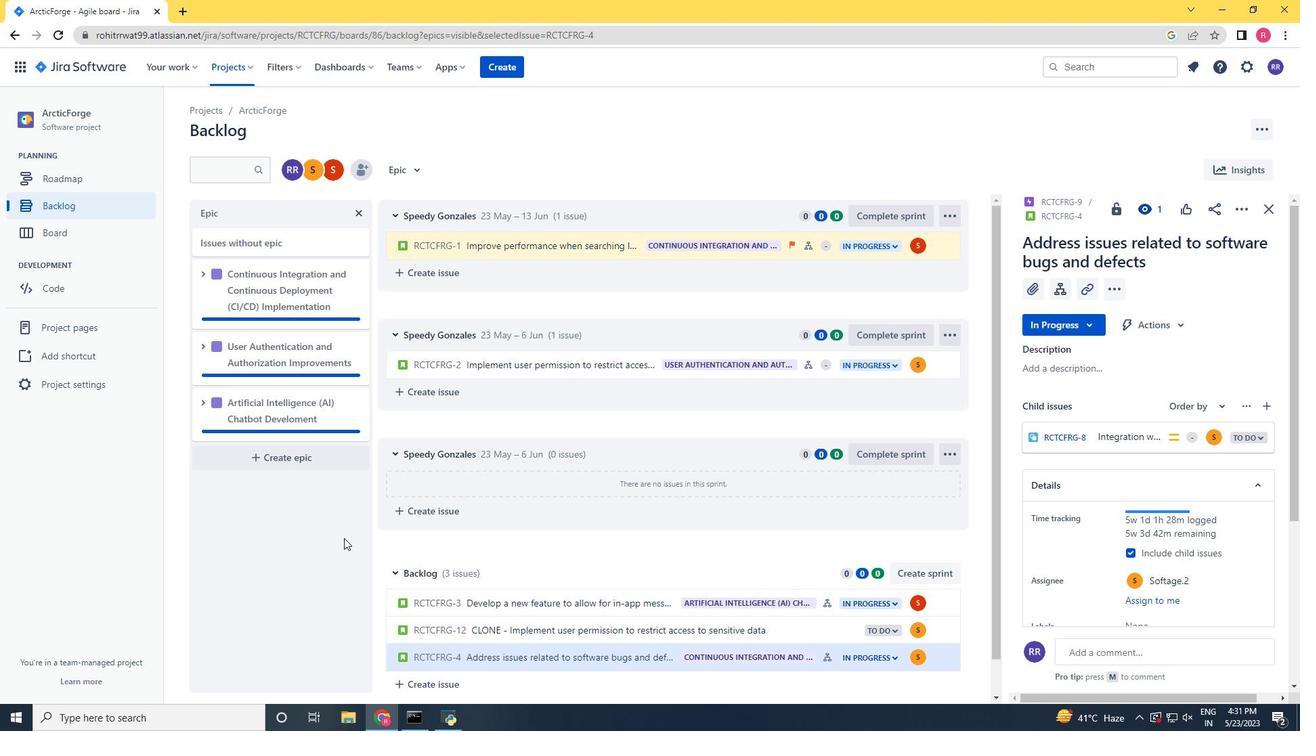 
Action: Mouse scrolled (344, 537) with delta (0, 0)
Screenshot: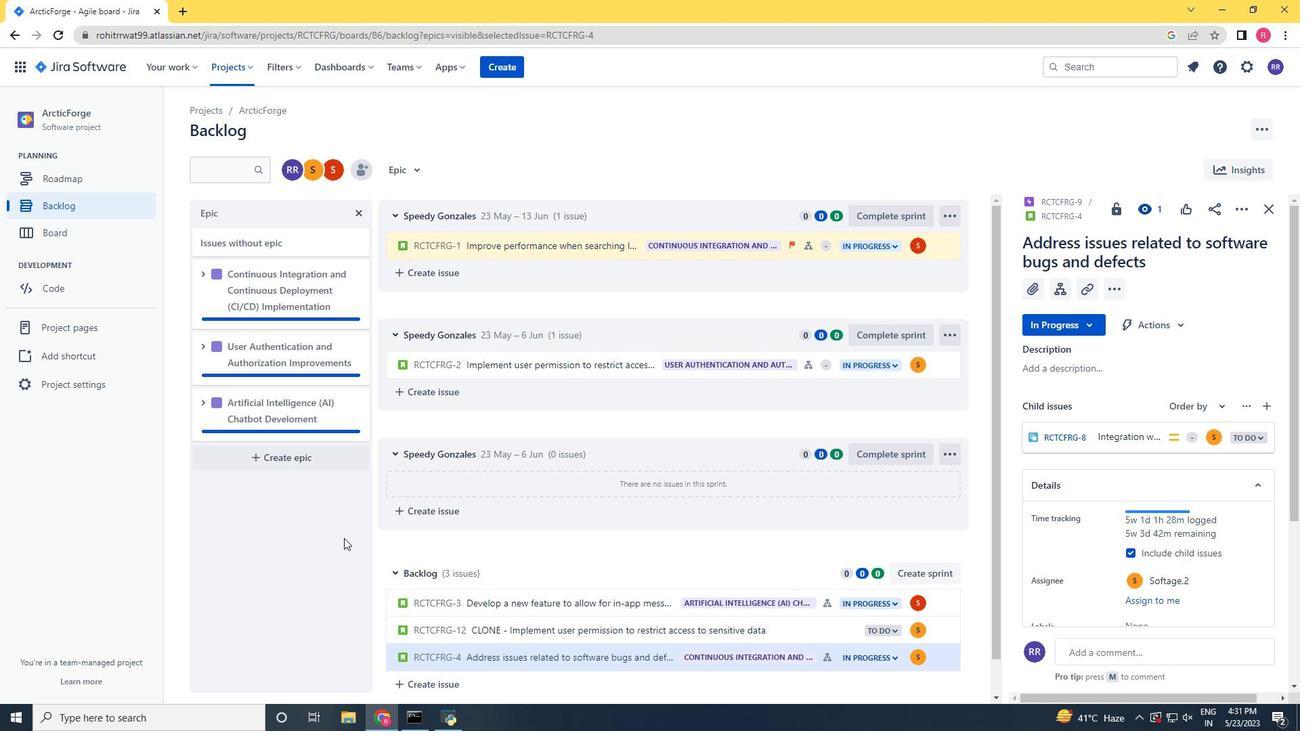 
Action: Mouse scrolled (344, 537) with delta (0, 0)
Screenshot: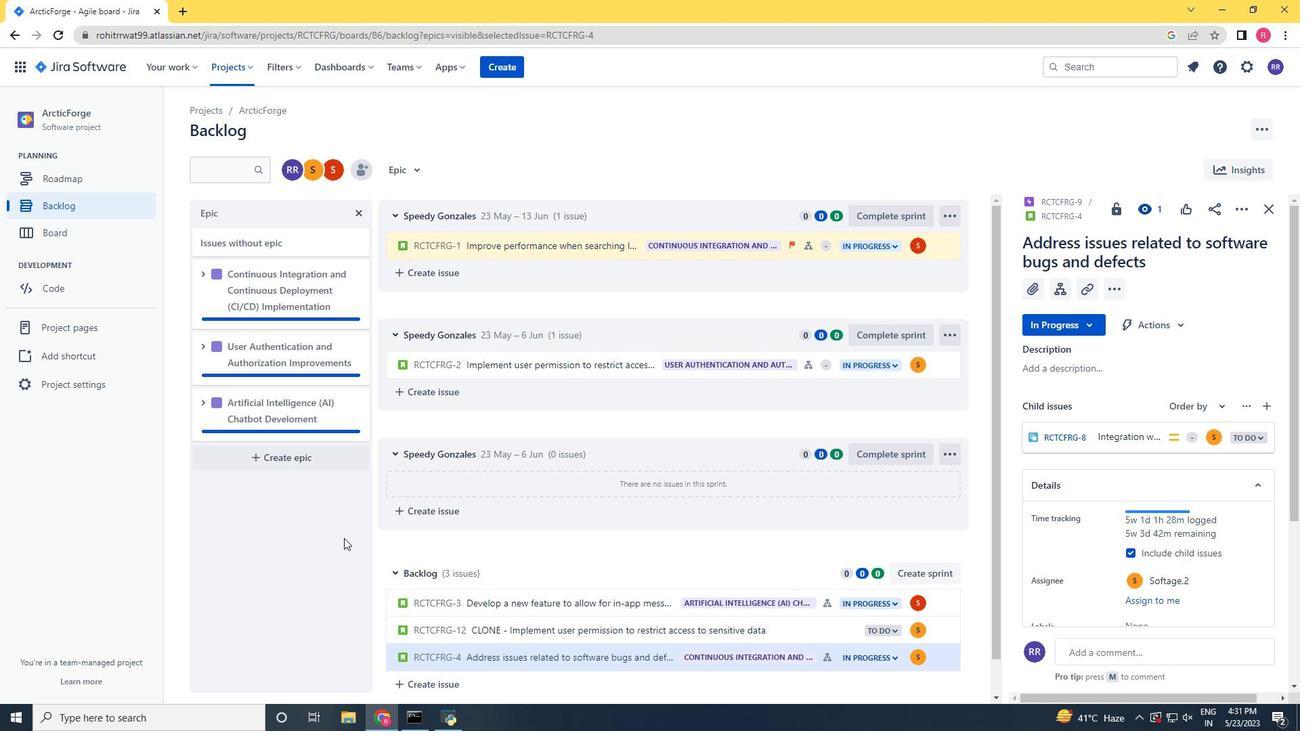 
Action: Mouse scrolled (344, 537) with delta (0, 0)
Screenshot: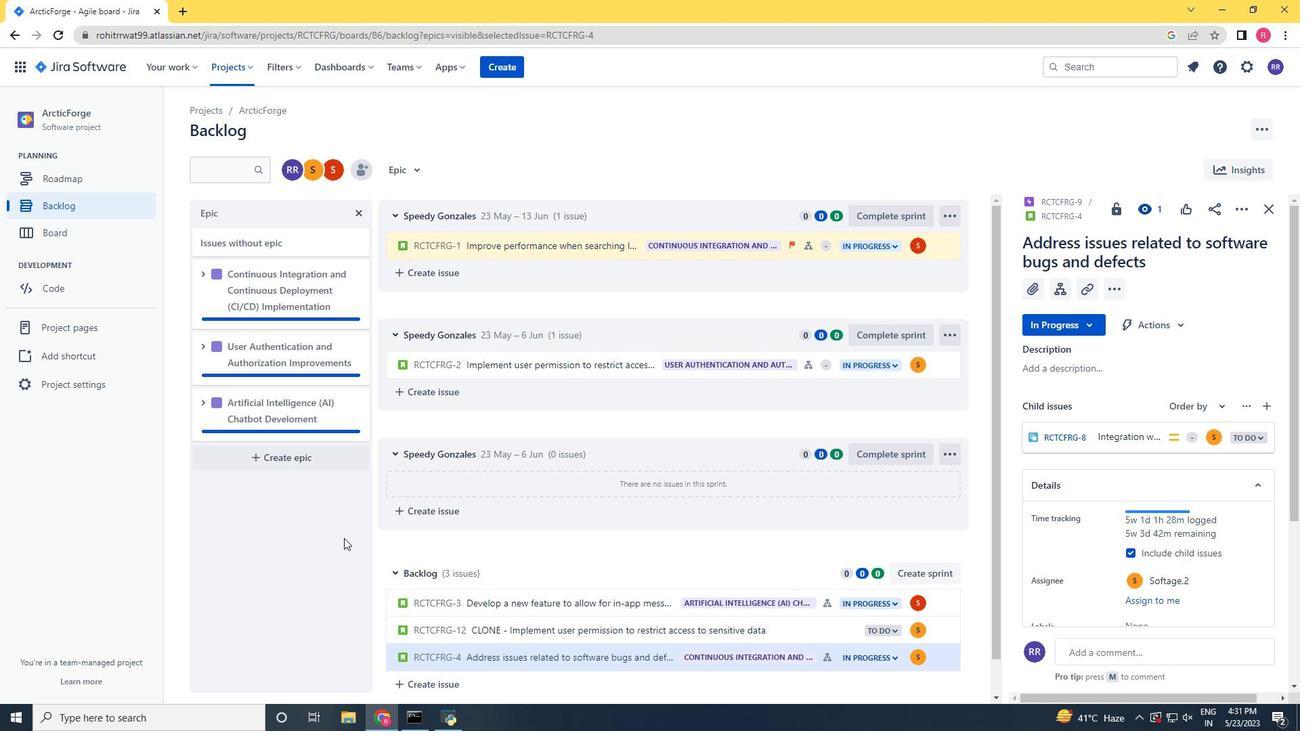 
Action: Mouse scrolled (344, 537) with delta (0, 0)
Screenshot: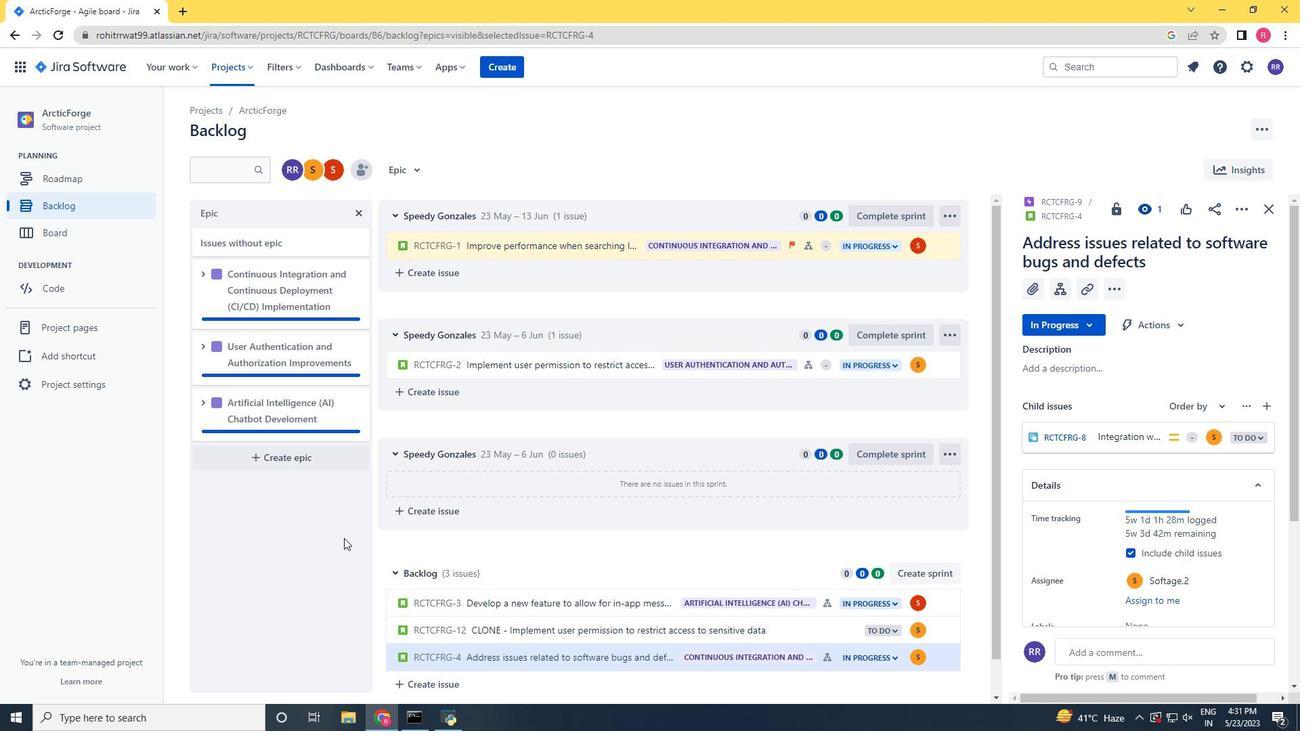 
